 Task: Plan a trip to Hwacheon, South Korea from 18th December, 2023 to 25th December, 2023 for 8 adults. Place can be shared room with 5 bedrooms having 8 beds and 5 bathrooms. Property type can be flat. Amenities needed are: wifi, TV, free parkinig on premises, gym, breakfast.
Action: Mouse moved to (465, 85)
Screenshot: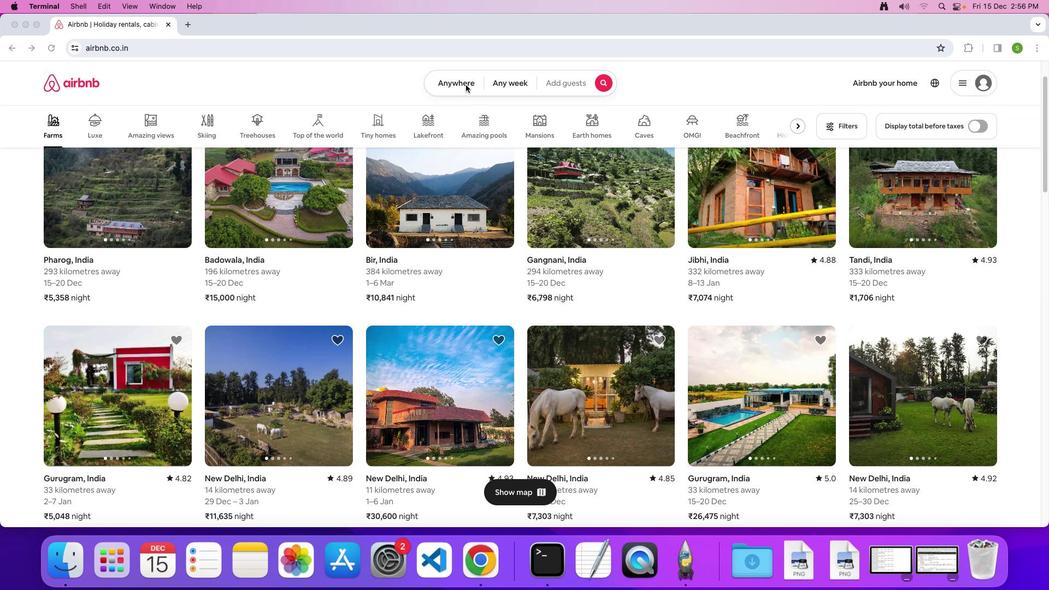 
Action: Mouse pressed left at (465, 85)
Screenshot: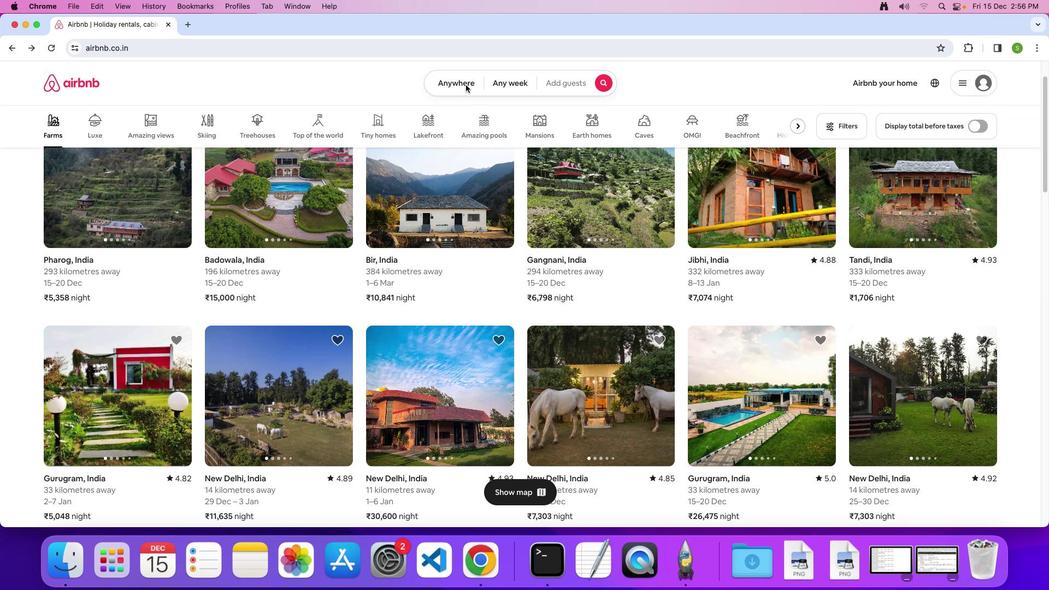 
Action: Mouse moved to (459, 81)
Screenshot: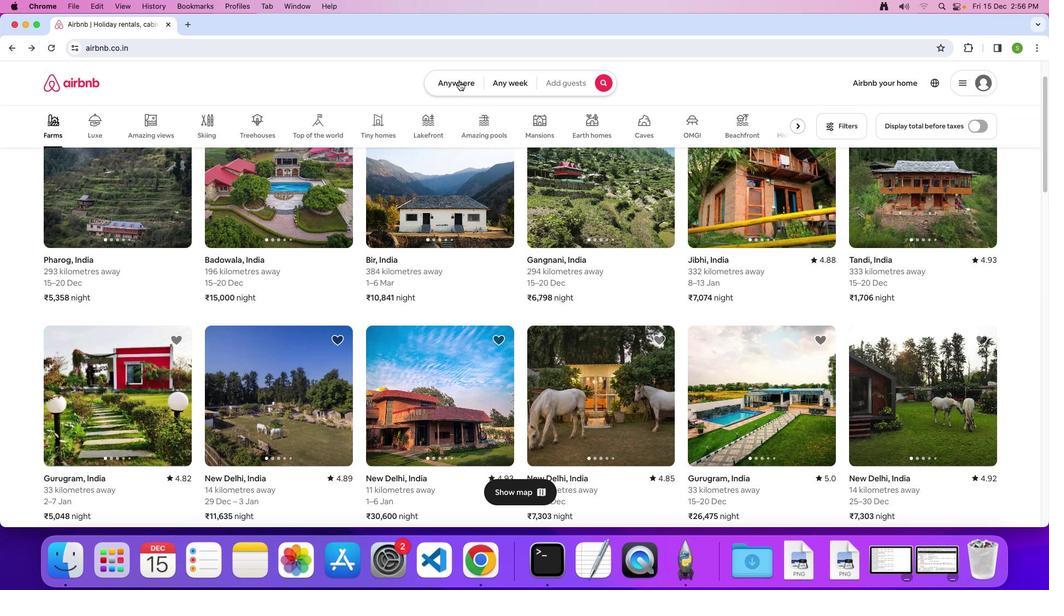 
Action: Mouse pressed left at (459, 81)
Screenshot: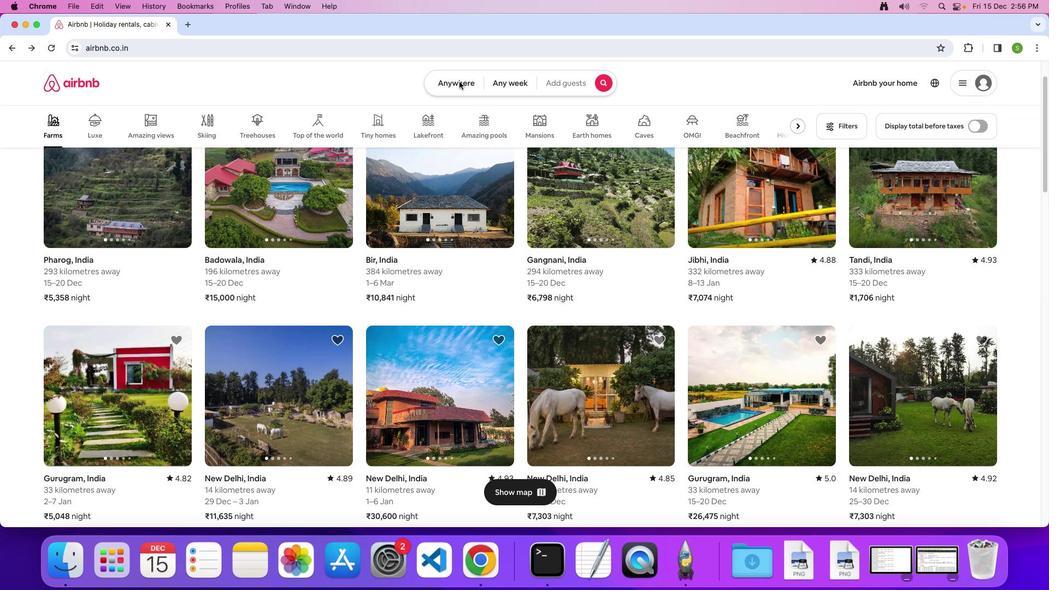 
Action: Mouse moved to (393, 122)
Screenshot: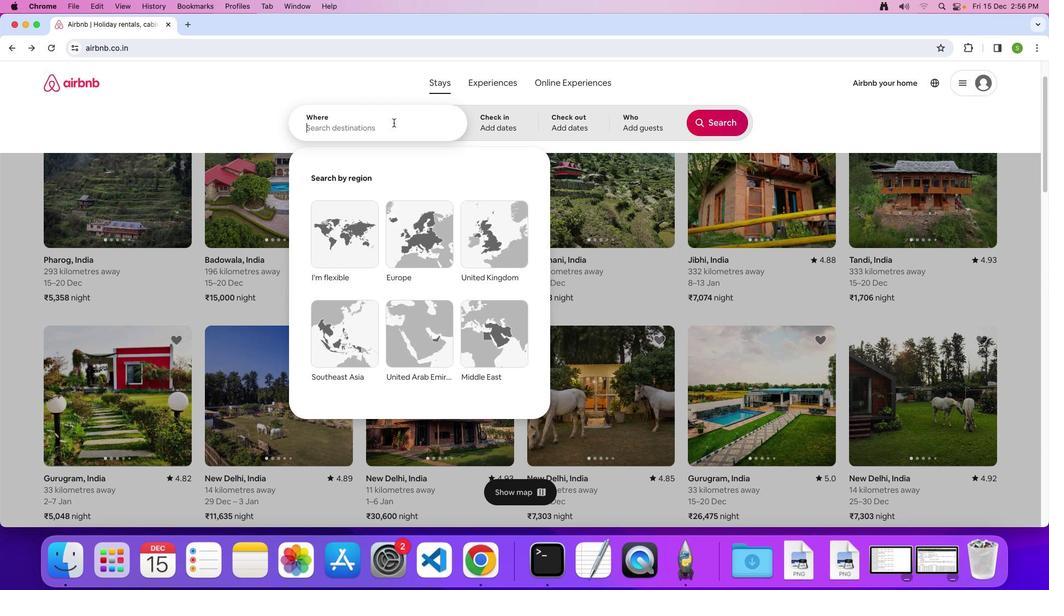 
Action: Mouse pressed left at (393, 122)
Screenshot: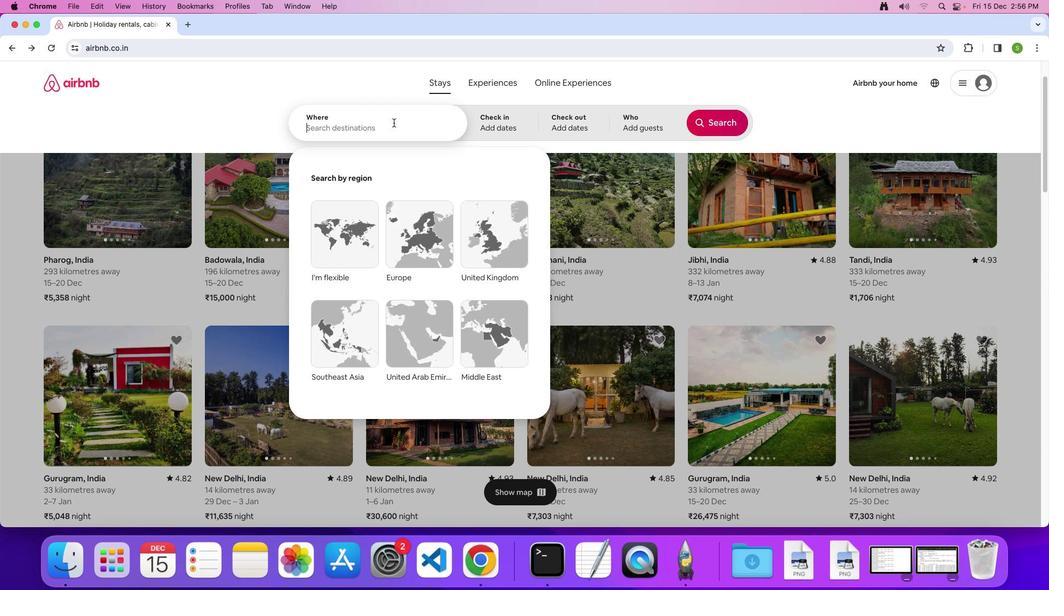 
Action: Key pressed 'H'Key.caps_lock'w''a''c''h''e''o''n'','Key.spaceKey.shift'S''o''u''t''h'Key.spaceKey.shift'K''o''r''e''a'Key.enter
Screenshot: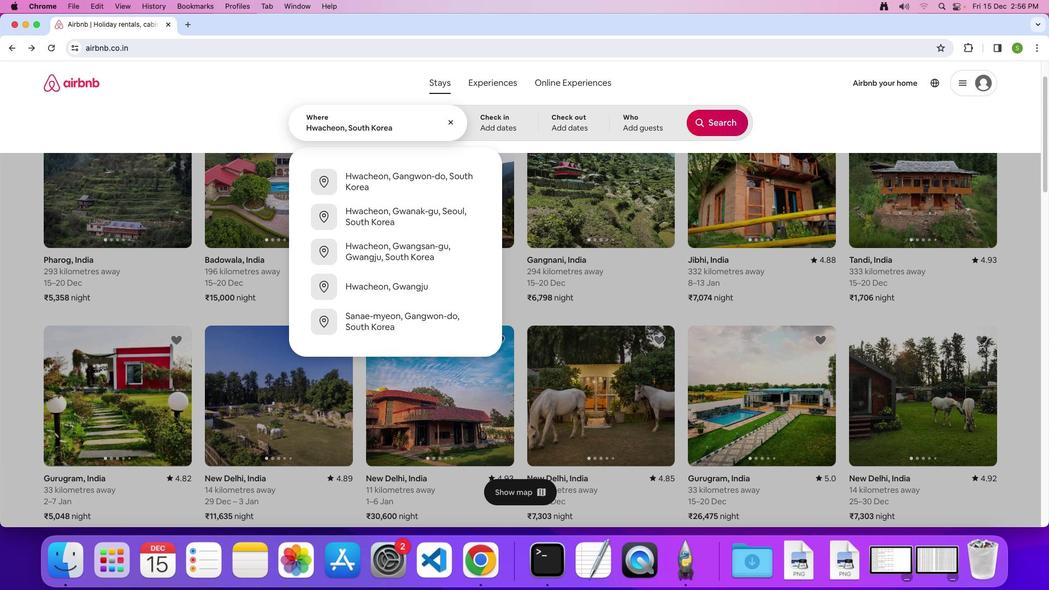 
Action: Mouse moved to (354, 337)
Screenshot: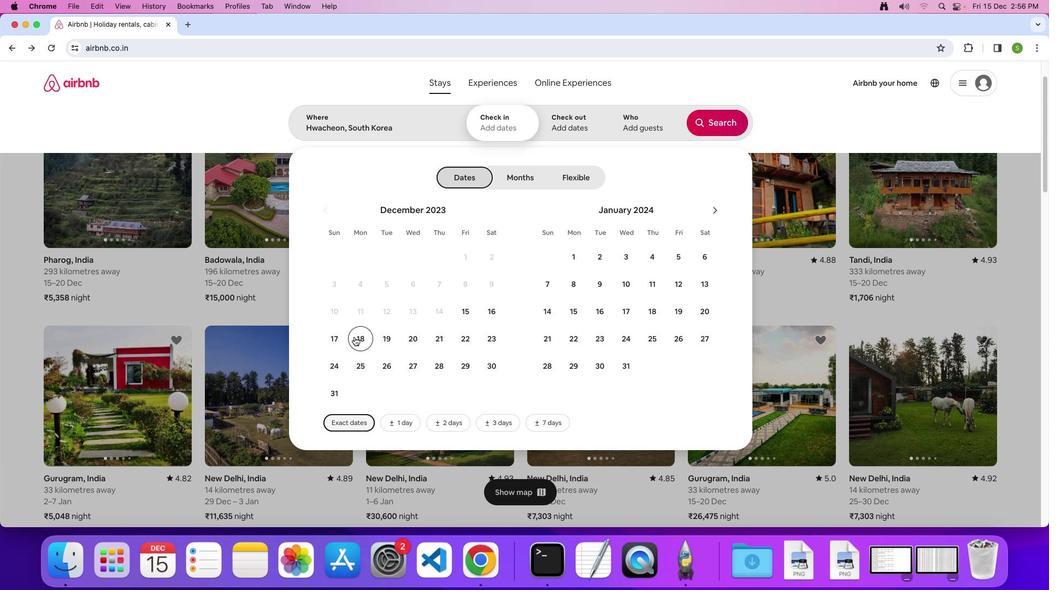 
Action: Mouse pressed left at (354, 337)
Screenshot: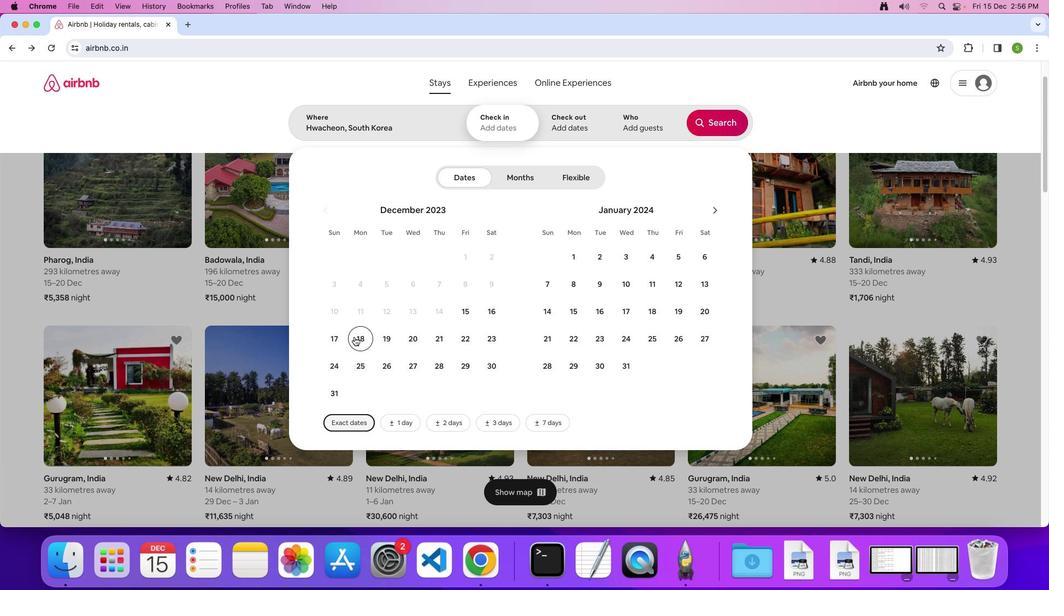 
Action: Mouse moved to (368, 370)
Screenshot: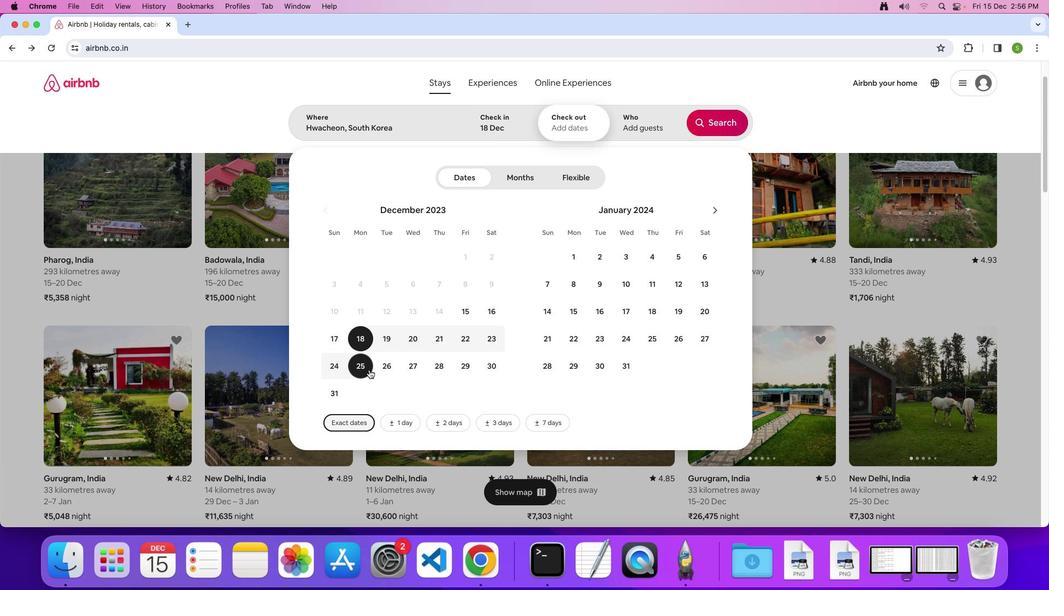 
Action: Mouse pressed left at (368, 370)
Screenshot: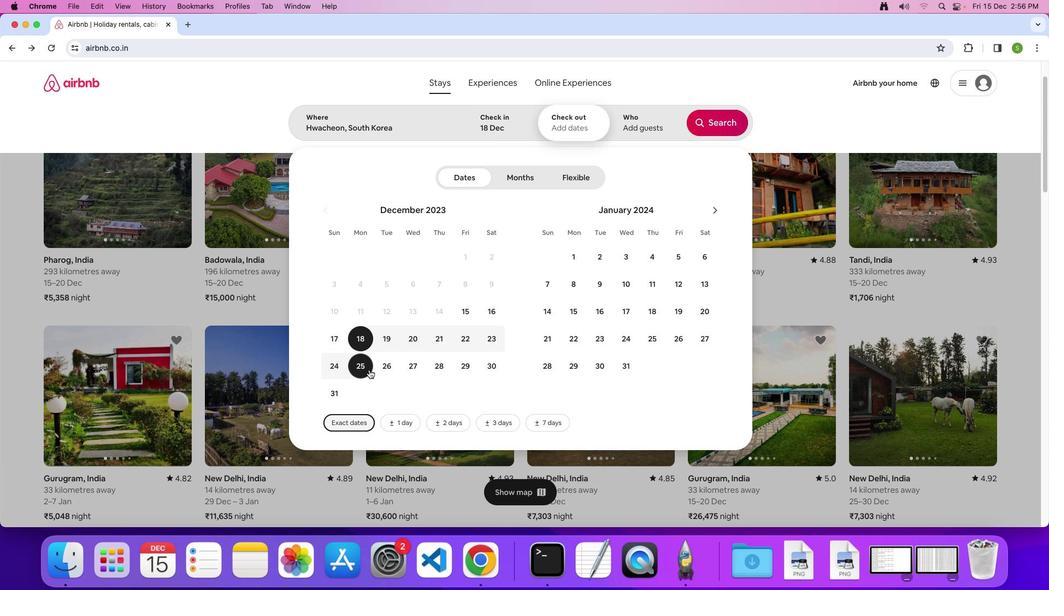 
Action: Mouse moved to (660, 132)
Screenshot: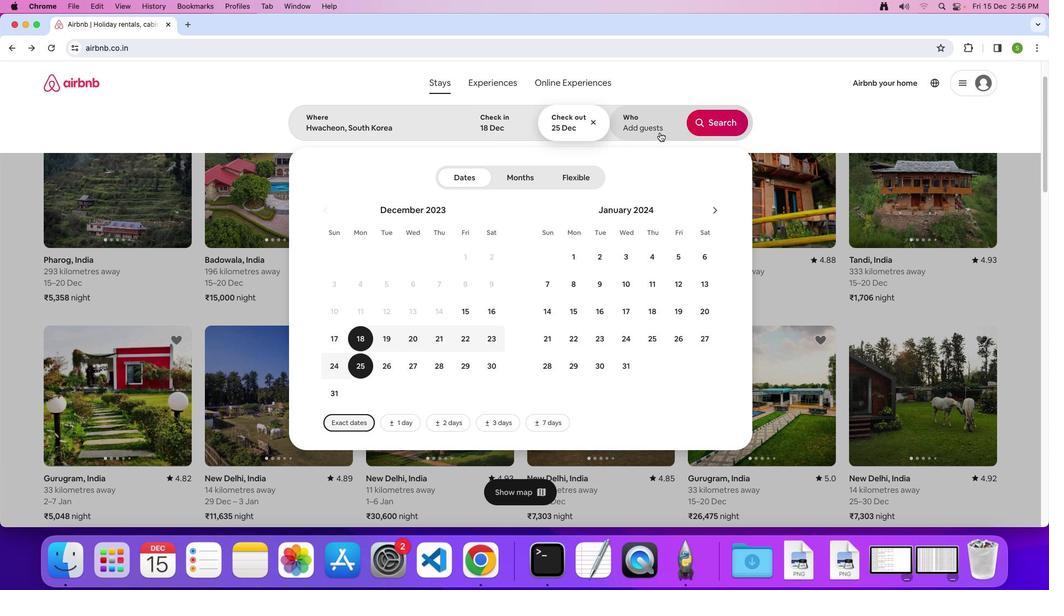 
Action: Mouse pressed left at (660, 132)
Screenshot: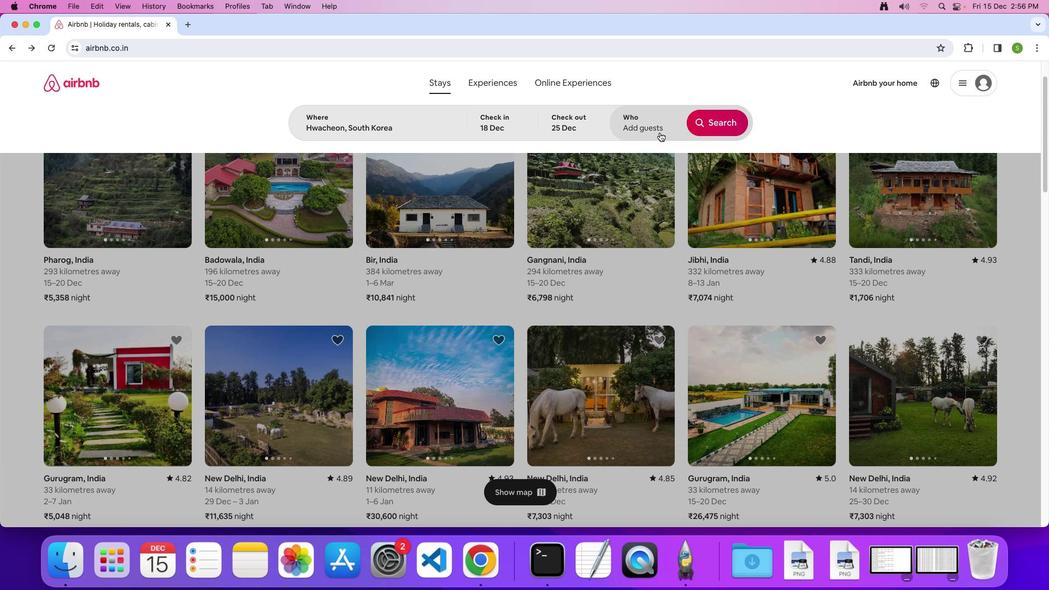 
Action: Mouse moved to (717, 183)
Screenshot: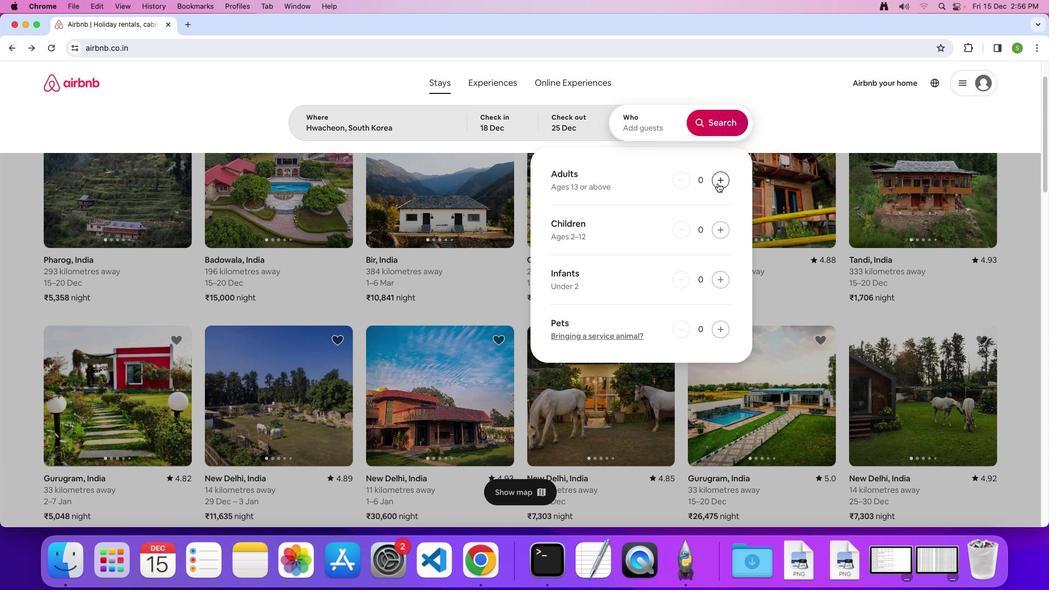 
Action: Mouse pressed left at (717, 183)
Screenshot: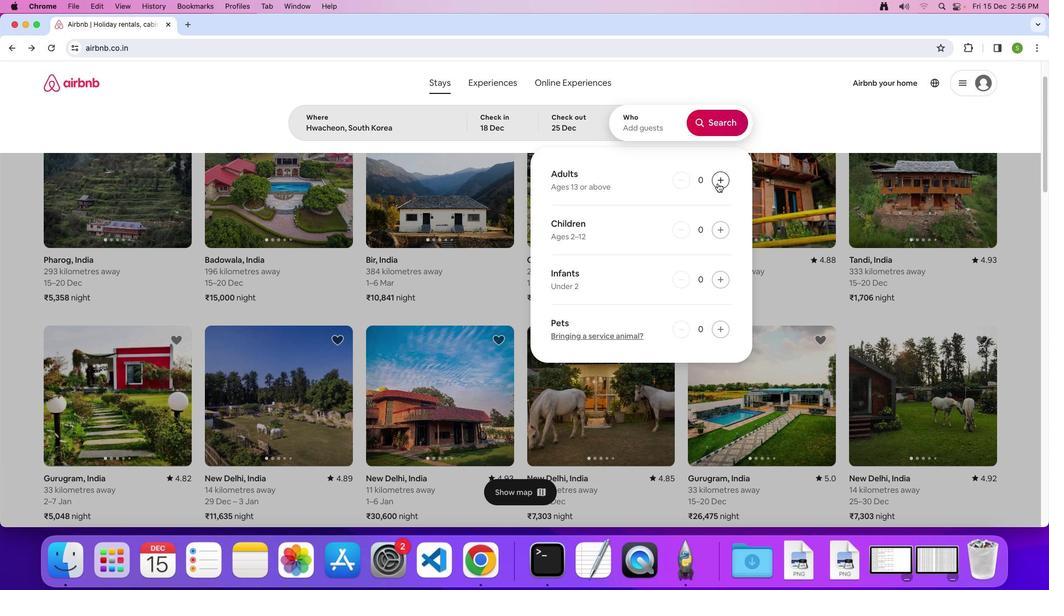 
Action: Mouse pressed left at (717, 183)
Screenshot: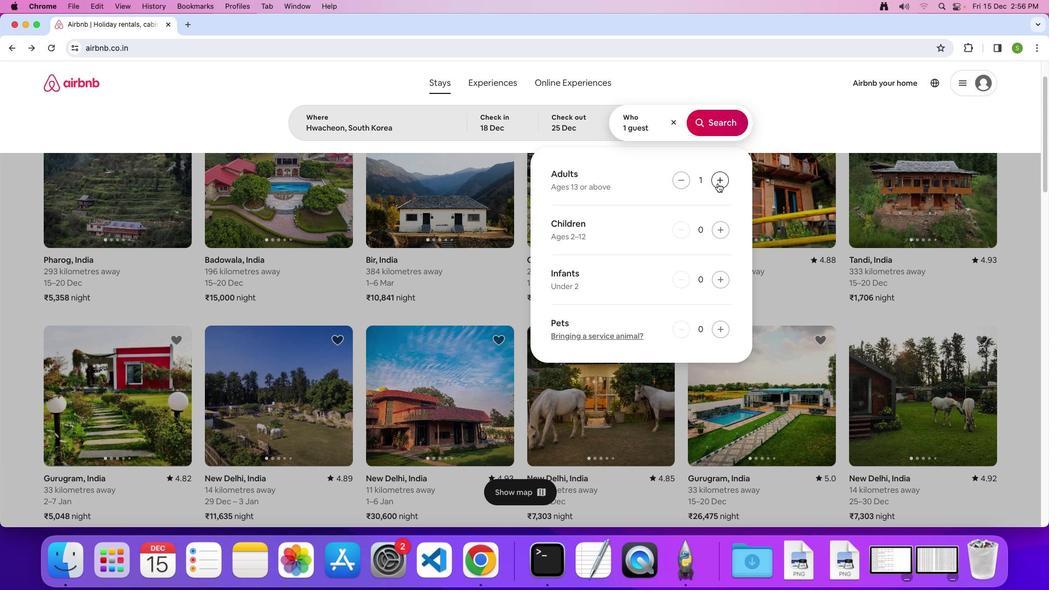 
Action: Mouse pressed left at (717, 183)
Screenshot: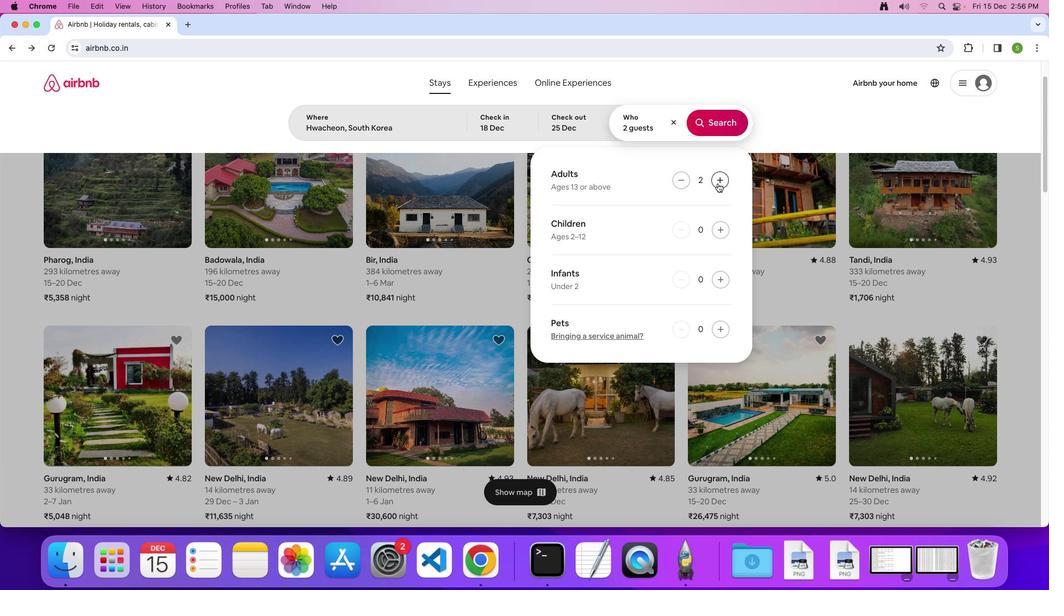 
Action: Mouse pressed left at (717, 183)
Screenshot: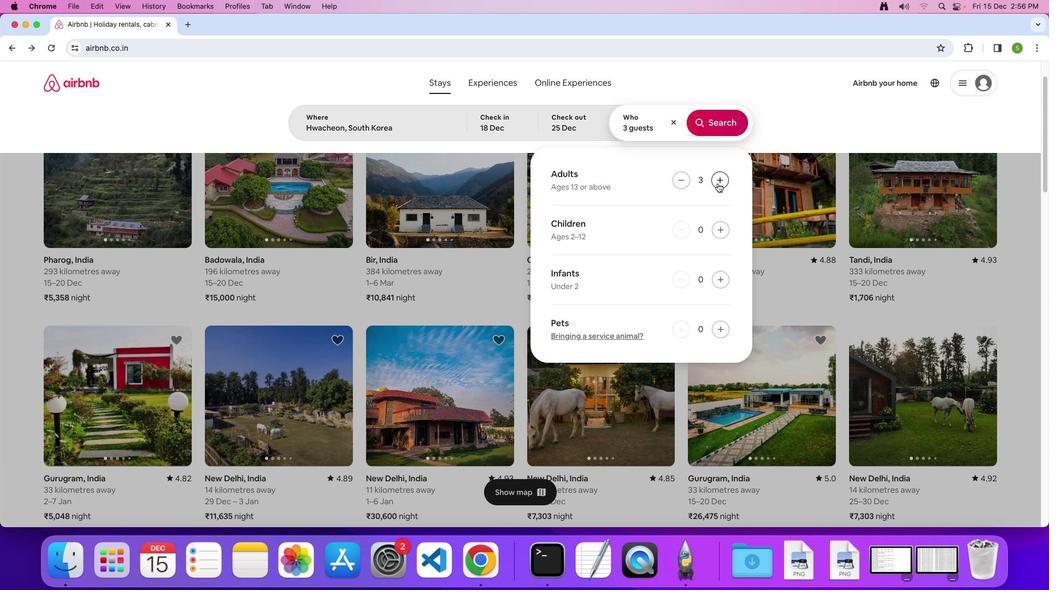 
Action: Mouse pressed left at (717, 183)
Screenshot: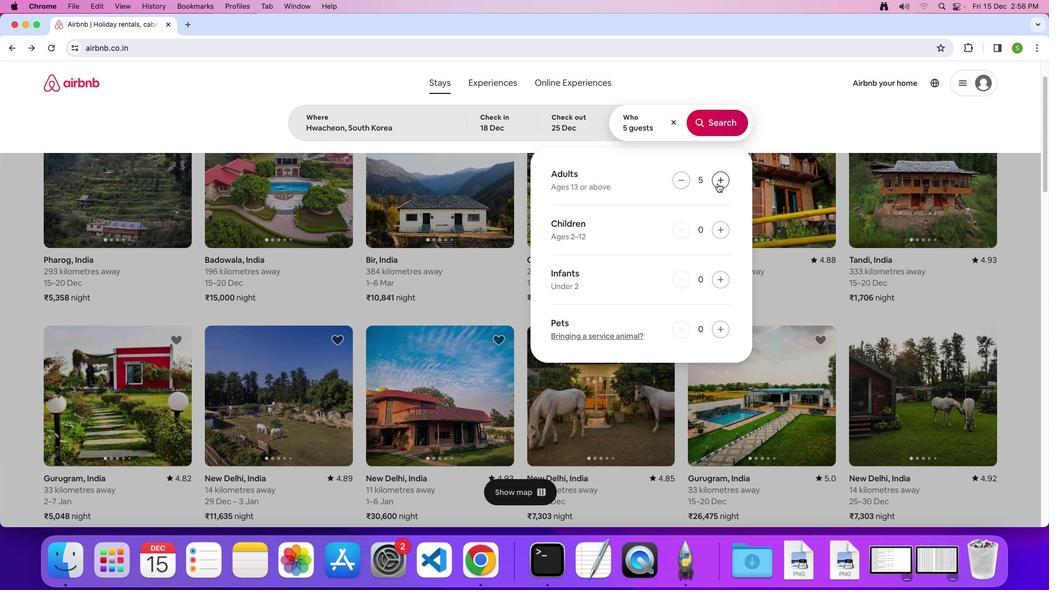 
Action: Mouse pressed left at (717, 183)
Screenshot: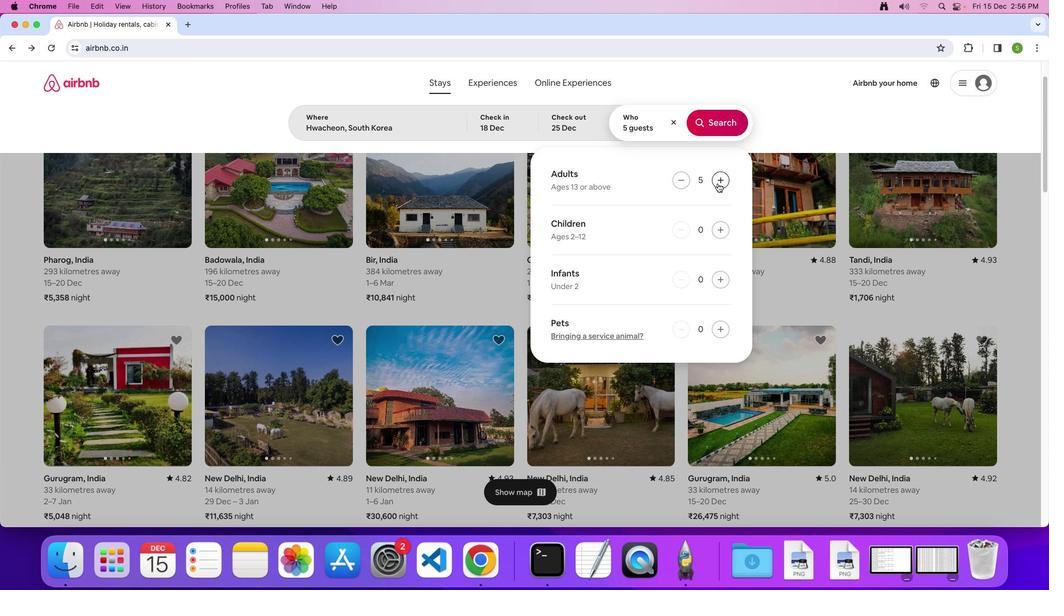 
Action: Mouse pressed left at (717, 183)
Screenshot: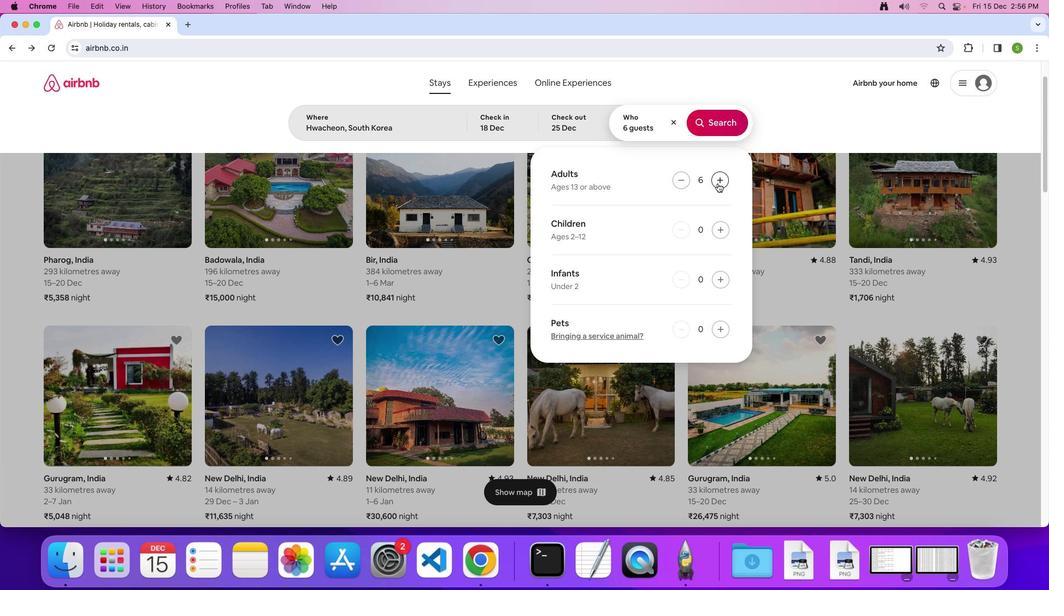 
Action: Mouse pressed left at (717, 183)
Screenshot: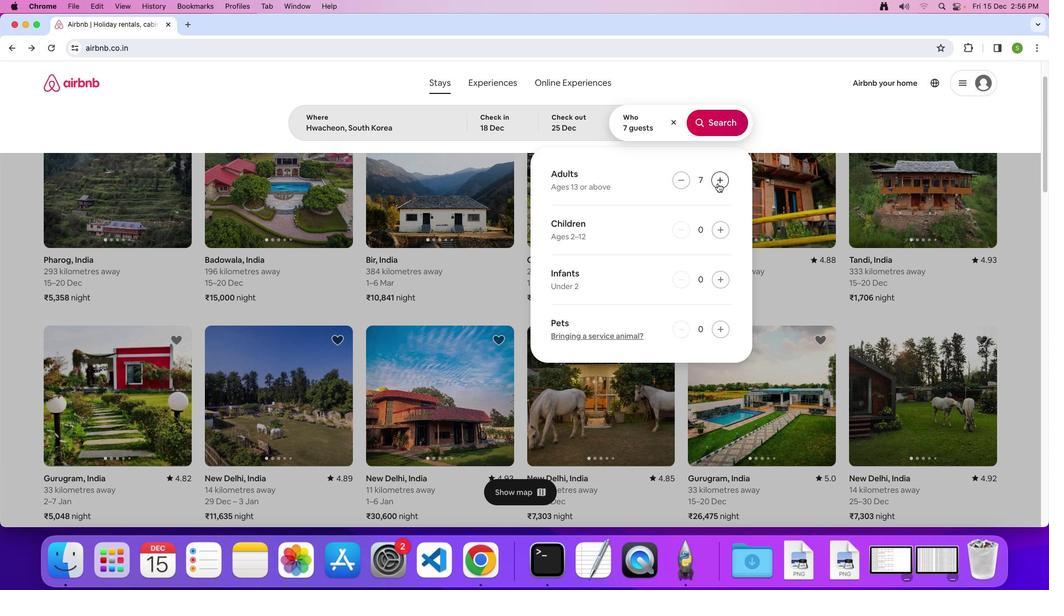 
Action: Mouse moved to (720, 129)
Screenshot: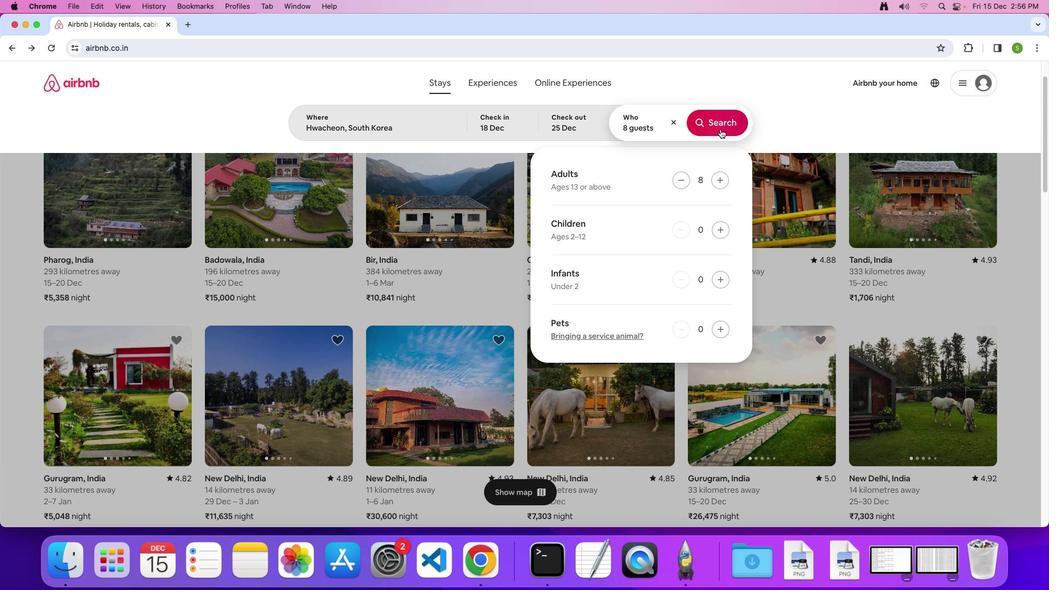 
Action: Mouse pressed left at (720, 129)
Screenshot: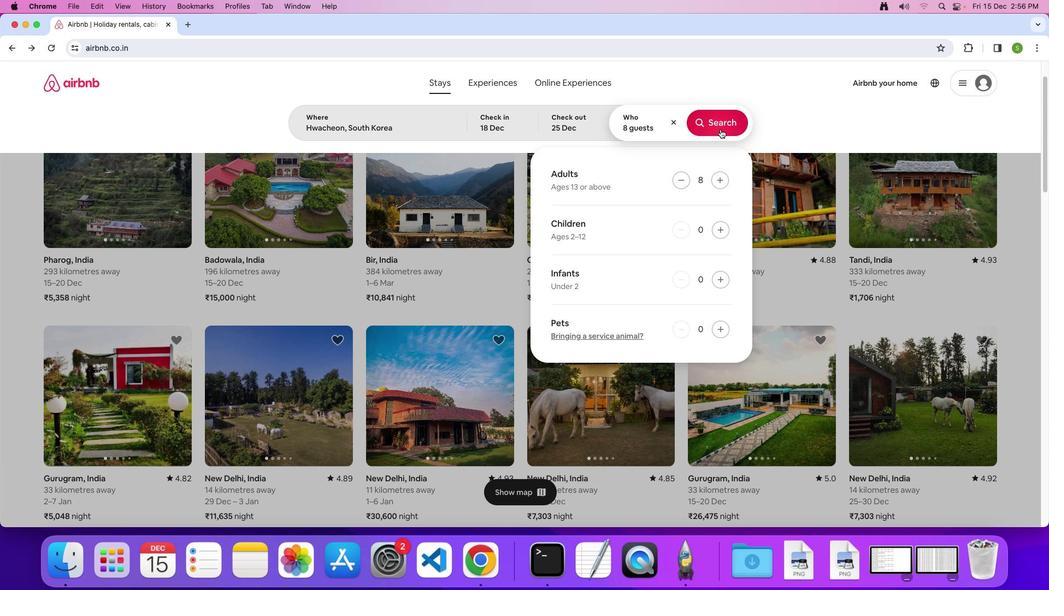 
Action: Mouse moved to (886, 135)
Screenshot: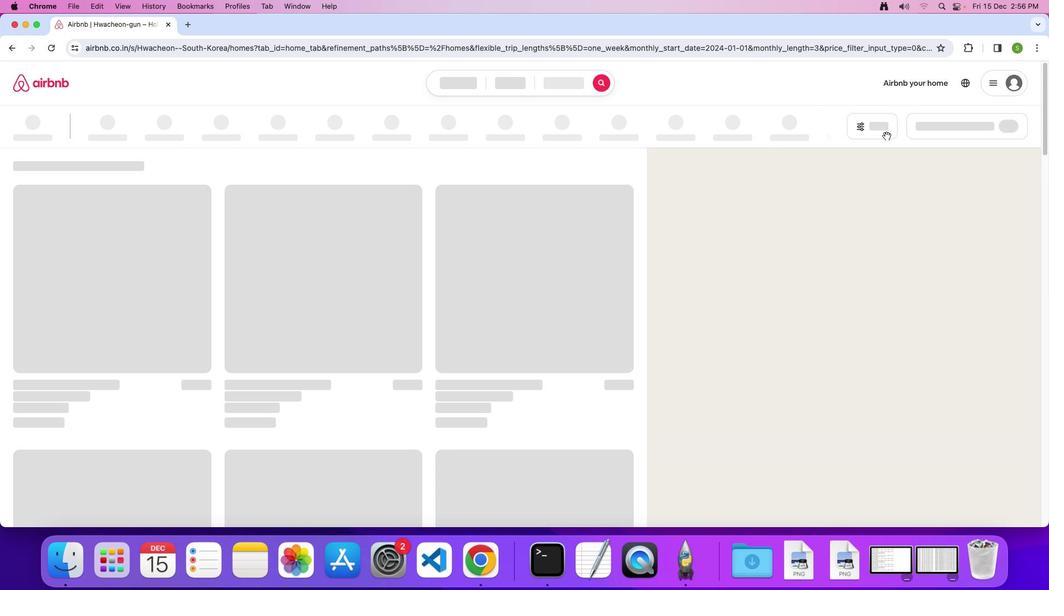 
Action: Mouse pressed left at (886, 135)
Screenshot: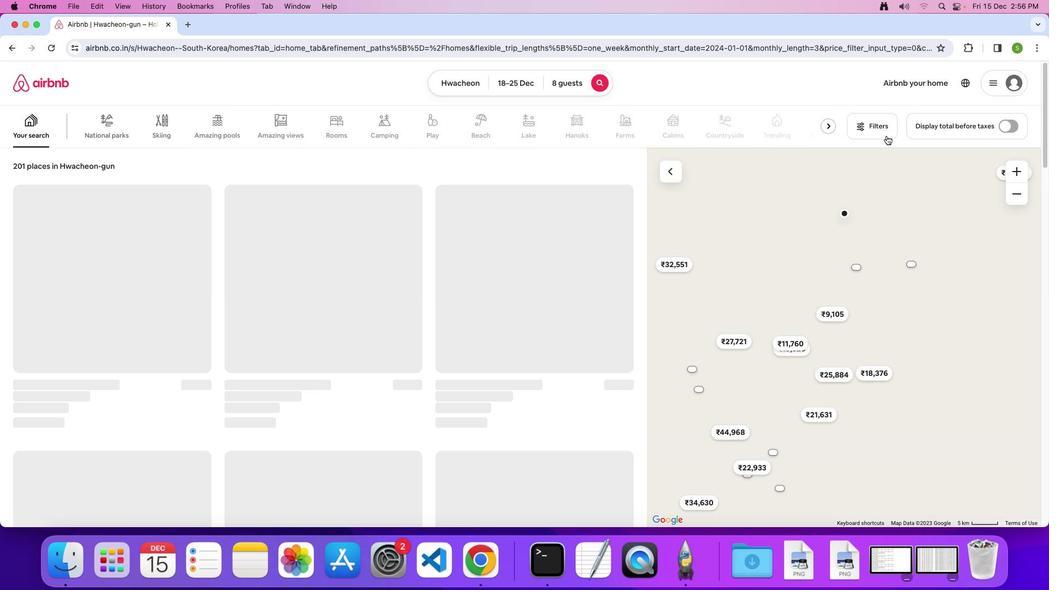 
Action: Mouse moved to (529, 333)
Screenshot: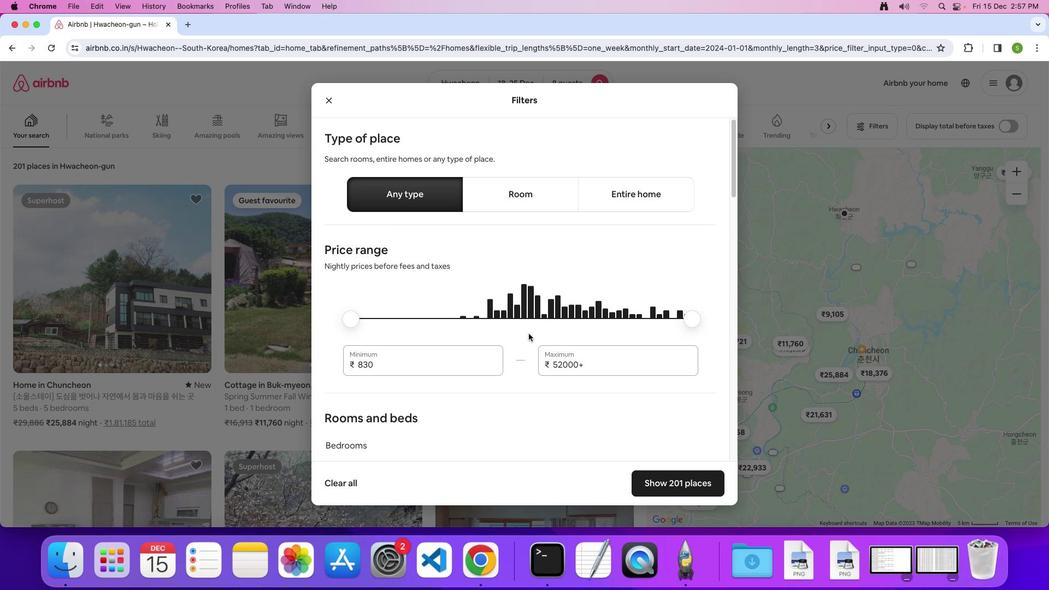
Action: Mouse scrolled (529, 333) with delta (0, 0)
Screenshot: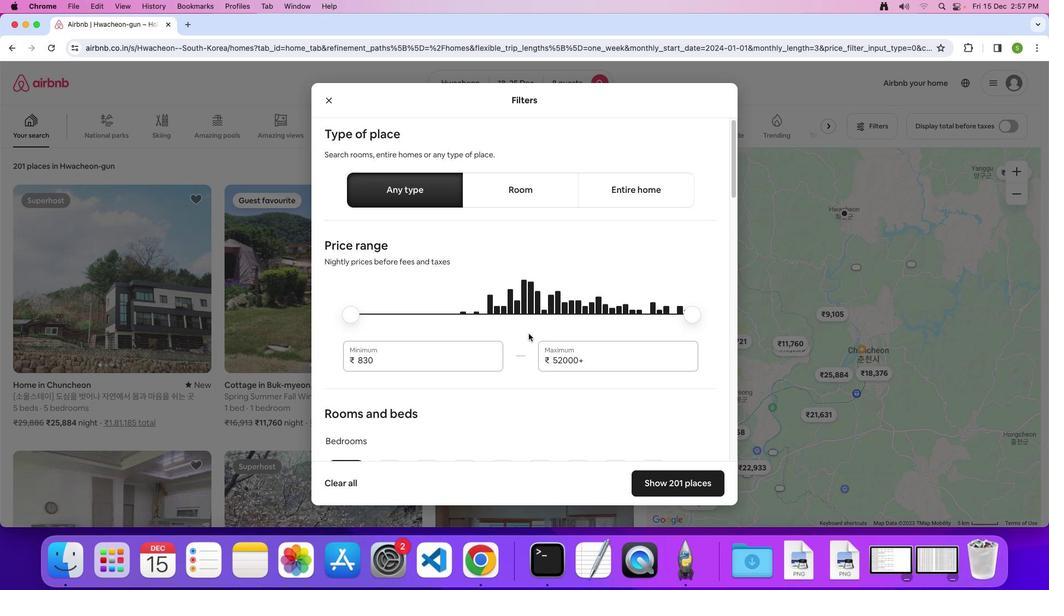 
Action: Mouse scrolled (529, 333) with delta (0, 0)
Screenshot: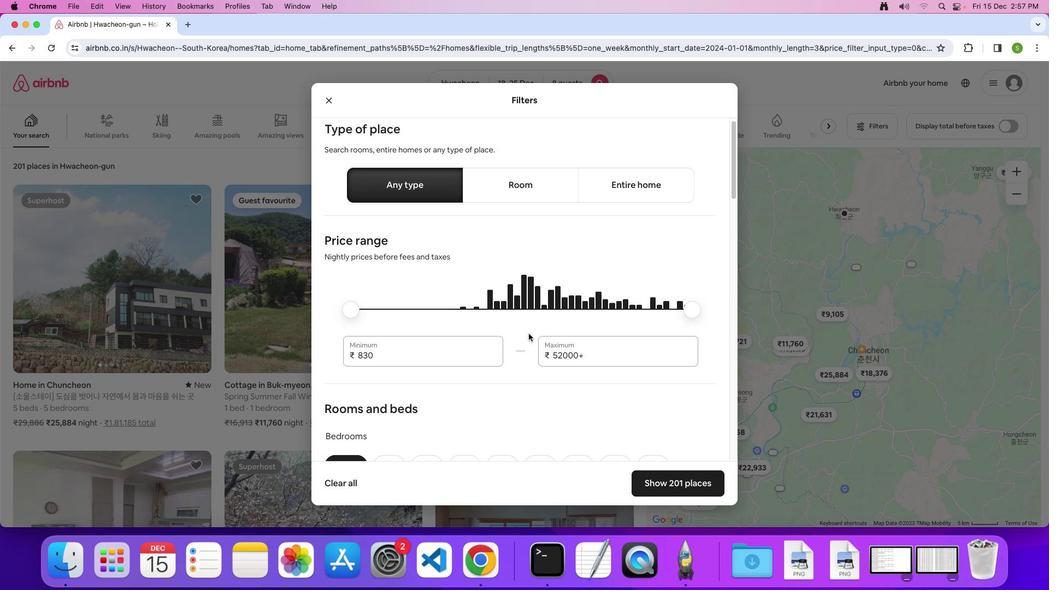 
Action: Mouse scrolled (529, 333) with delta (0, 0)
Screenshot: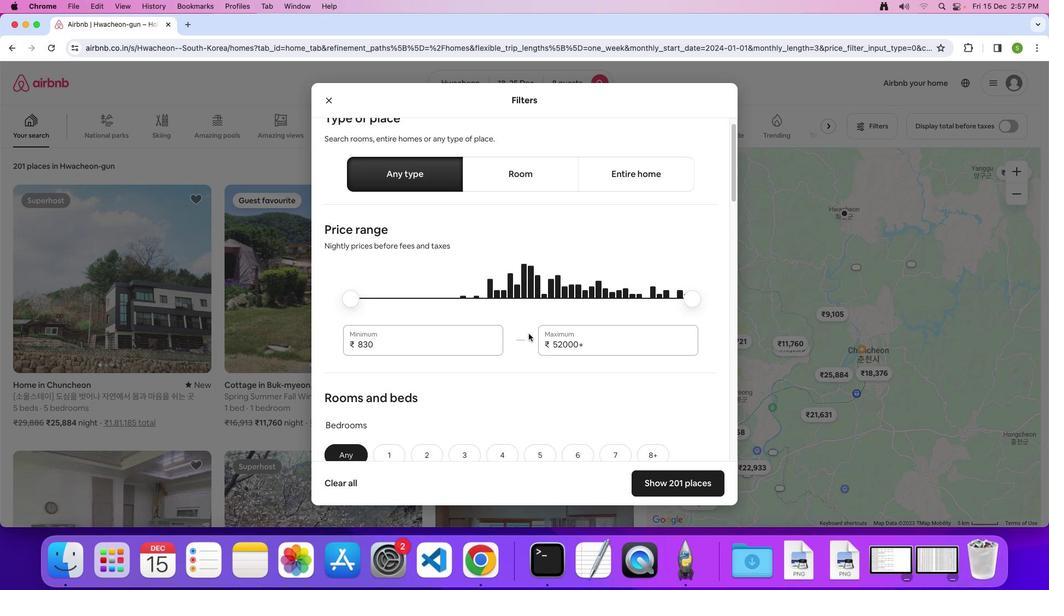 
Action: Mouse scrolled (529, 333) with delta (0, 0)
Screenshot: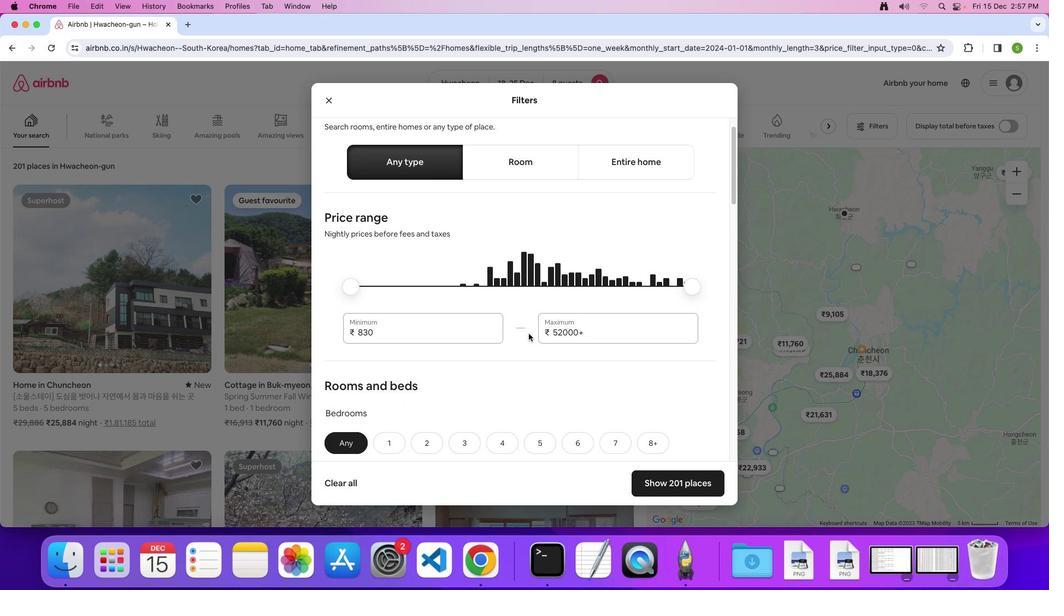 
Action: Mouse scrolled (529, 333) with delta (0, 0)
Screenshot: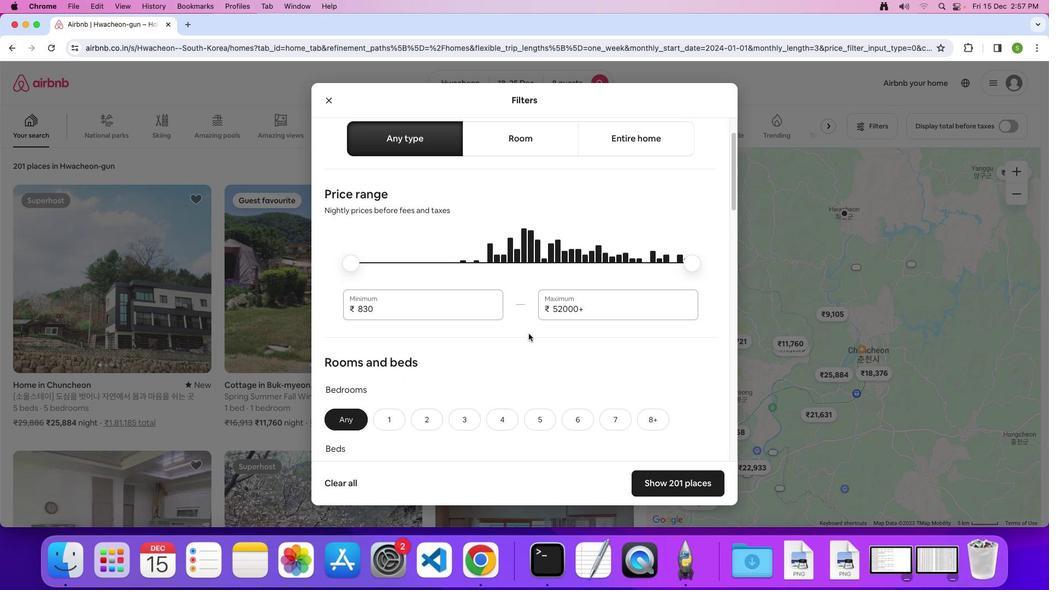
Action: Mouse scrolled (529, 333) with delta (0, 0)
Screenshot: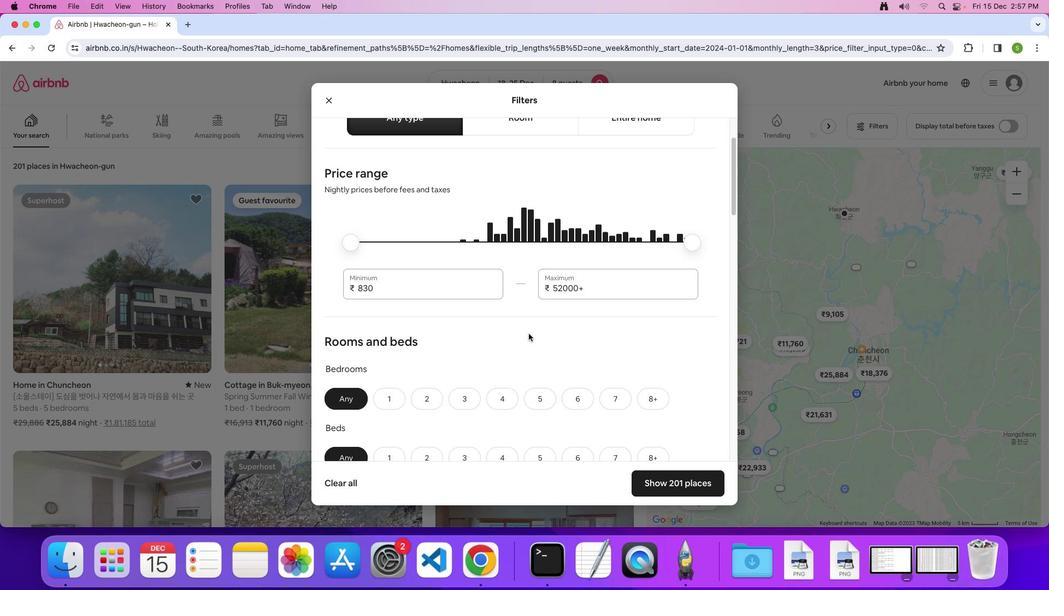 
Action: Mouse scrolled (529, 333) with delta (0, 0)
Screenshot: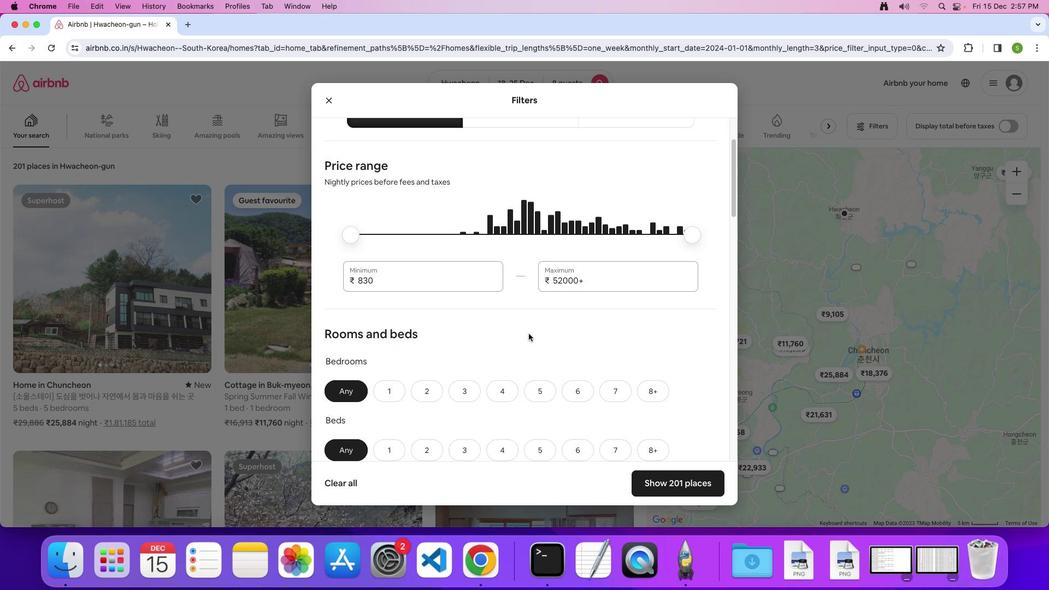
Action: Mouse scrolled (529, 333) with delta (0, 0)
Screenshot: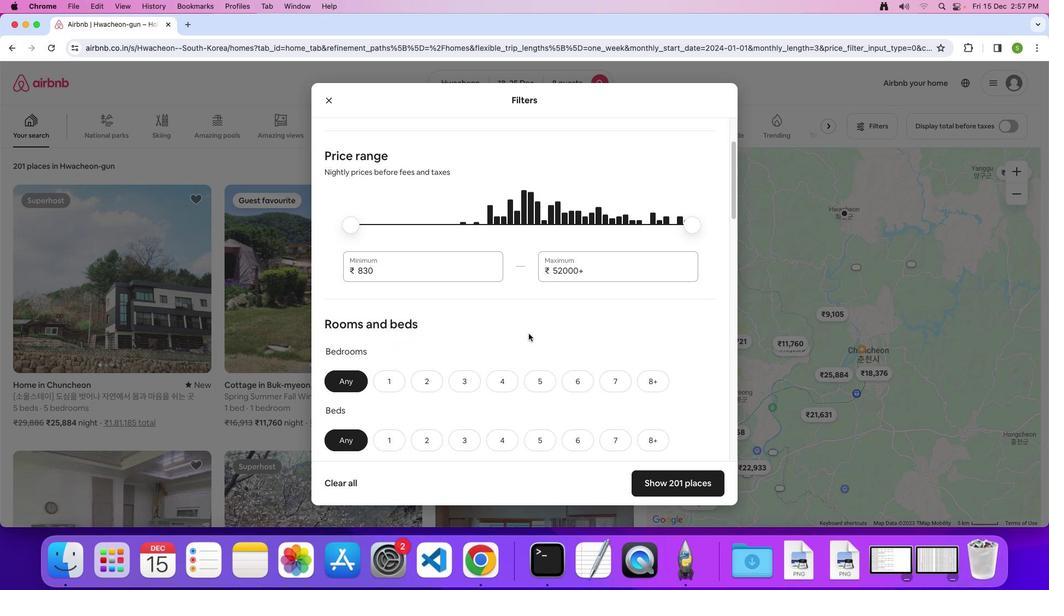 
Action: Mouse scrolled (529, 333) with delta (0, 0)
Screenshot: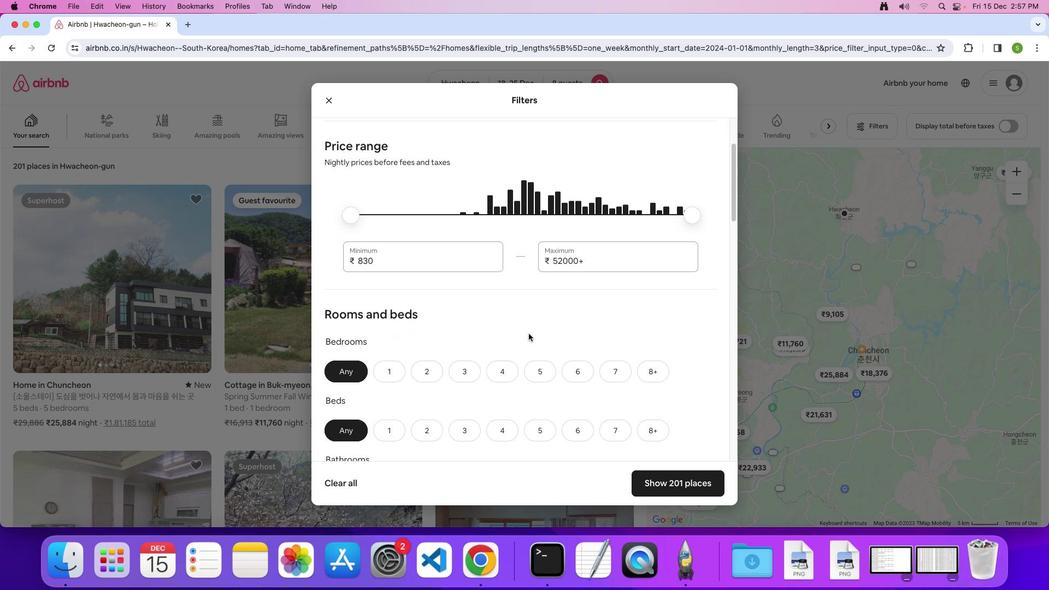 
Action: Mouse scrolled (529, 333) with delta (0, -1)
Screenshot: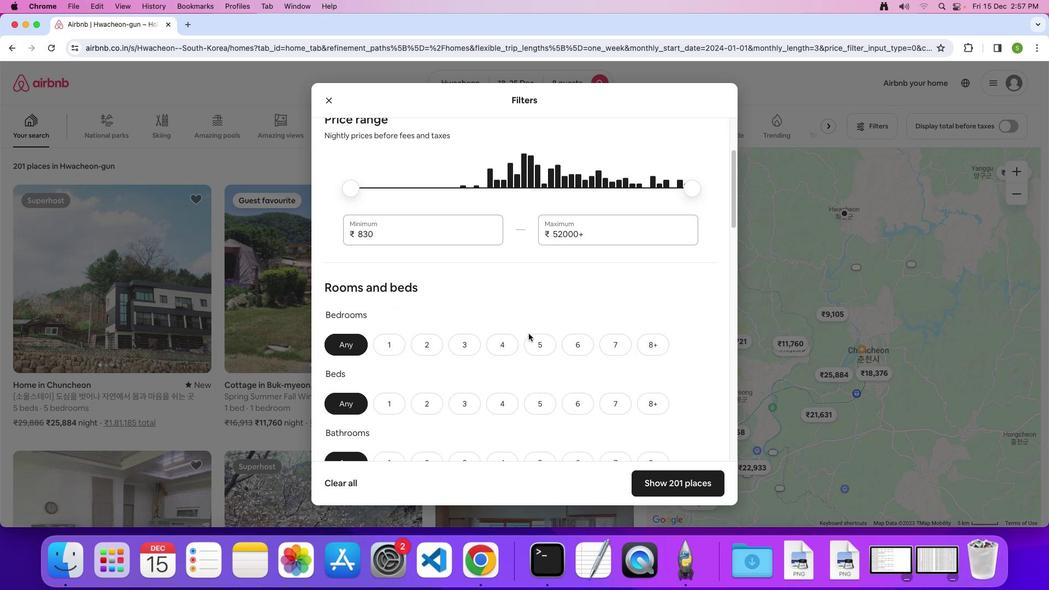
Action: Mouse scrolled (529, 333) with delta (0, 0)
Screenshot: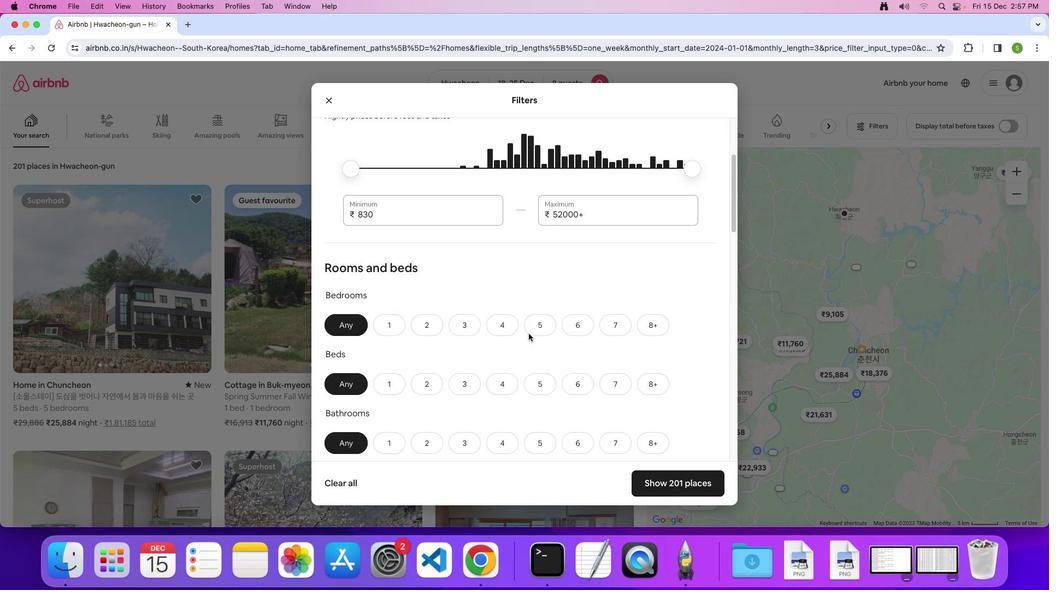 
Action: Mouse moved to (534, 323)
Screenshot: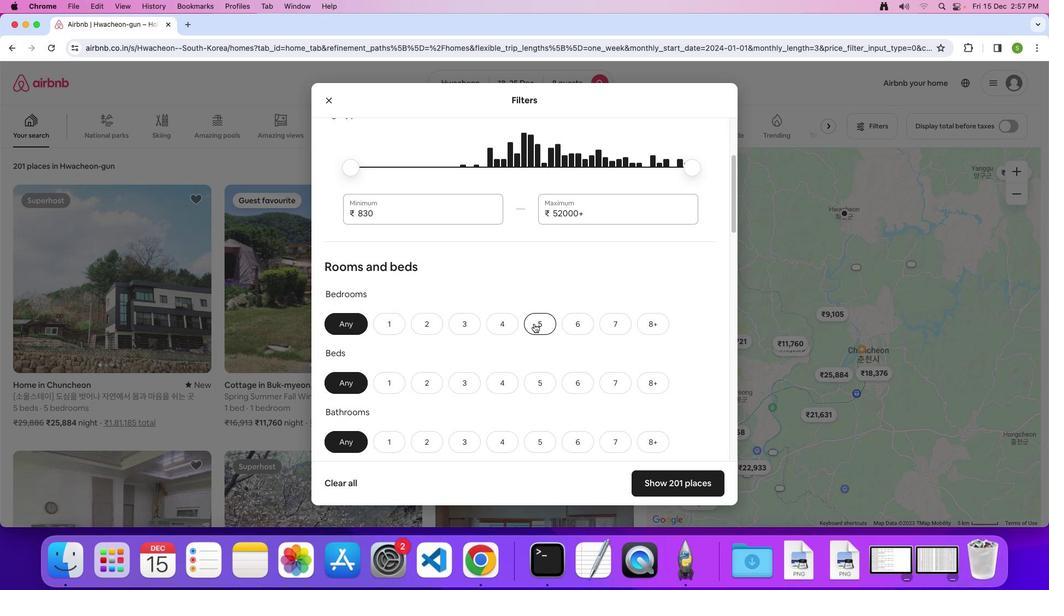
Action: Mouse pressed left at (534, 323)
Screenshot: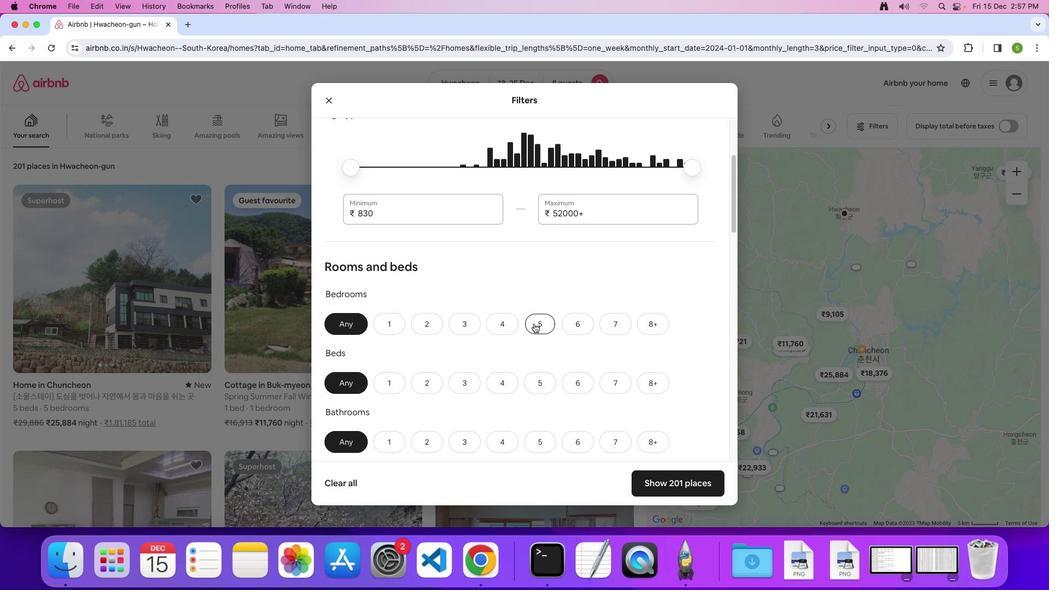 
Action: Mouse moved to (656, 379)
Screenshot: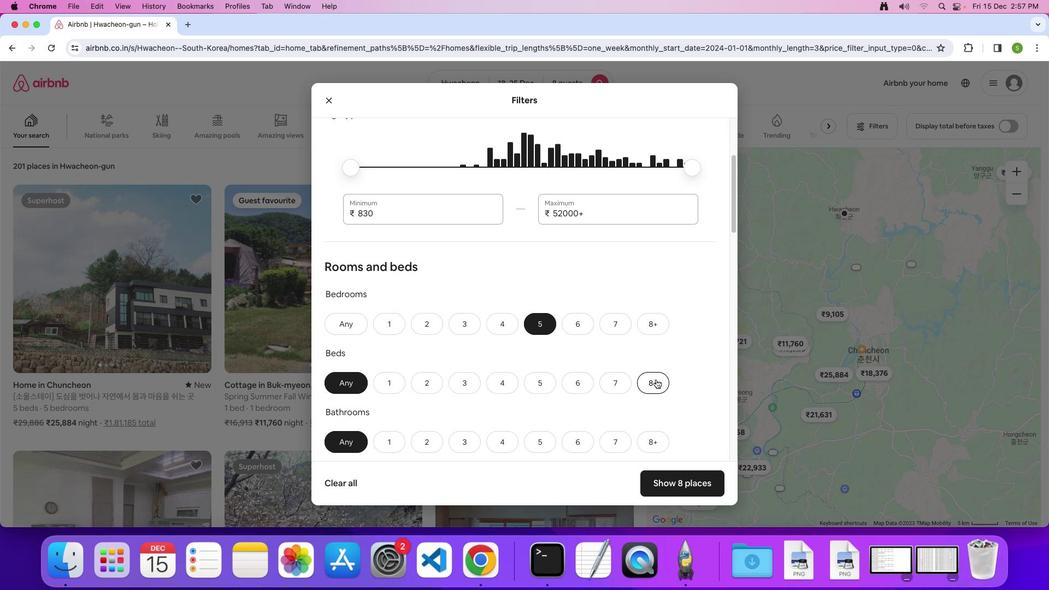 
Action: Mouse pressed left at (656, 379)
Screenshot: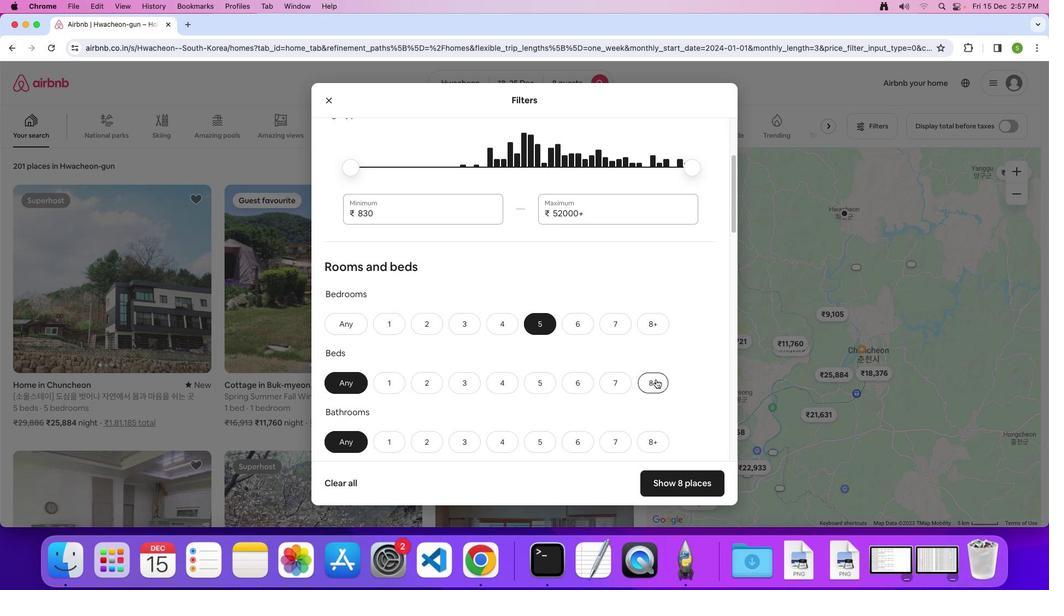 
Action: Mouse moved to (571, 378)
Screenshot: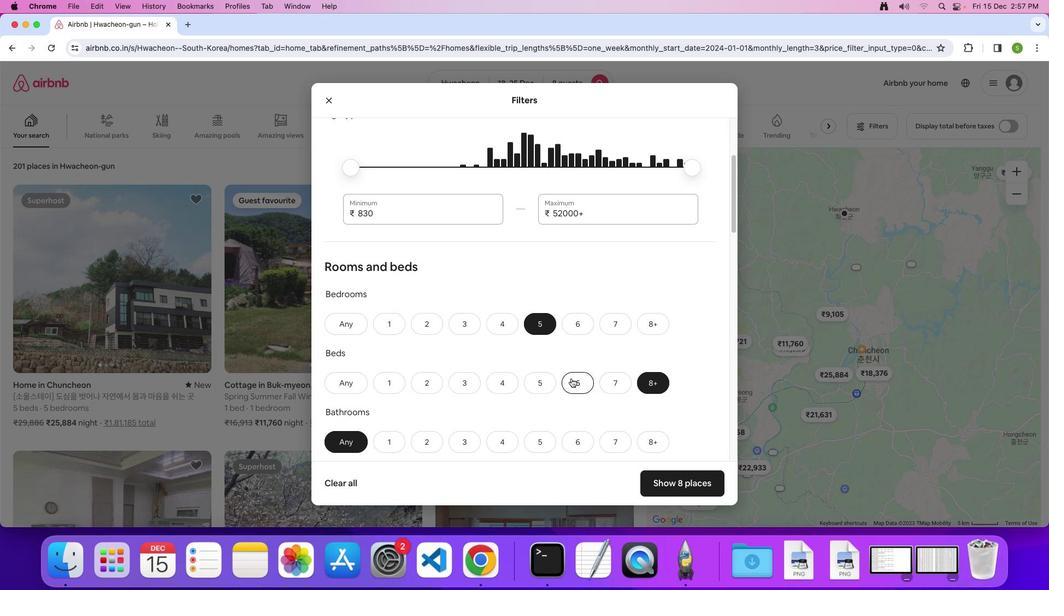 
Action: Mouse scrolled (571, 378) with delta (0, 0)
Screenshot: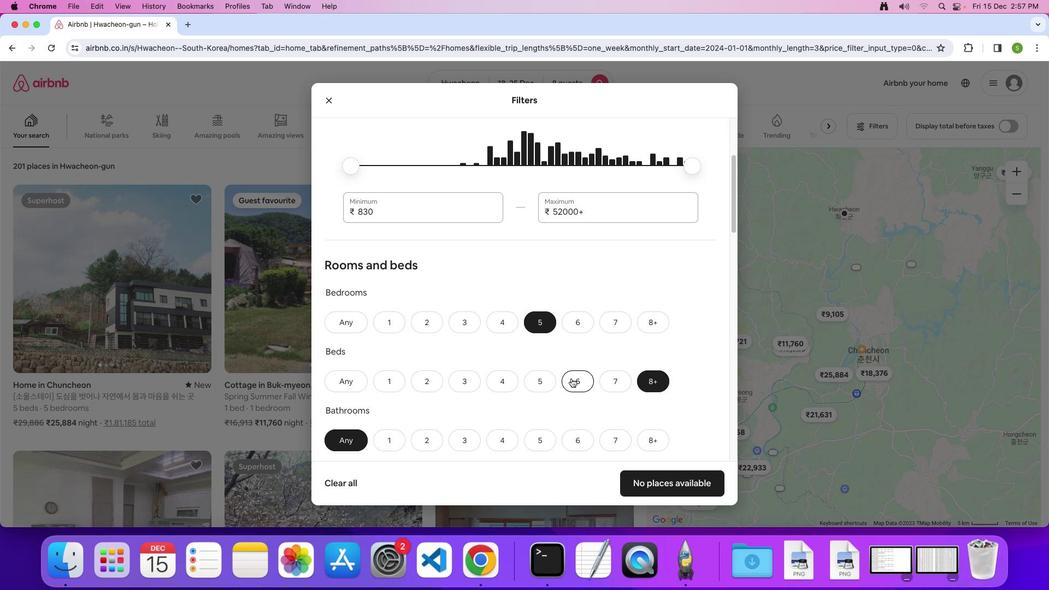 
Action: Mouse scrolled (571, 378) with delta (0, 0)
Screenshot: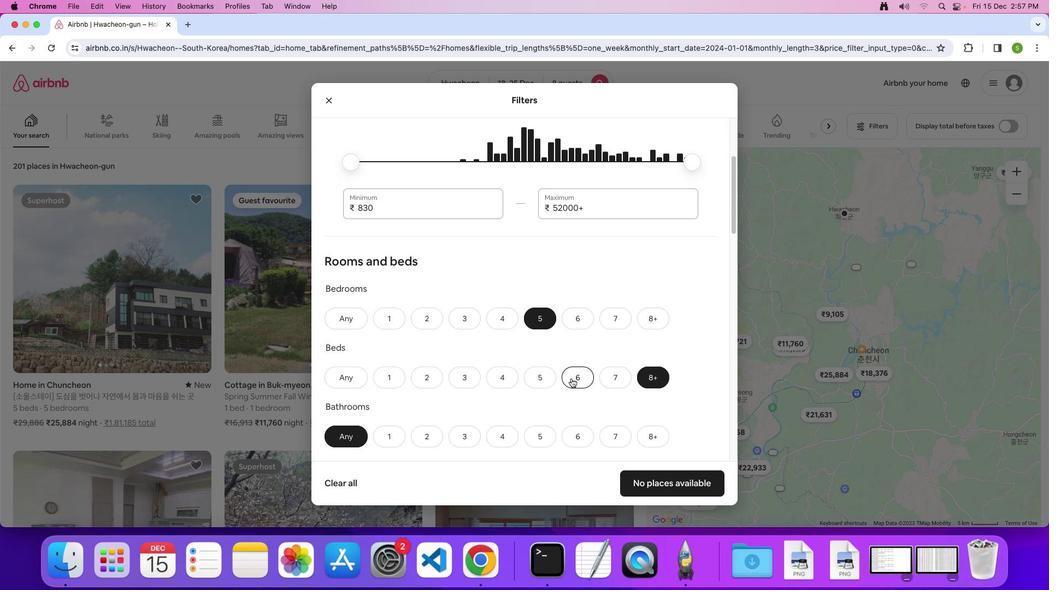 
Action: Mouse scrolled (571, 378) with delta (0, -1)
Screenshot: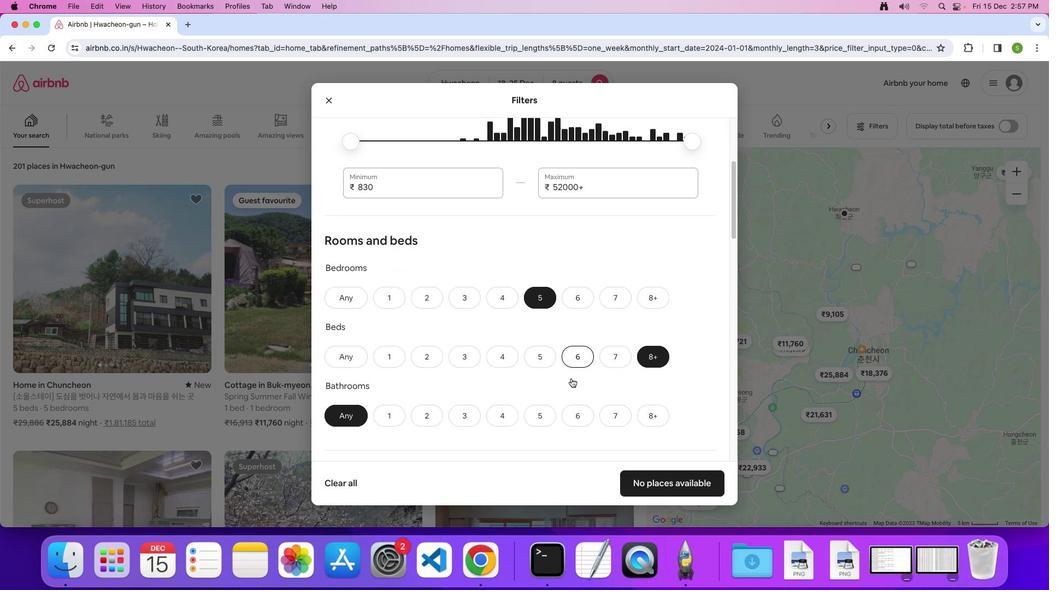 
Action: Mouse scrolled (571, 378) with delta (0, 0)
Screenshot: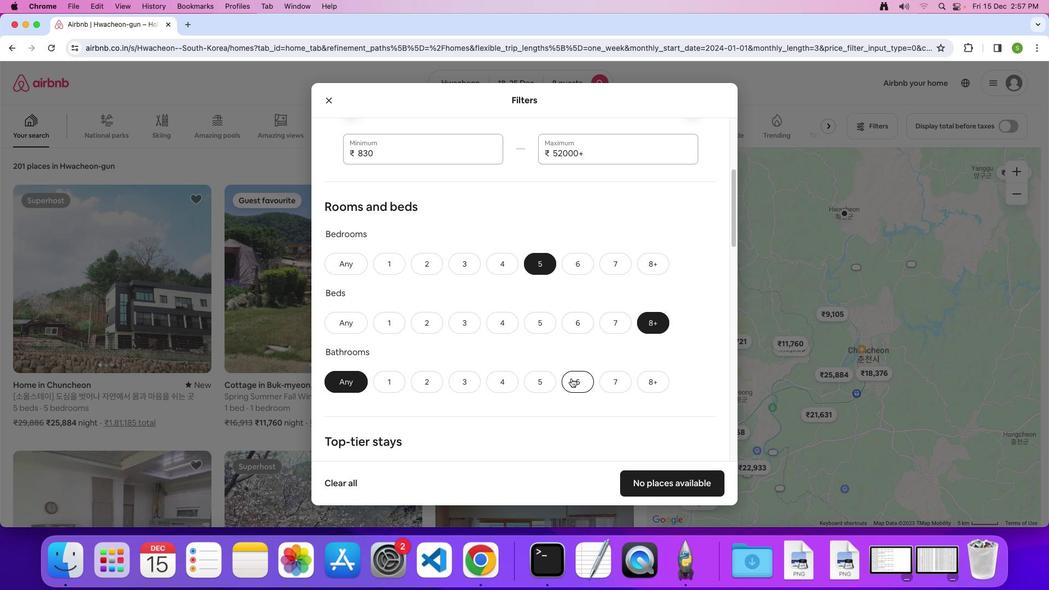 
Action: Mouse scrolled (571, 378) with delta (0, 0)
Screenshot: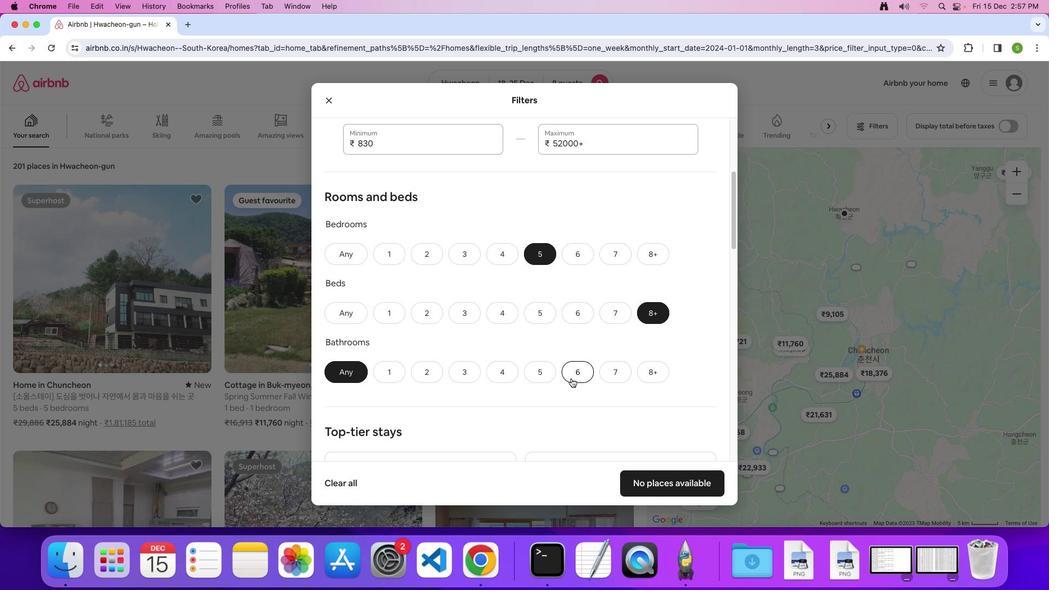 
Action: Mouse moved to (541, 366)
Screenshot: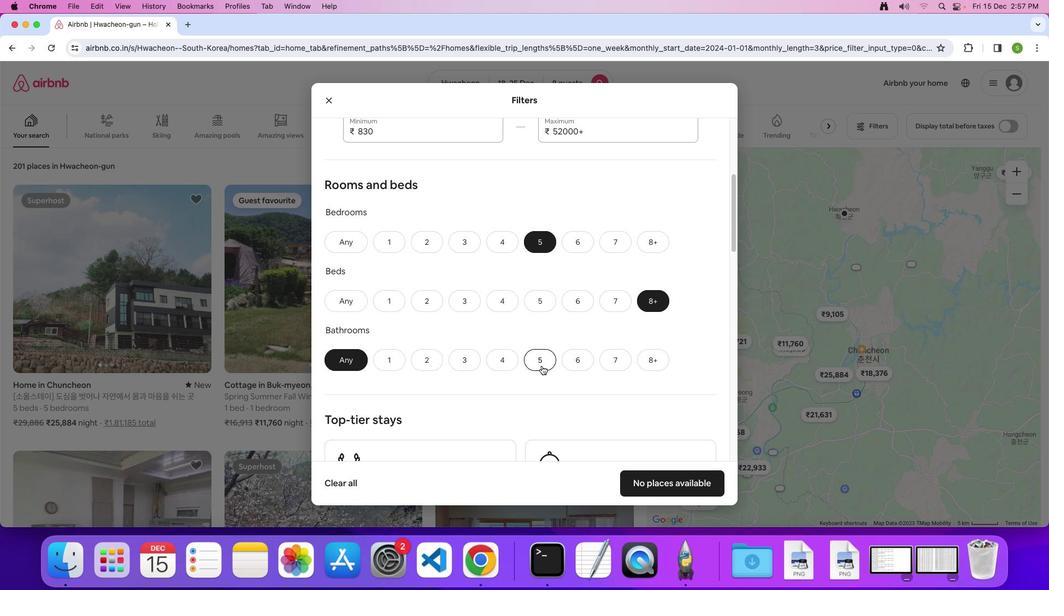 
Action: Mouse pressed left at (541, 366)
Screenshot: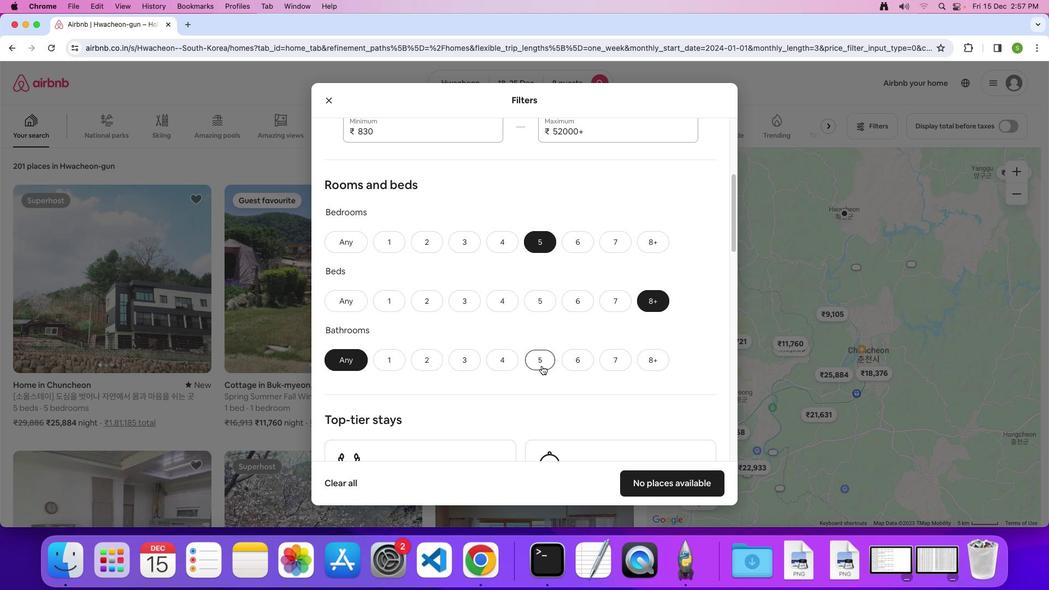
Action: Mouse moved to (553, 358)
Screenshot: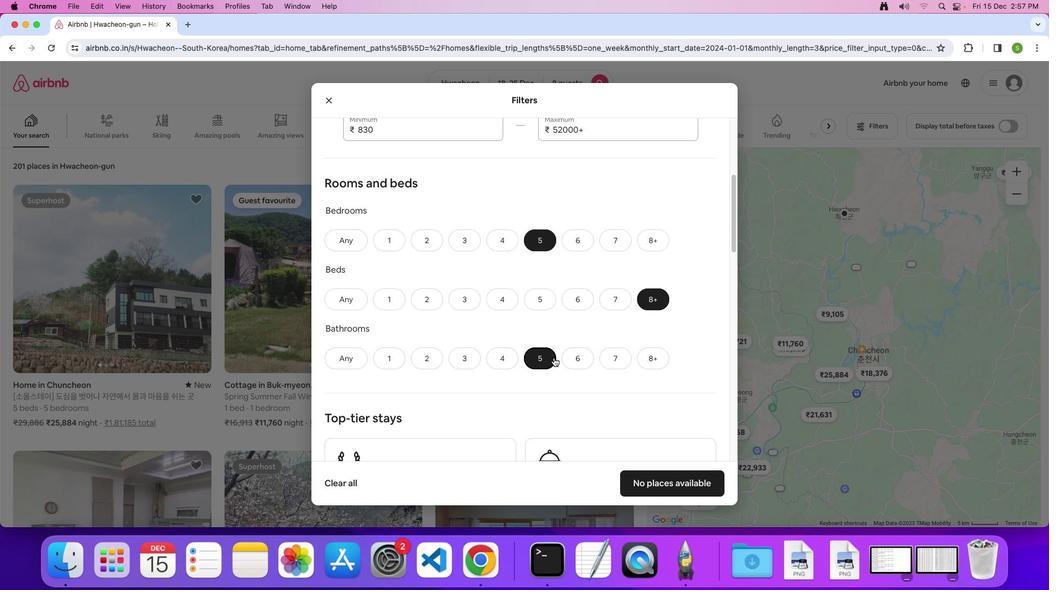 
Action: Mouse scrolled (553, 358) with delta (0, 0)
Screenshot: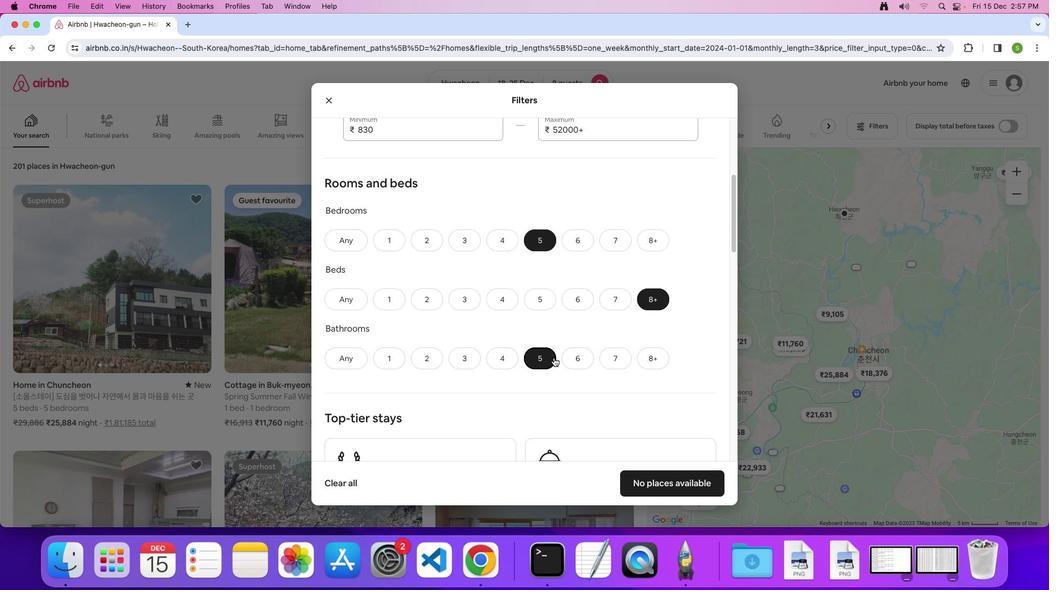 
Action: Mouse scrolled (553, 358) with delta (0, 0)
Screenshot: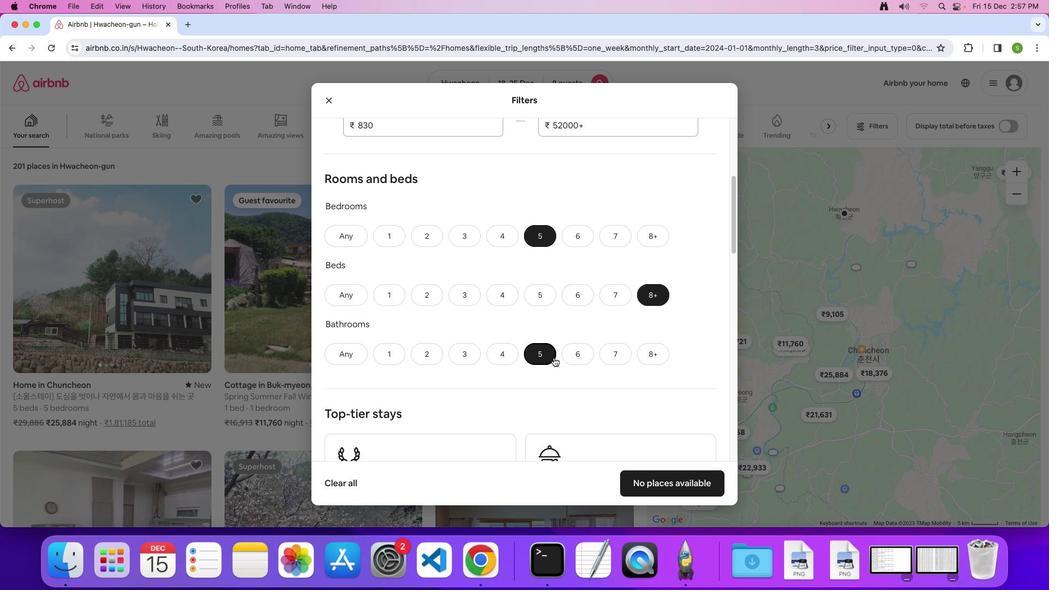 
Action: Mouse scrolled (553, 358) with delta (0, -1)
Screenshot: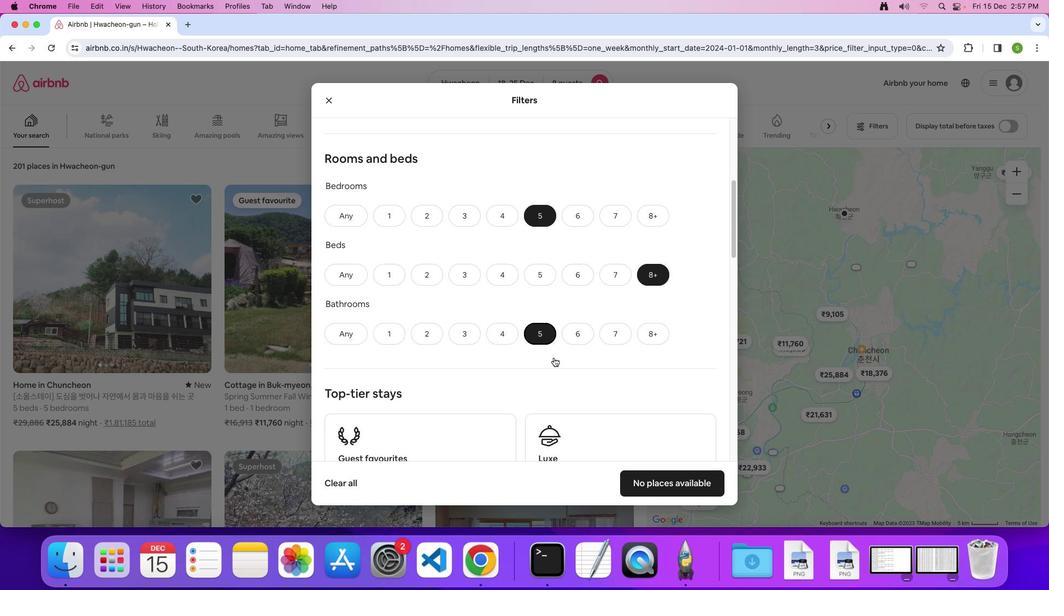 
Action: Mouse moved to (554, 357)
Screenshot: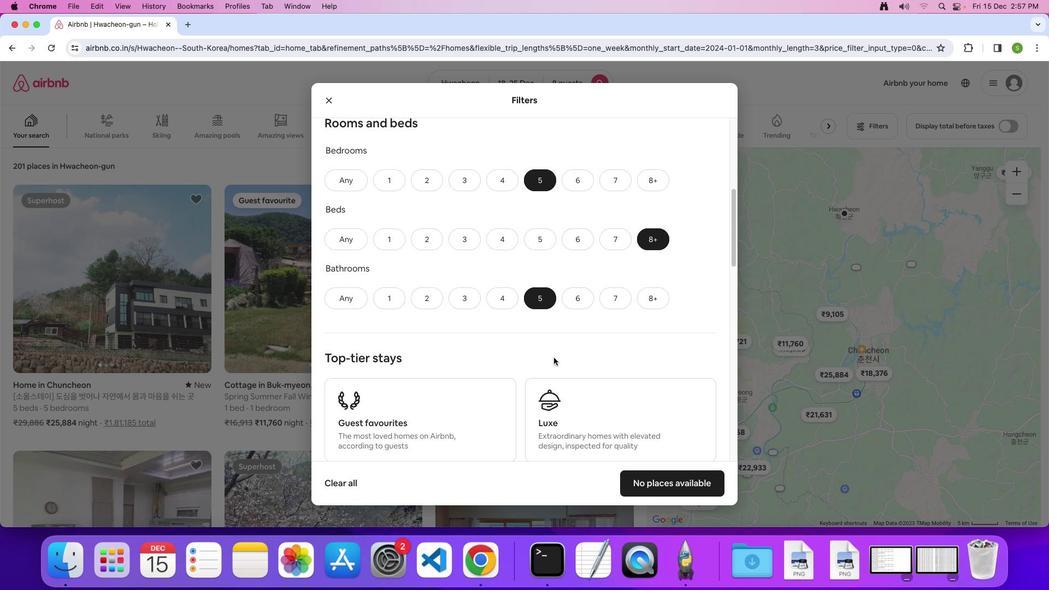 
Action: Mouse scrolled (554, 357) with delta (0, 0)
Screenshot: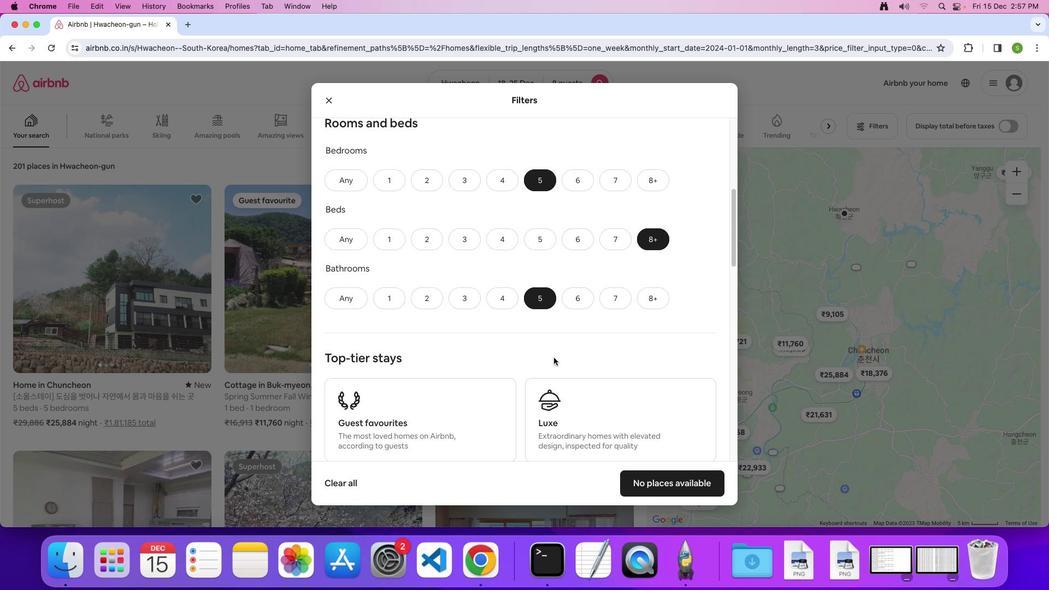 
Action: Mouse scrolled (554, 357) with delta (0, 0)
Screenshot: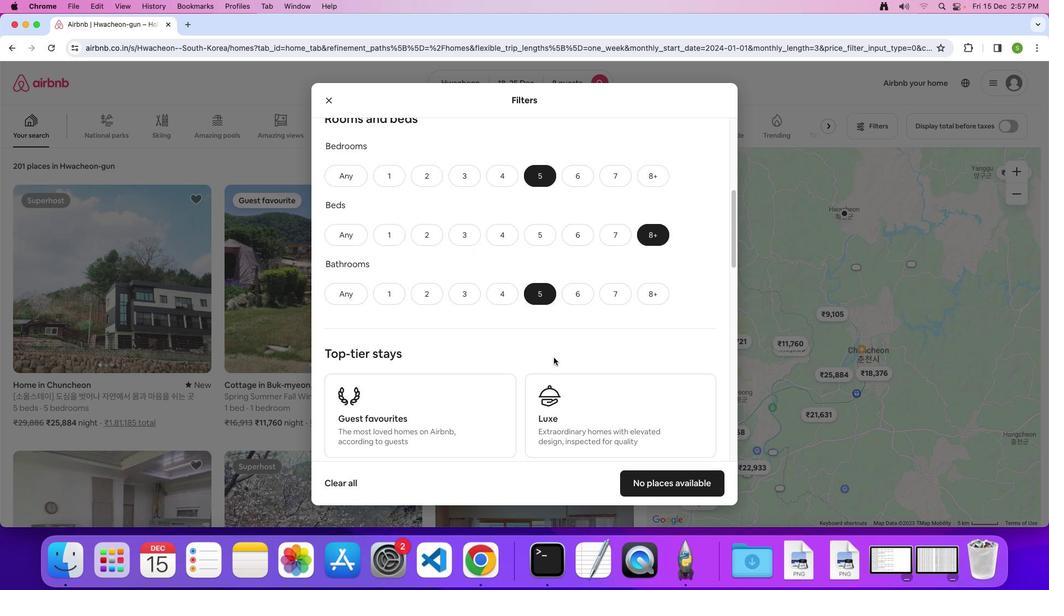 
Action: Mouse scrolled (554, 357) with delta (0, 0)
Screenshot: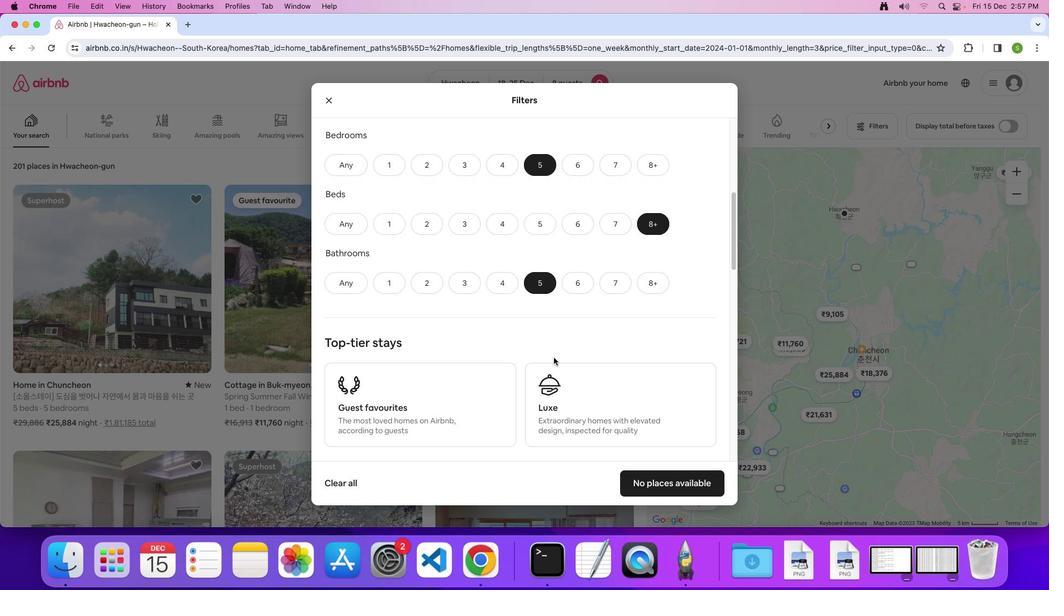 
Action: Mouse scrolled (554, 357) with delta (0, 0)
Screenshot: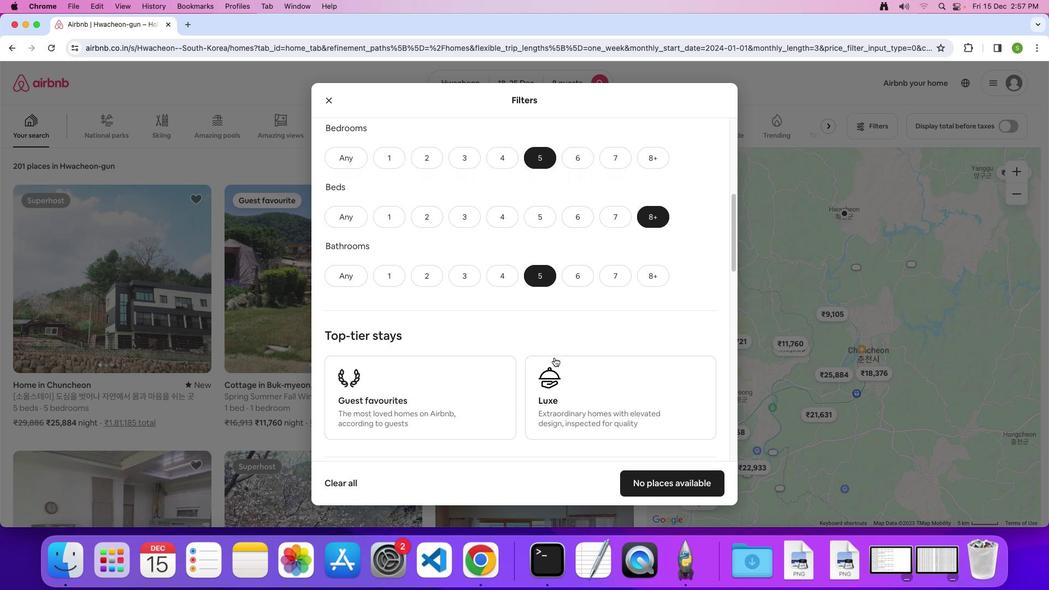 
Action: Mouse scrolled (554, 357) with delta (0, -1)
Screenshot: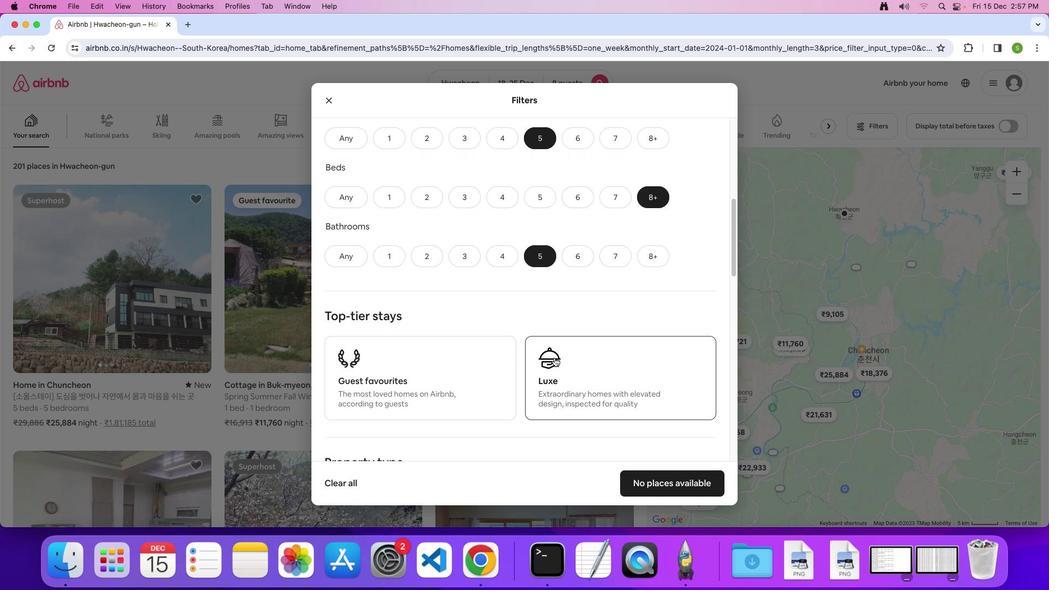 
Action: Mouse moved to (554, 357)
Screenshot: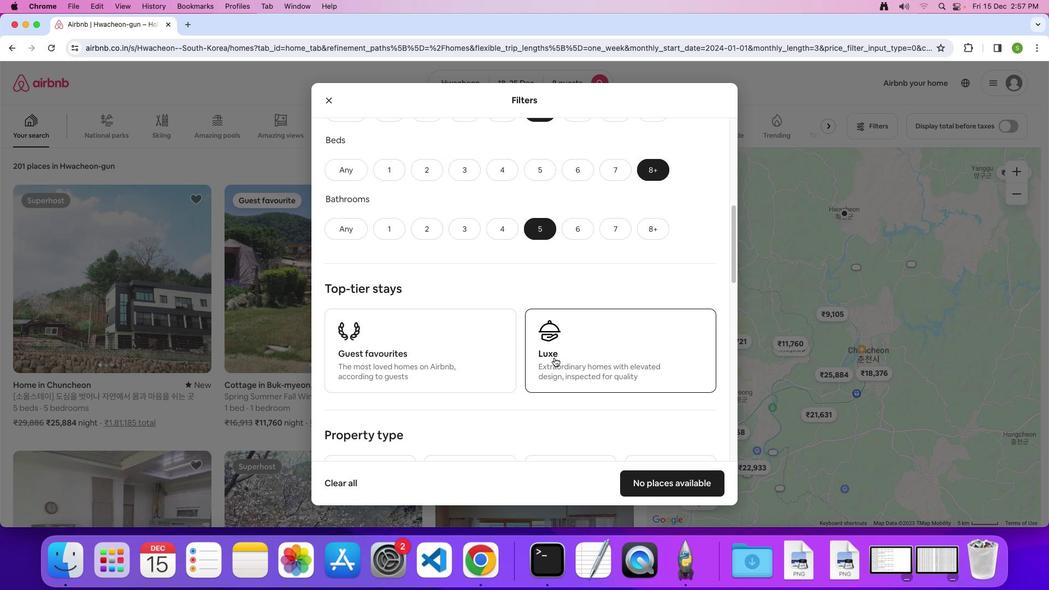 
Action: Mouse scrolled (554, 357) with delta (0, 0)
Screenshot: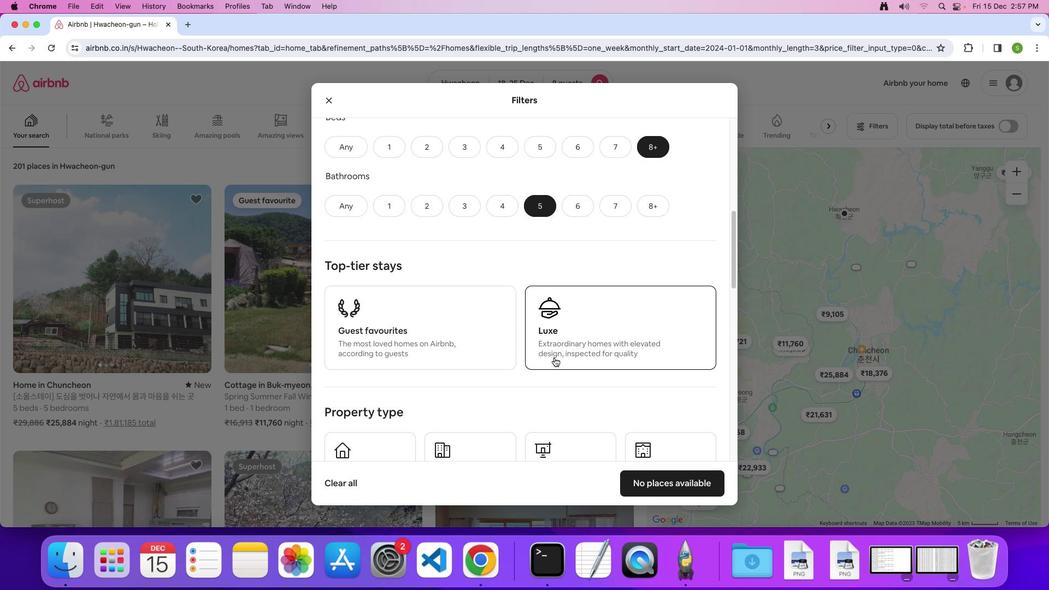 
Action: Mouse scrolled (554, 357) with delta (0, 0)
Screenshot: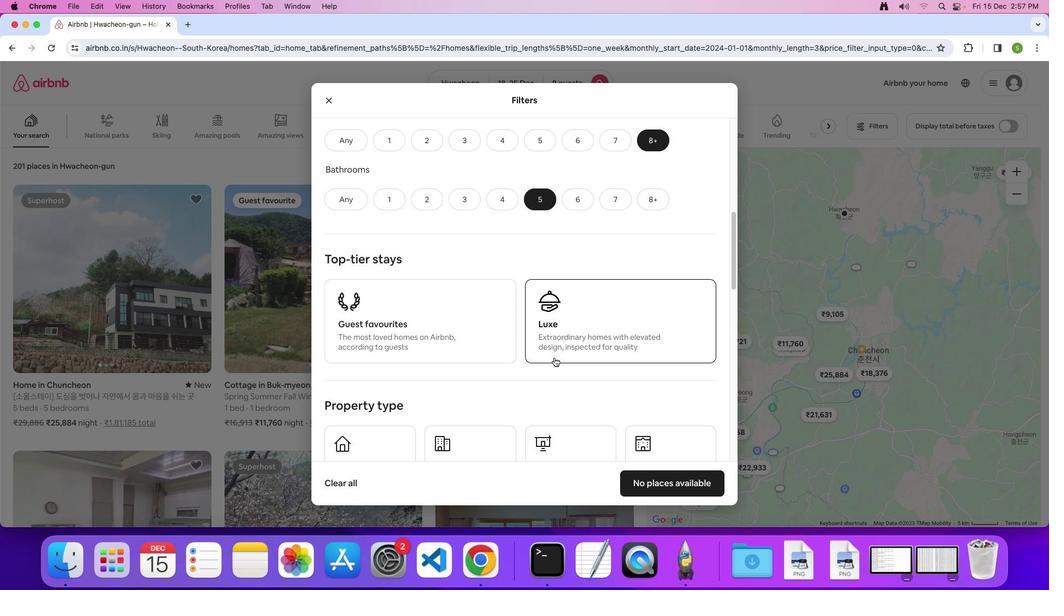 
Action: Mouse scrolled (554, 357) with delta (0, -1)
Screenshot: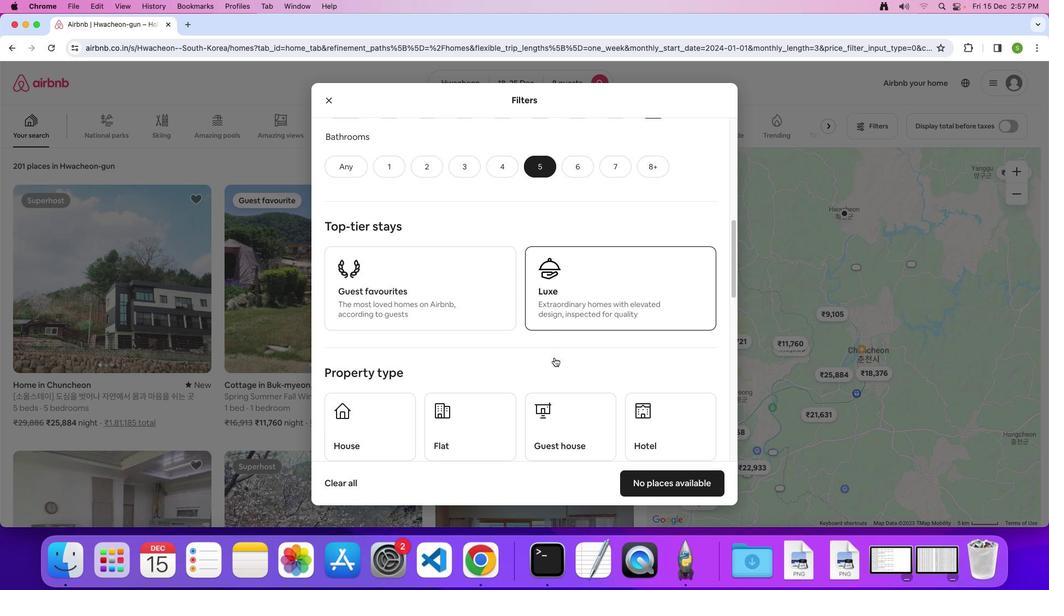 
Action: Mouse scrolled (554, 357) with delta (0, 0)
Screenshot: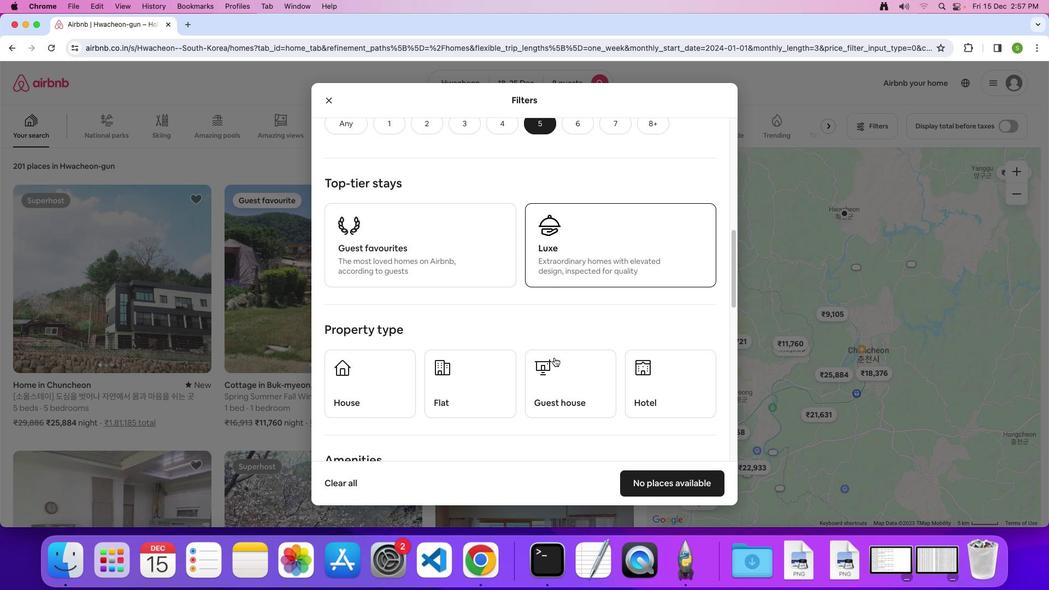 
Action: Mouse scrolled (554, 357) with delta (0, 0)
Screenshot: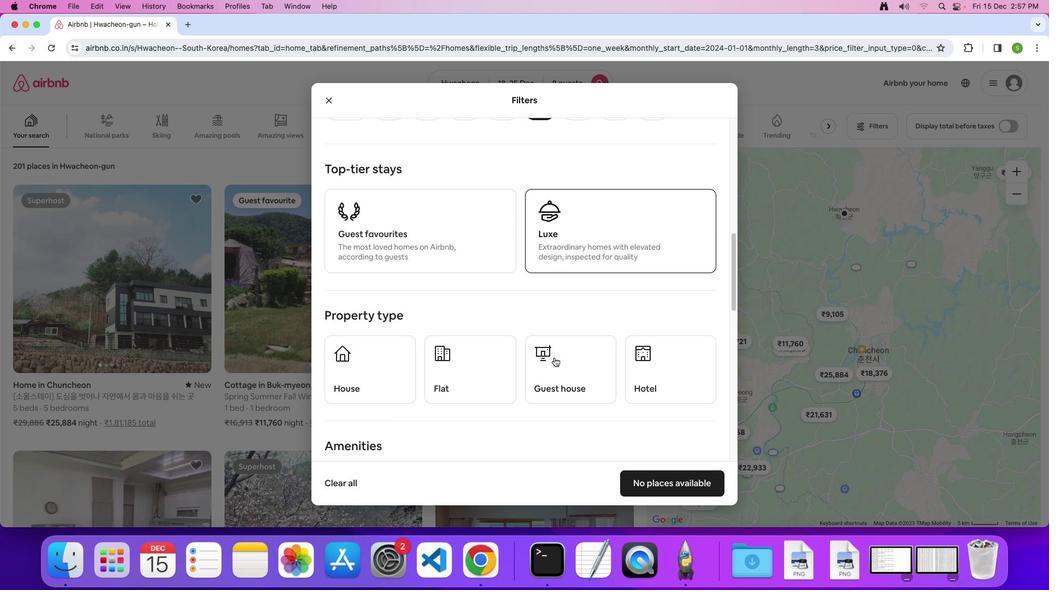 
Action: Mouse scrolled (554, 357) with delta (0, -1)
Screenshot: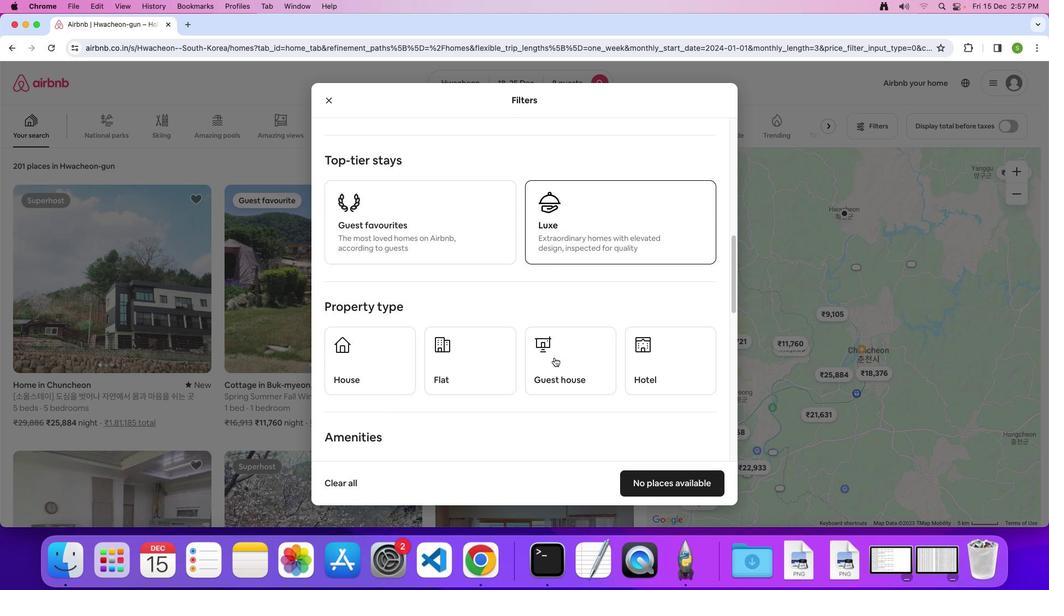
Action: Mouse moved to (472, 296)
Screenshot: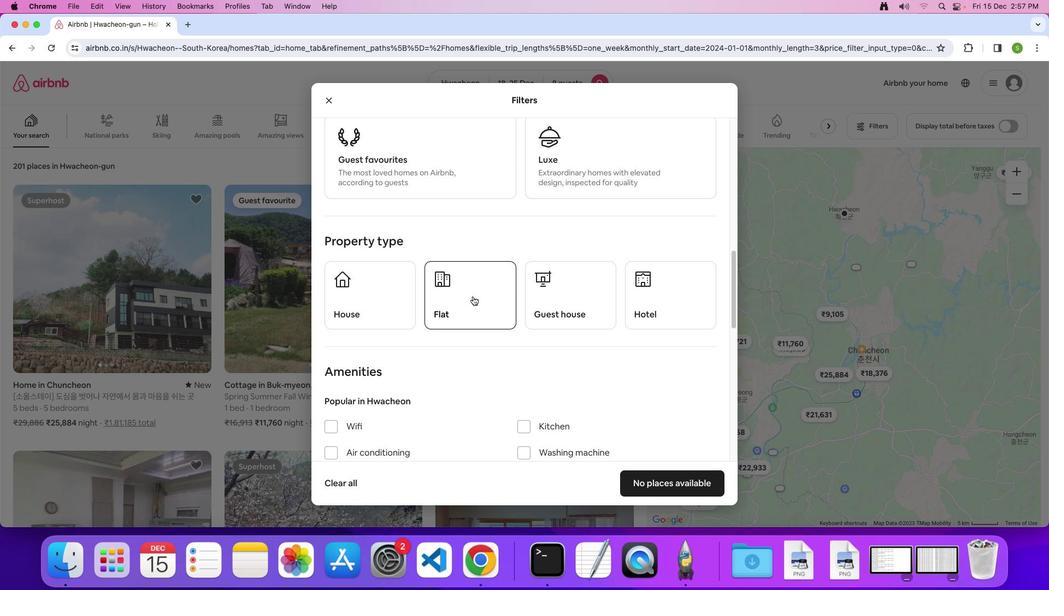 
Action: Mouse pressed left at (472, 296)
Screenshot: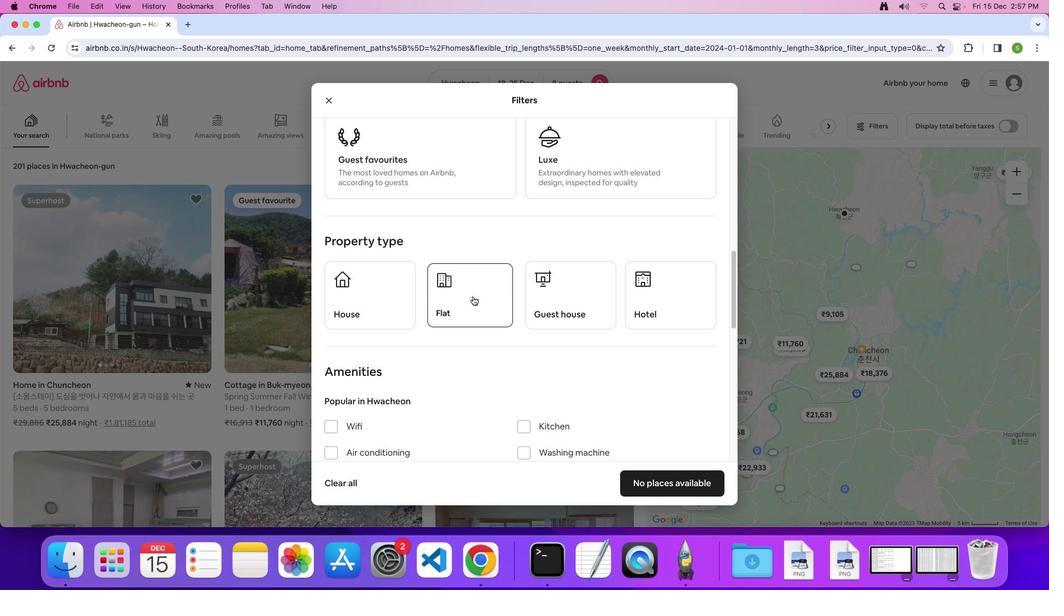 
Action: Mouse moved to (584, 363)
Screenshot: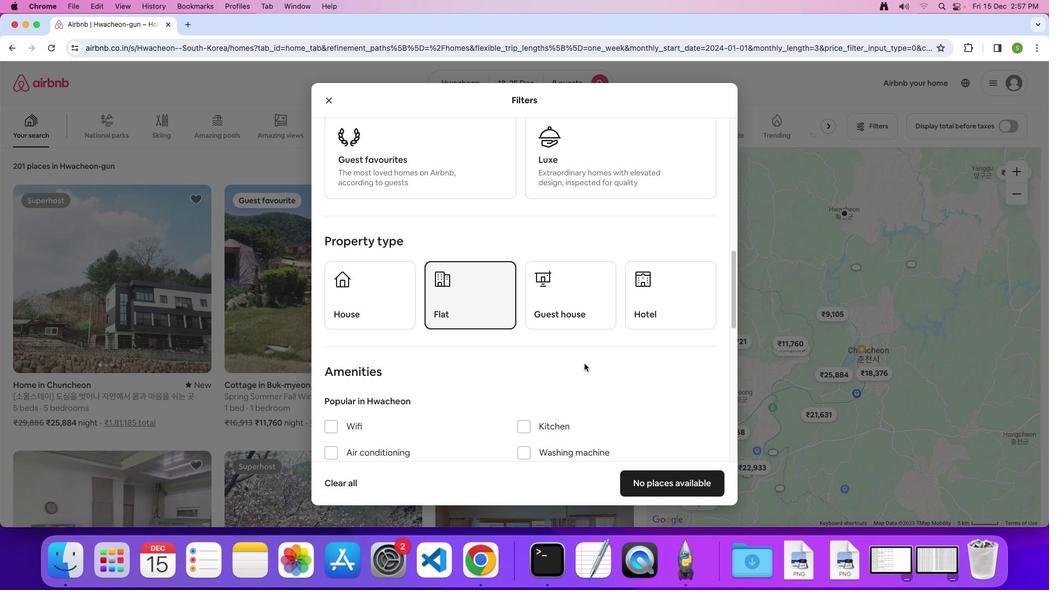 
Action: Mouse scrolled (584, 363) with delta (0, 0)
Screenshot: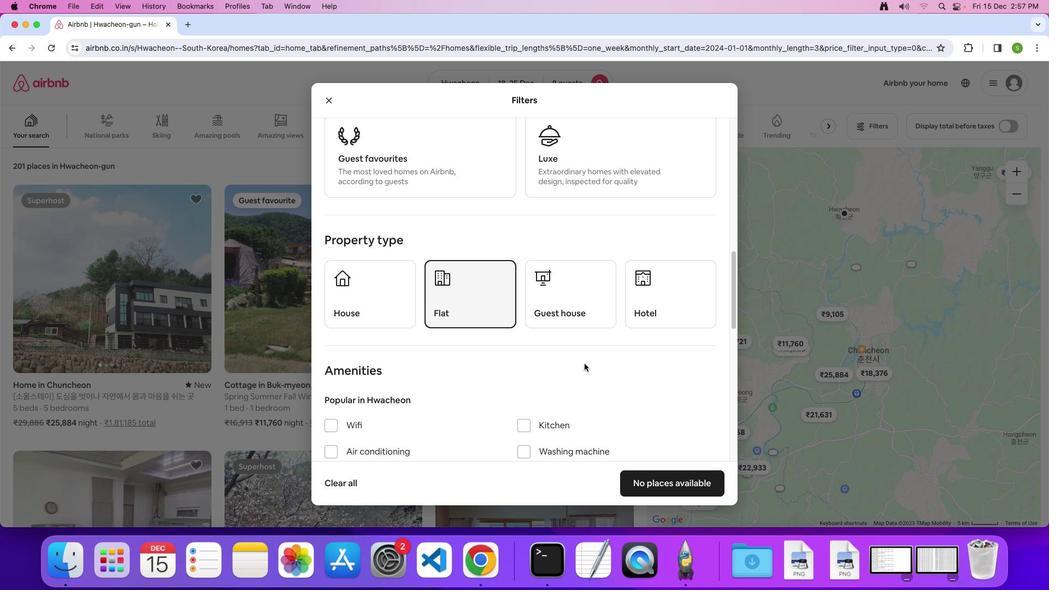 
Action: Mouse scrolled (584, 363) with delta (0, 0)
Screenshot: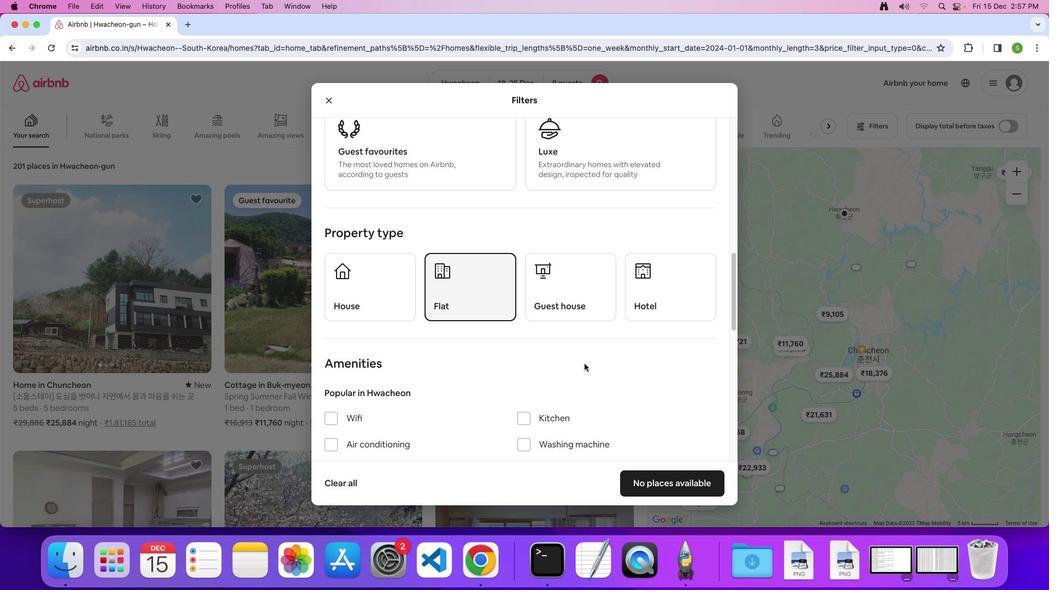 
Action: Mouse scrolled (584, 363) with delta (0, 0)
Screenshot: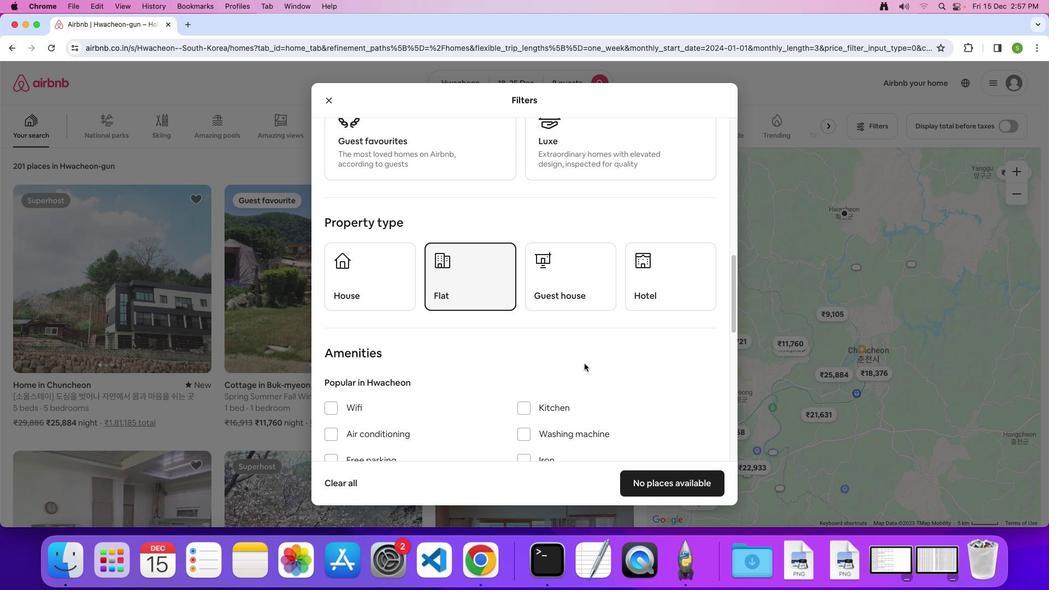 
Action: Mouse scrolled (584, 363) with delta (0, 0)
Screenshot: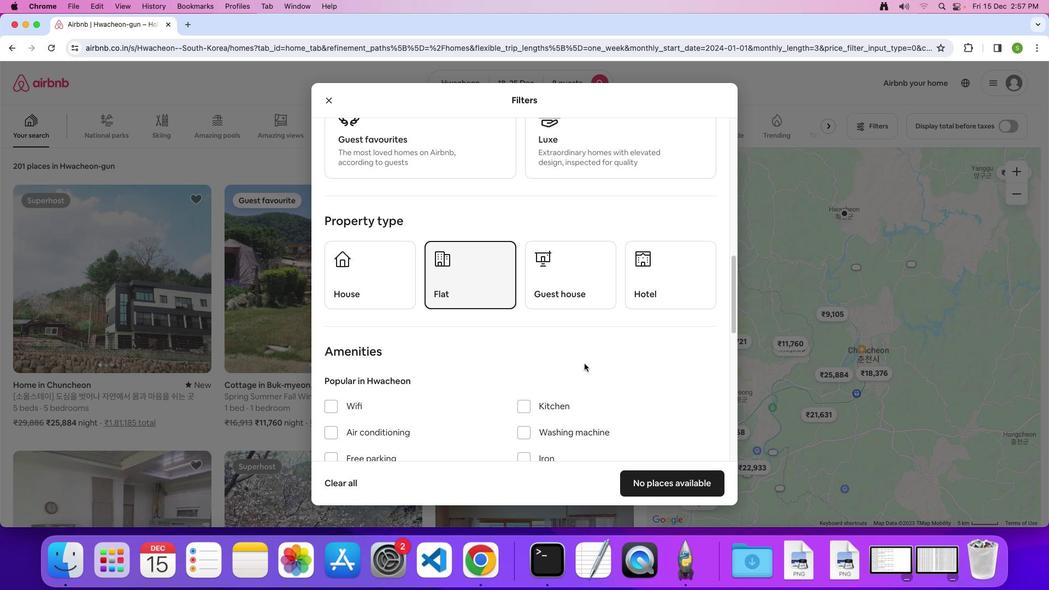 
Action: Mouse scrolled (584, 363) with delta (0, 0)
Screenshot: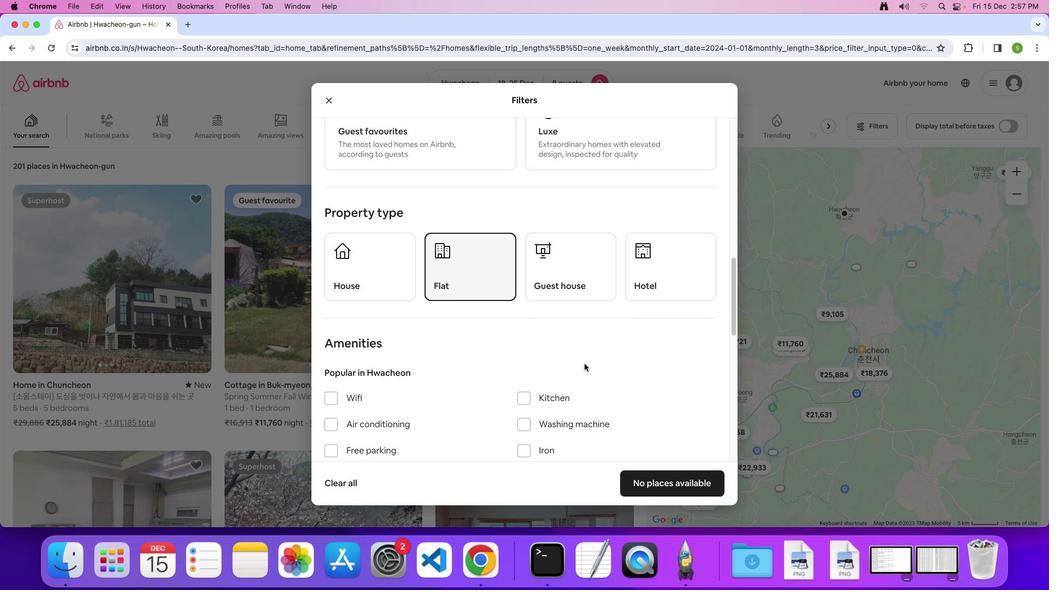 
Action: Mouse scrolled (584, 363) with delta (0, 0)
Screenshot: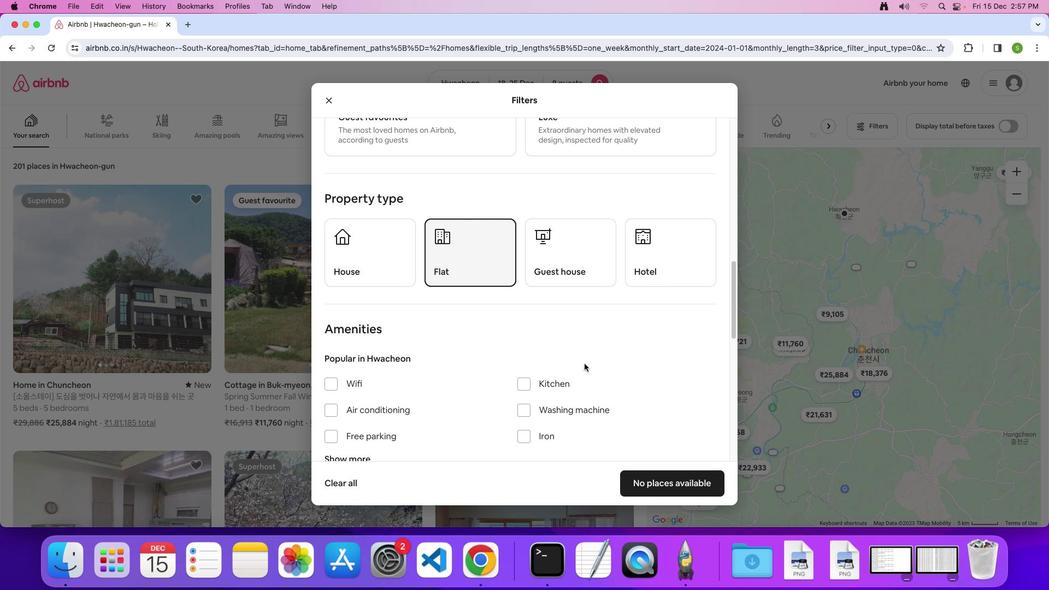 
Action: Mouse scrolled (584, 363) with delta (0, 0)
Screenshot: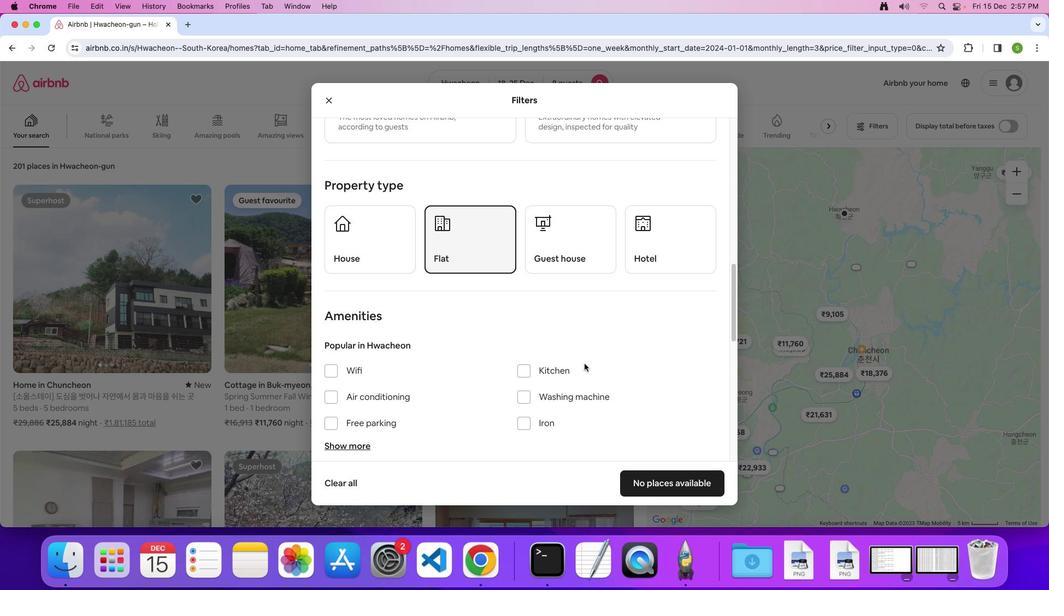 
Action: Mouse scrolled (584, 363) with delta (0, -1)
Screenshot: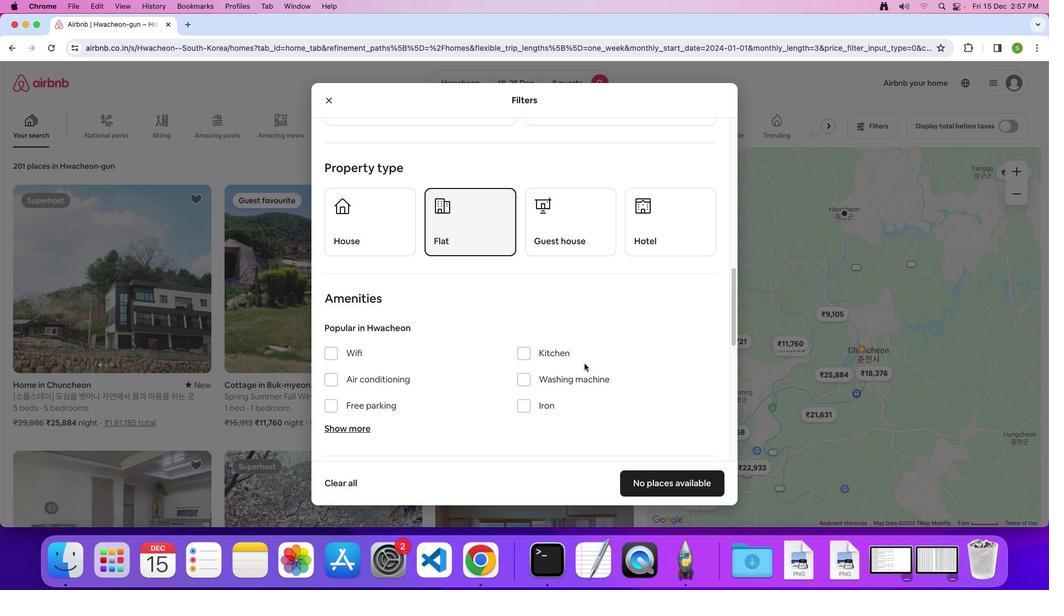 
Action: Mouse scrolled (584, 363) with delta (0, 0)
Screenshot: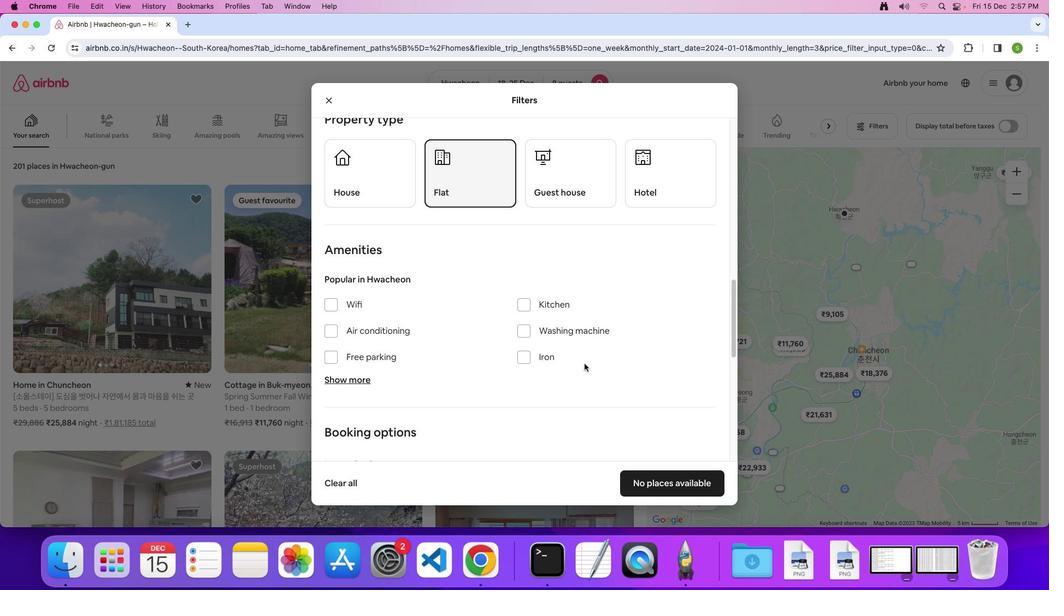 
Action: Mouse scrolled (584, 363) with delta (0, 0)
Screenshot: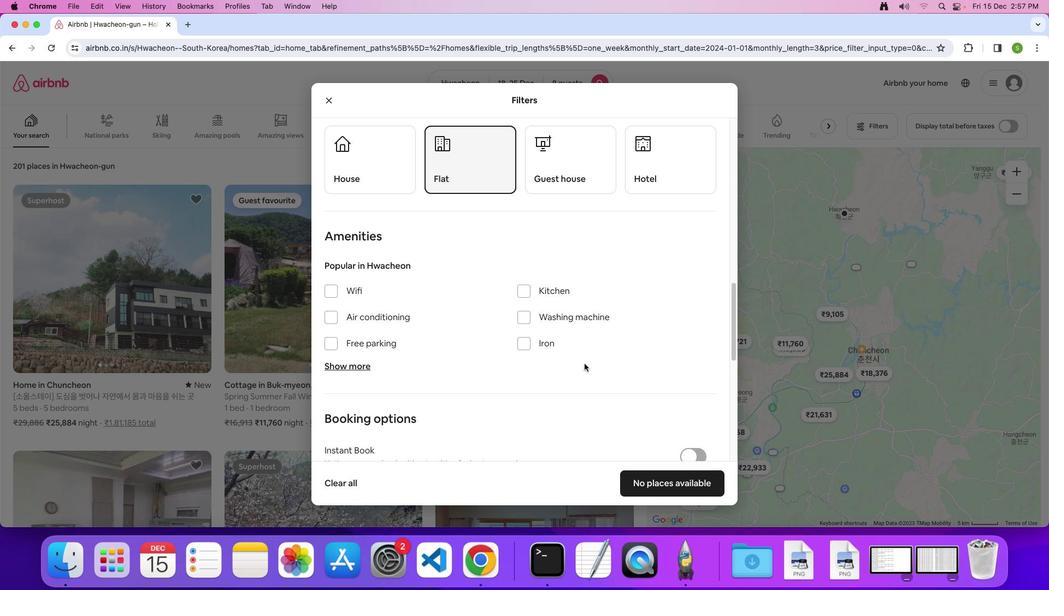 
Action: Mouse scrolled (584, 363) with delta (0, -1)
Screenshot: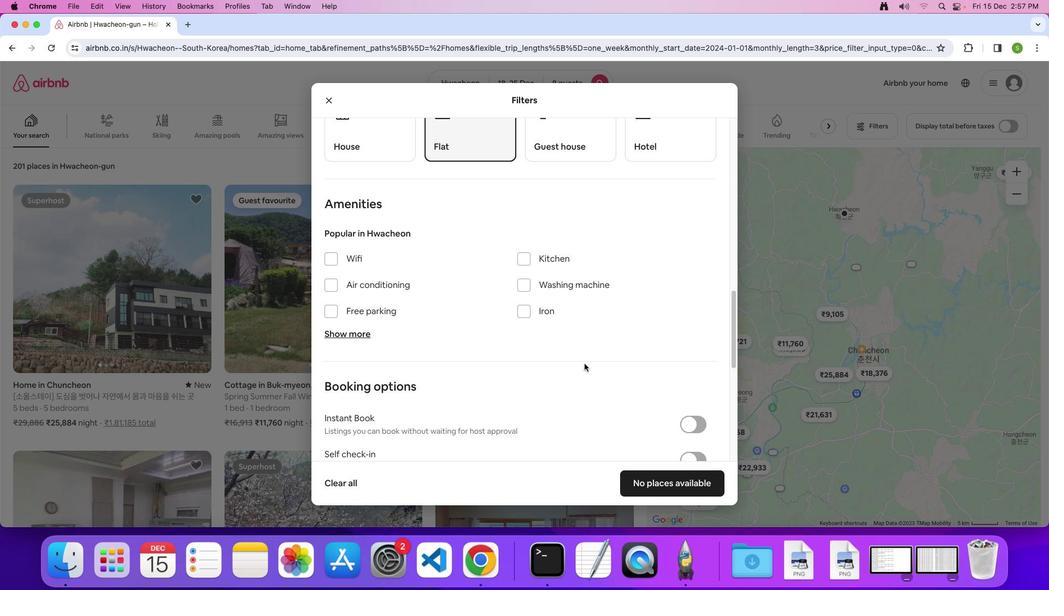 
Action: Mouse moved to (336, 229)
Screenshot: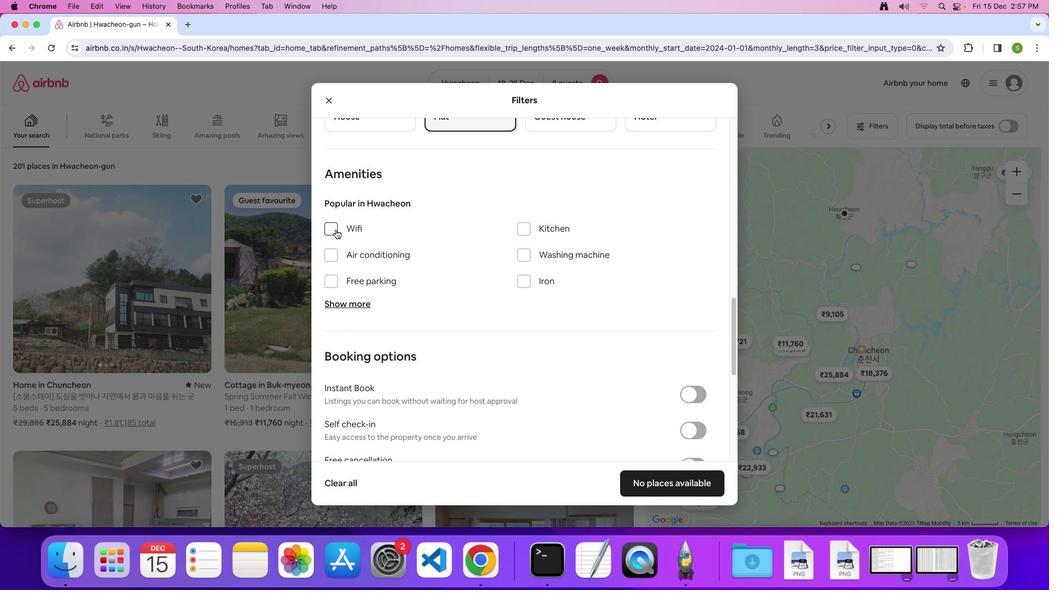 
Action: Mouse pressed left at (336, 229)
Screenshot: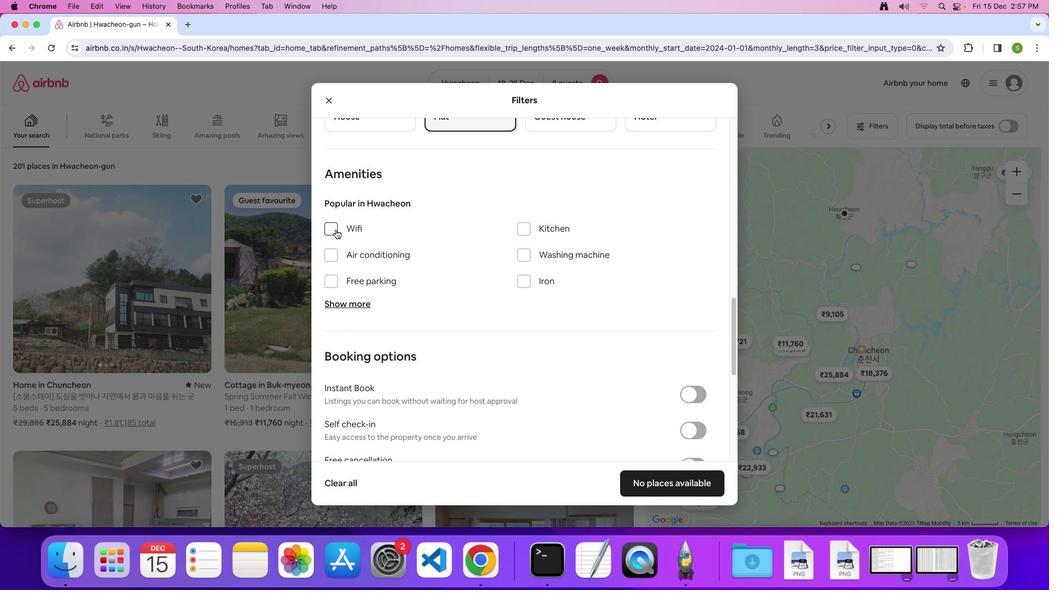 
Action: Mouse moved to (337, 282)
Screenshot: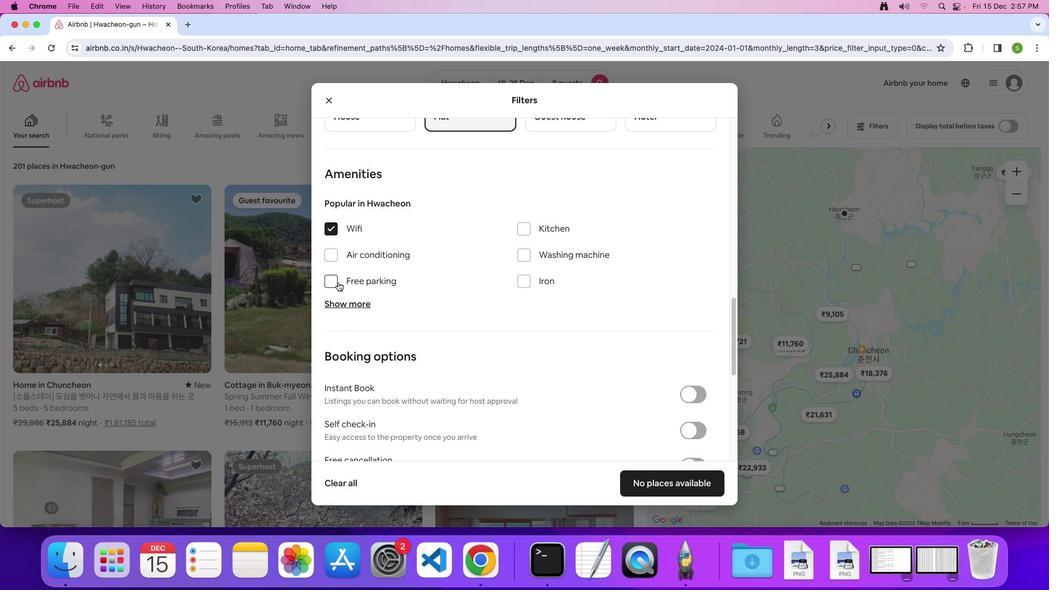 
Action: Mouse pressed left at (337, 282)
Screenshot: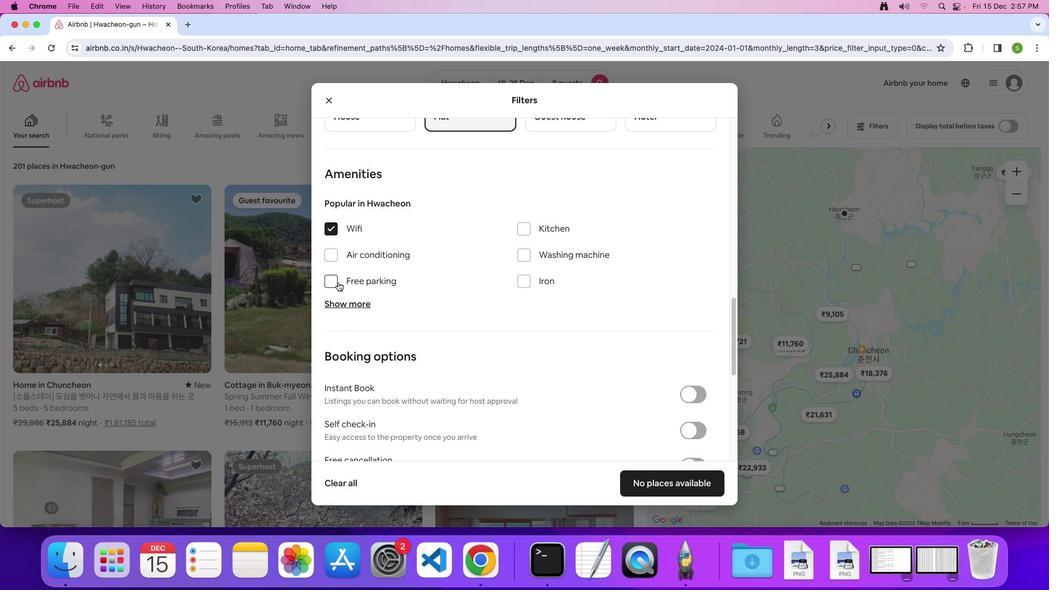 
Action: Mouse moved to (336, 305)
Screenshot: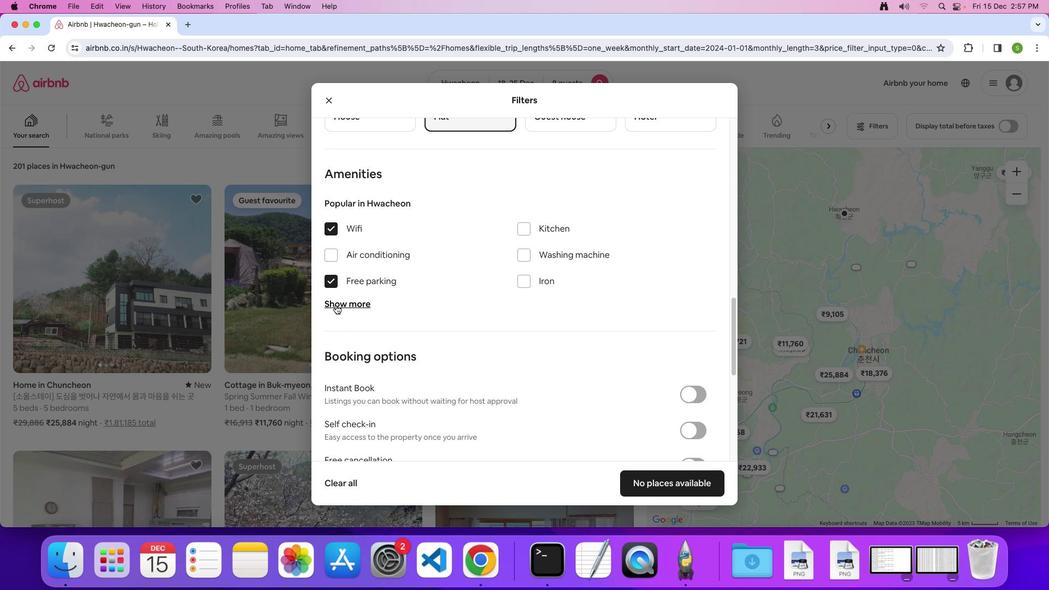 
Action: Mouse pressed left at (336, 305)
Screenshot: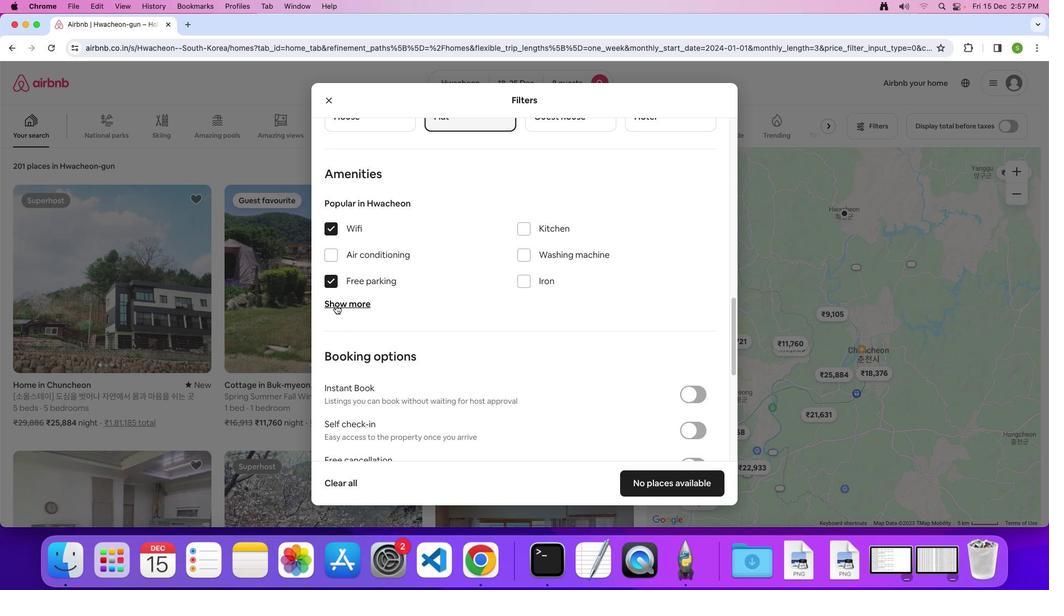 
Action: Mouse moved to (526, 301)
Screenshot: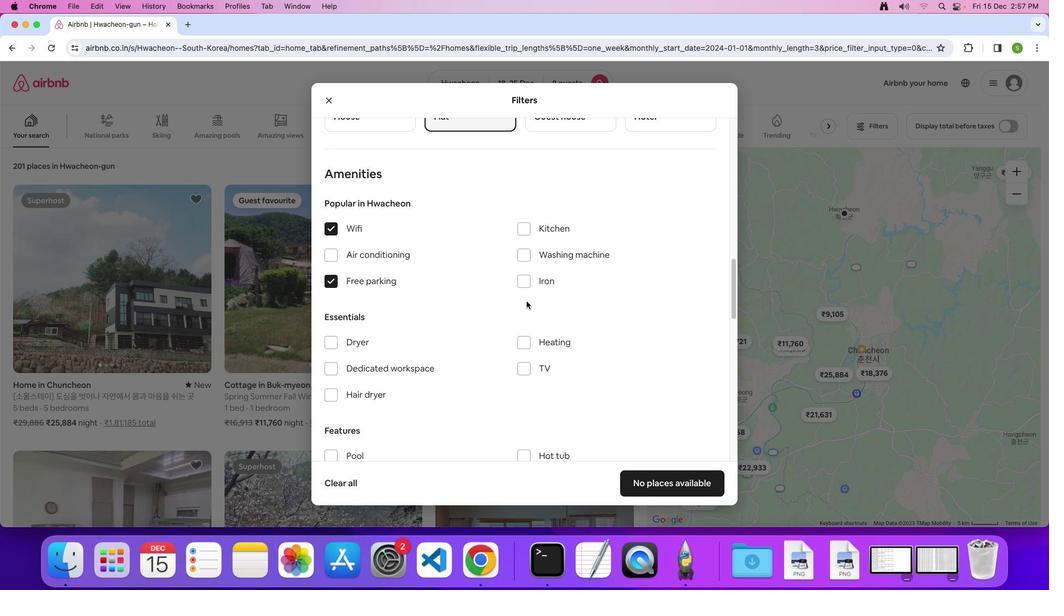 
Action: Mouse scrolled (526, 301) with delta (0, 0)
Screenshot: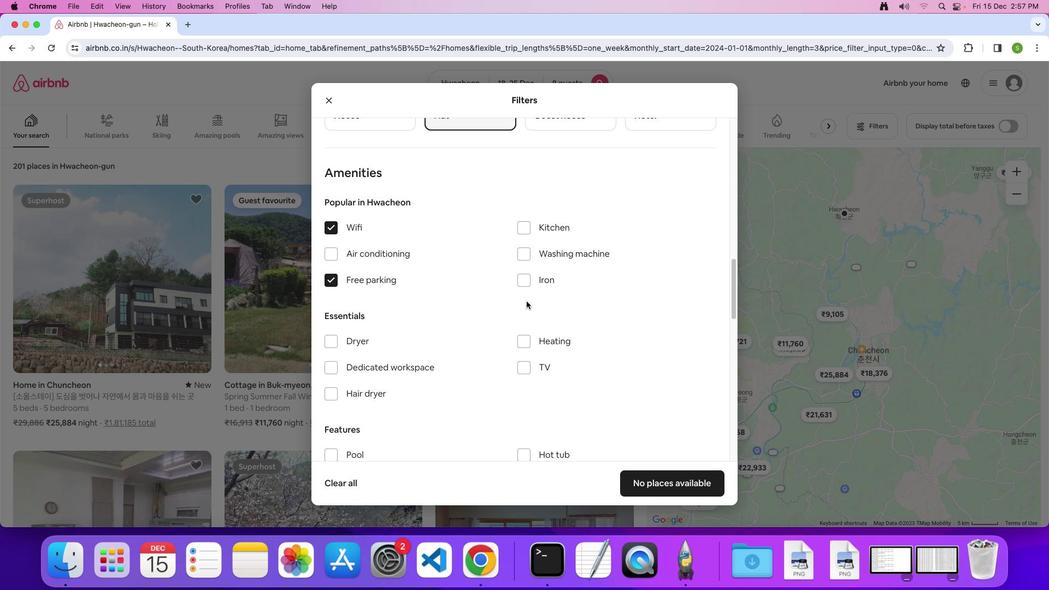 
Action: Mouse scrolled (526, 301) with delta (0, 0)
Screenshot: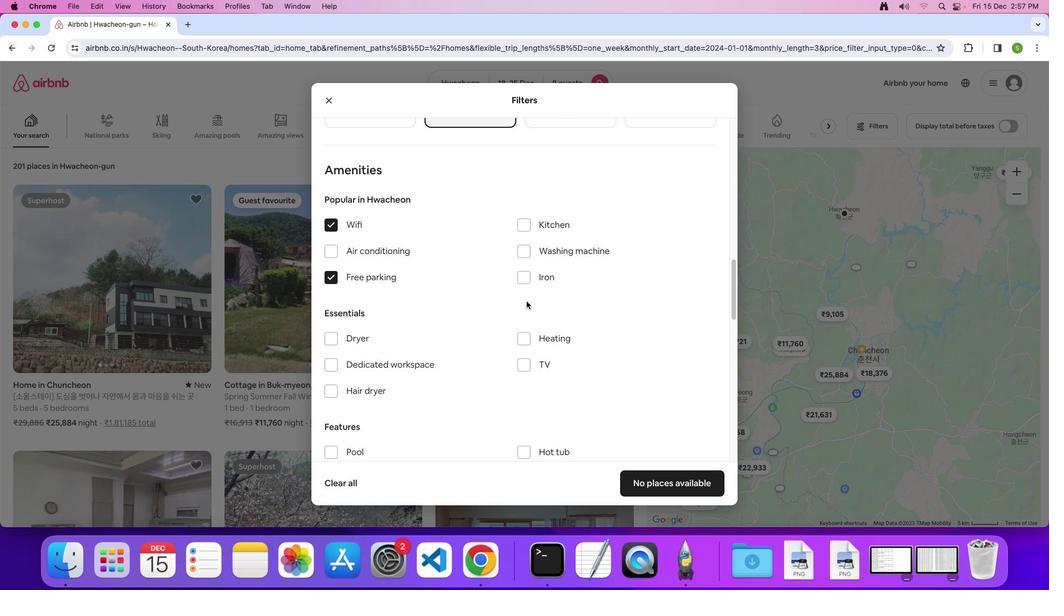
Action: Mouse scrolled (526, 301) with delta (0, 0)
Screenshot: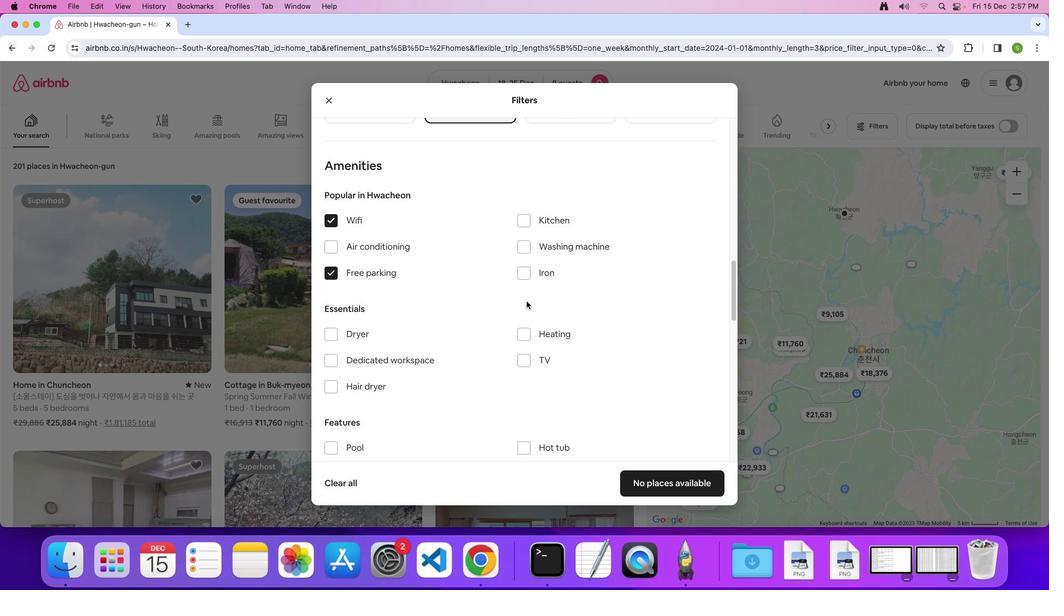 
Action: Mouse scrolled (526, 301) with delta (0, 0)
Screenshot: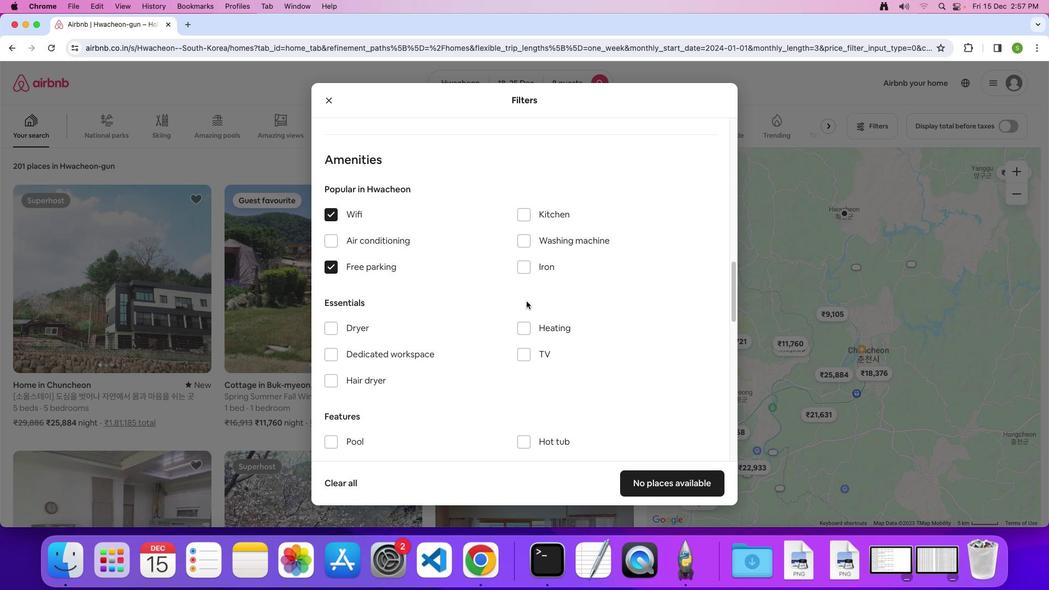 
Action: Mouse scrolled (526, 301) with delta (0, 0)
Screenshot: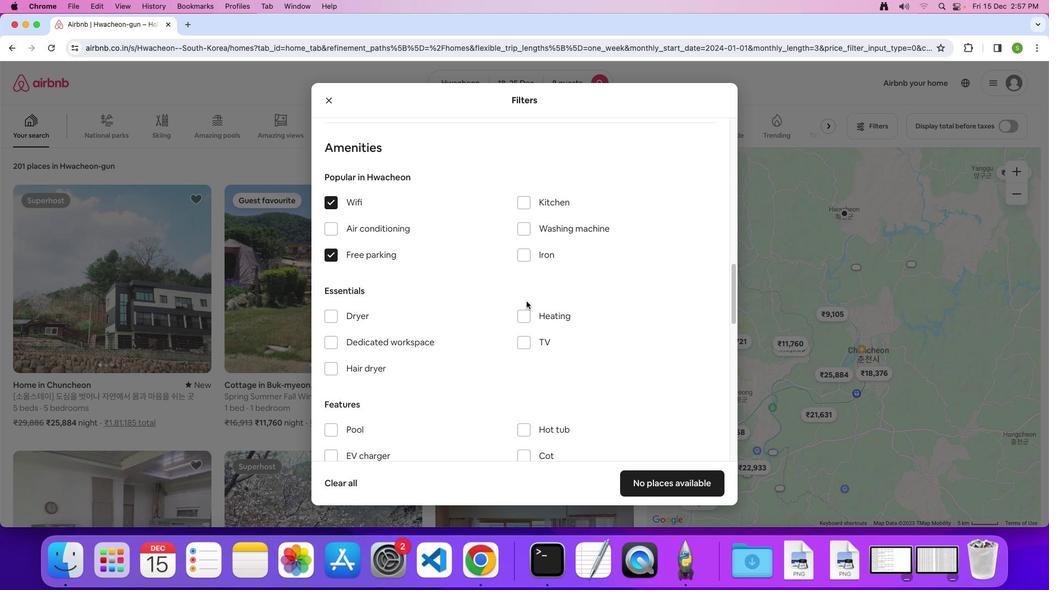 
Action: Mouse scrolled (526, 301) with delta (0, 0)
Screenshot: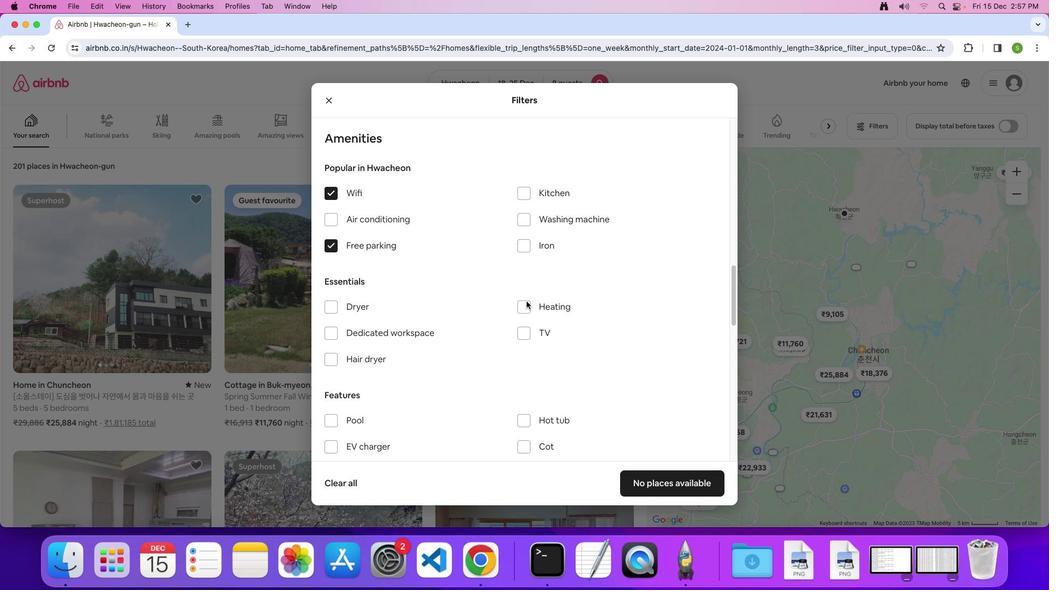 
Action: Mouse moved to (525, 318)
Screenshot: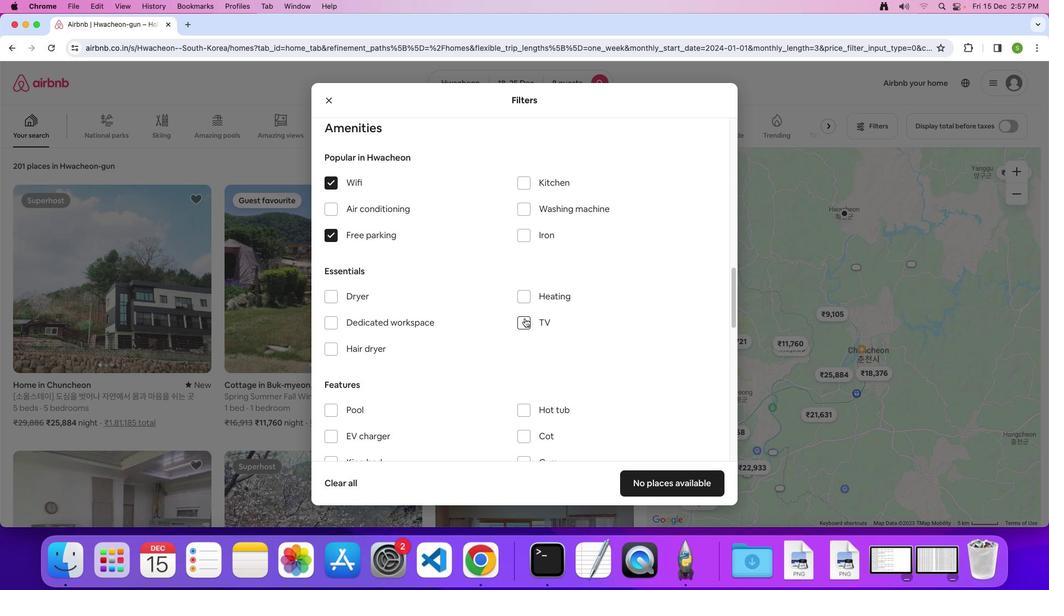 
Action: Mouse pressed left at (525, 318)
Screenshot: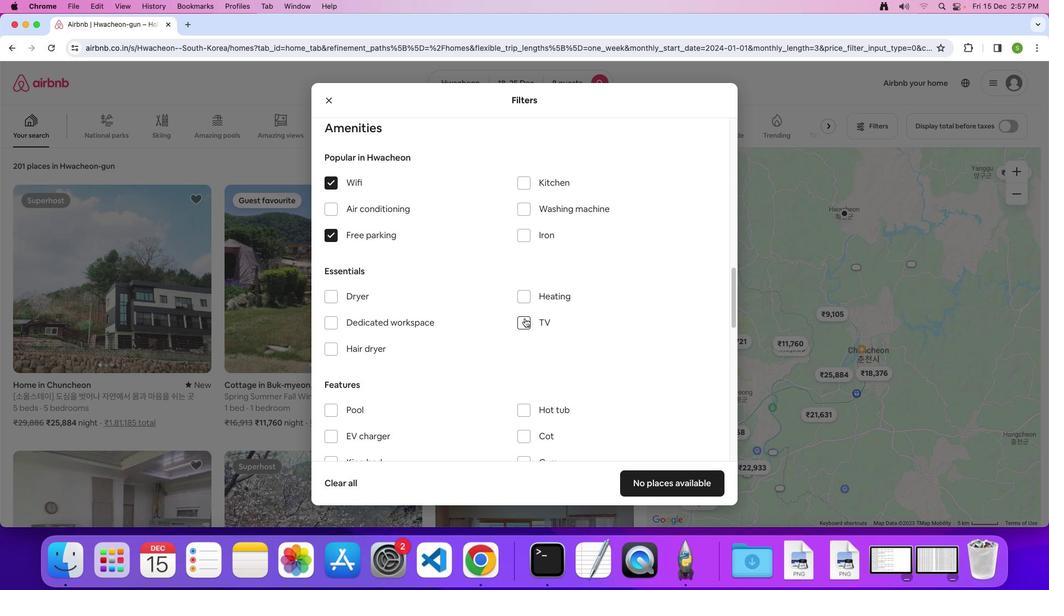 
Action: Mouse moved to (487, 320)
Screenshot: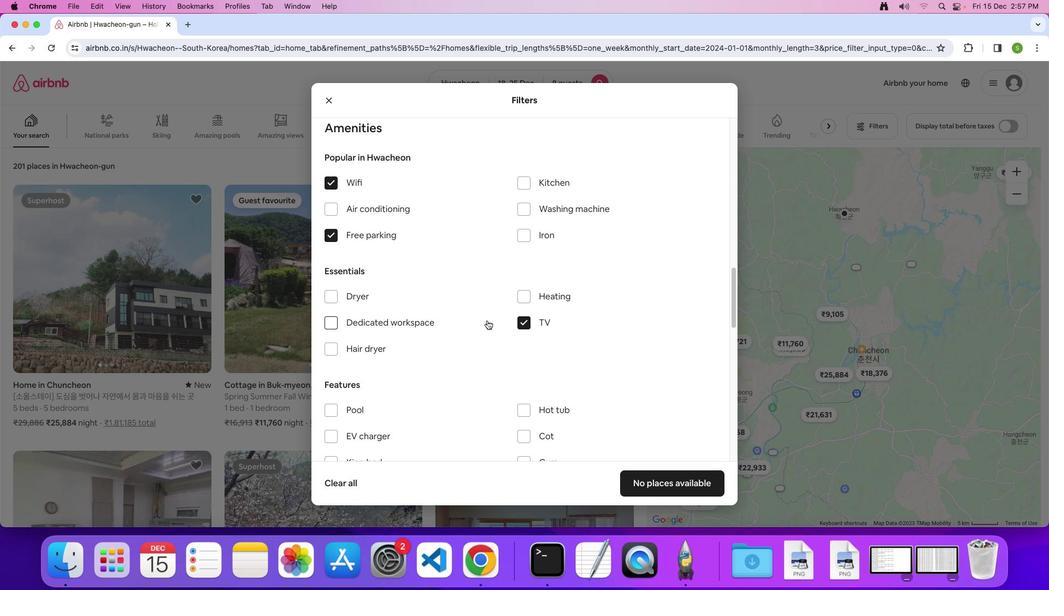 
Action: Mouse scrolled (487, 320) with delta (0, 0)
Screenshot: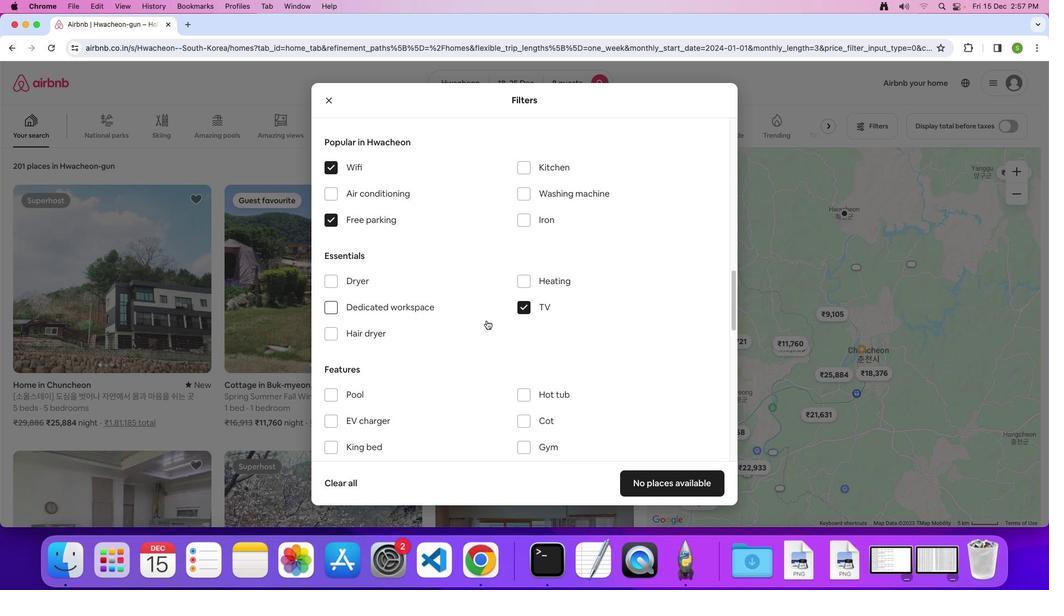 
Action: Mouse scrolled (487, 320) with delta (0, 0)
Screenshot: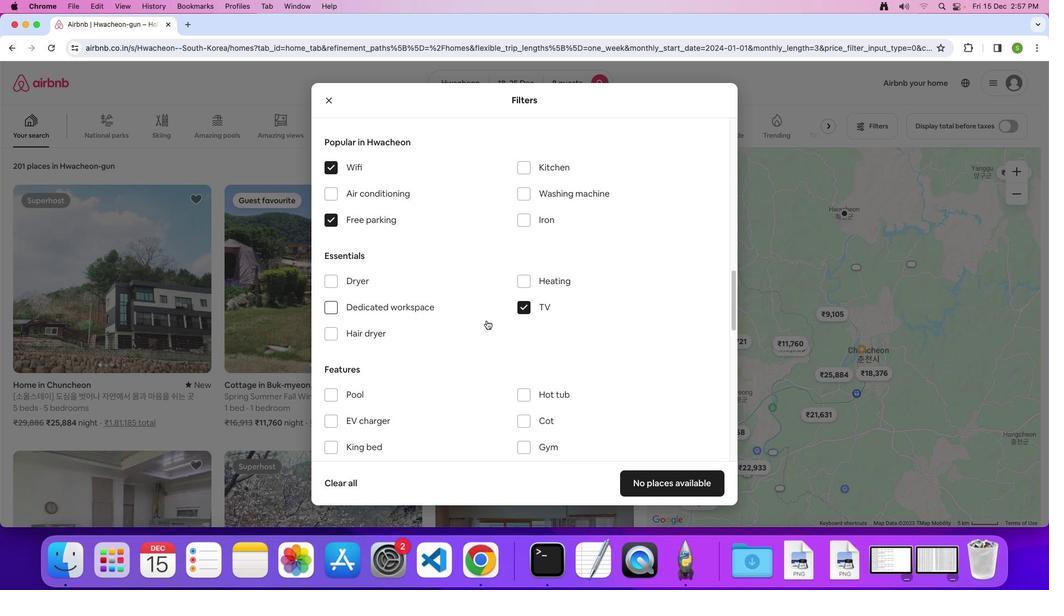 
Action: Mouse scrolled (487, 320) with delta (0, -2)
Screenshot: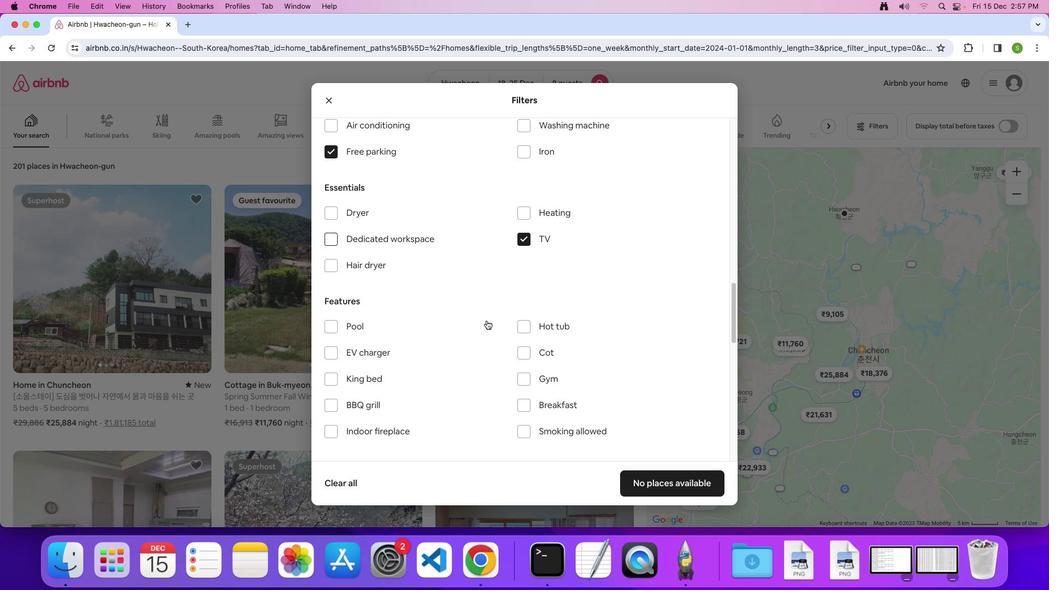 
Action: Mouse moved to (520, 339)
Screenshot: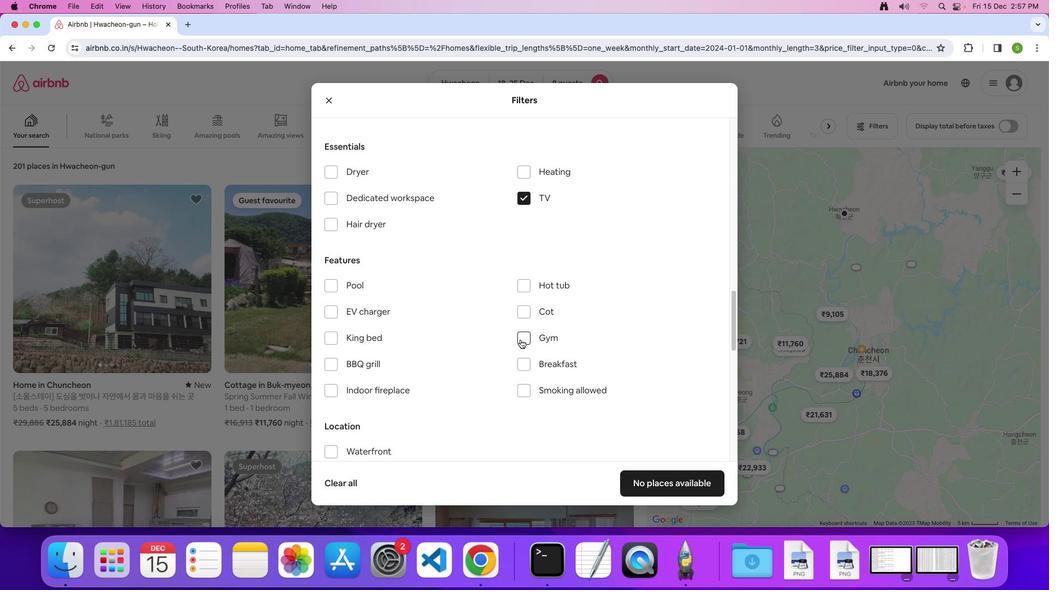 
Action: Mouse pressed left at (520, 339)
Screenshot: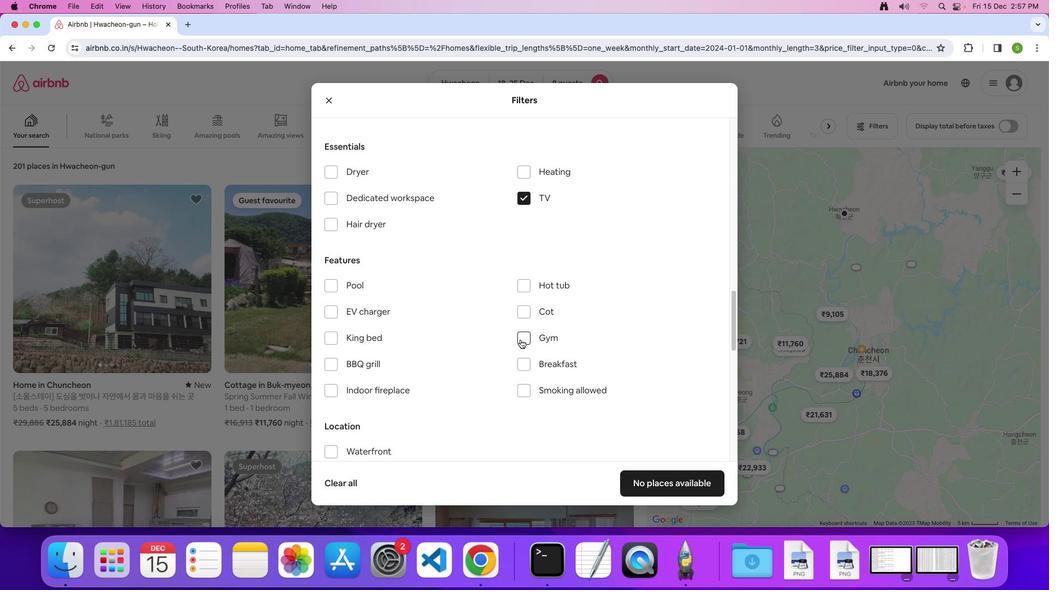 
Action: Mouse moved to (519, 359)
Screenshot: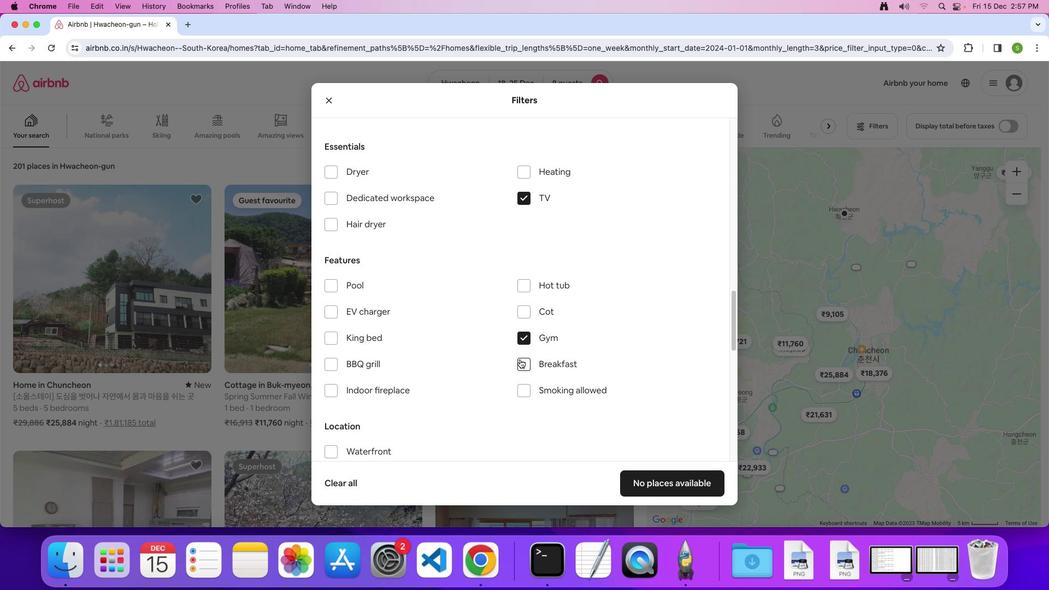 
Action: Mouse pressed left at (519, 359)
Screenshot: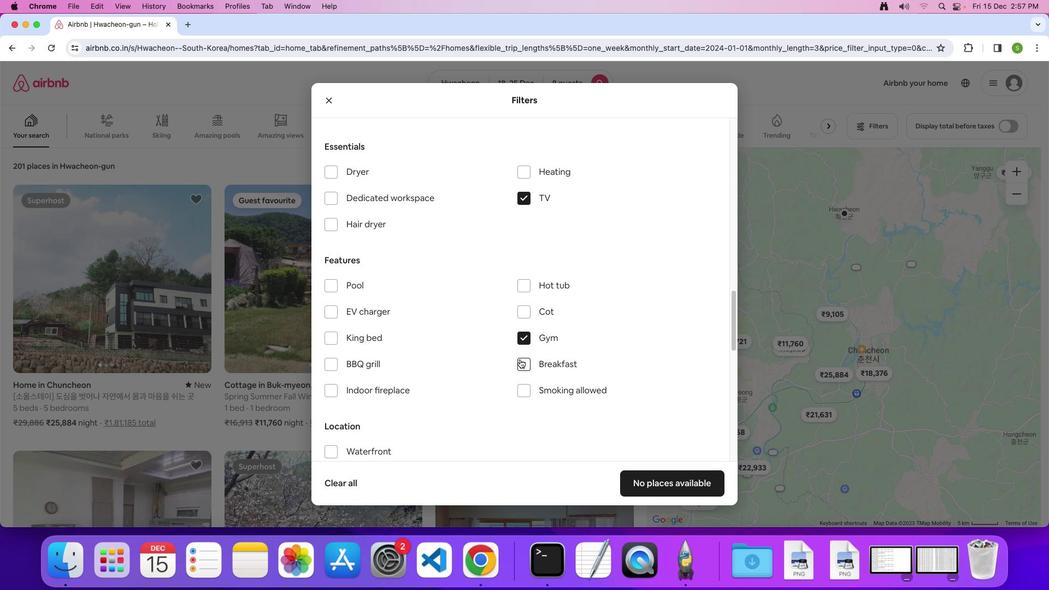 
Action: Mouse moved to (469, 349)
Screenshot: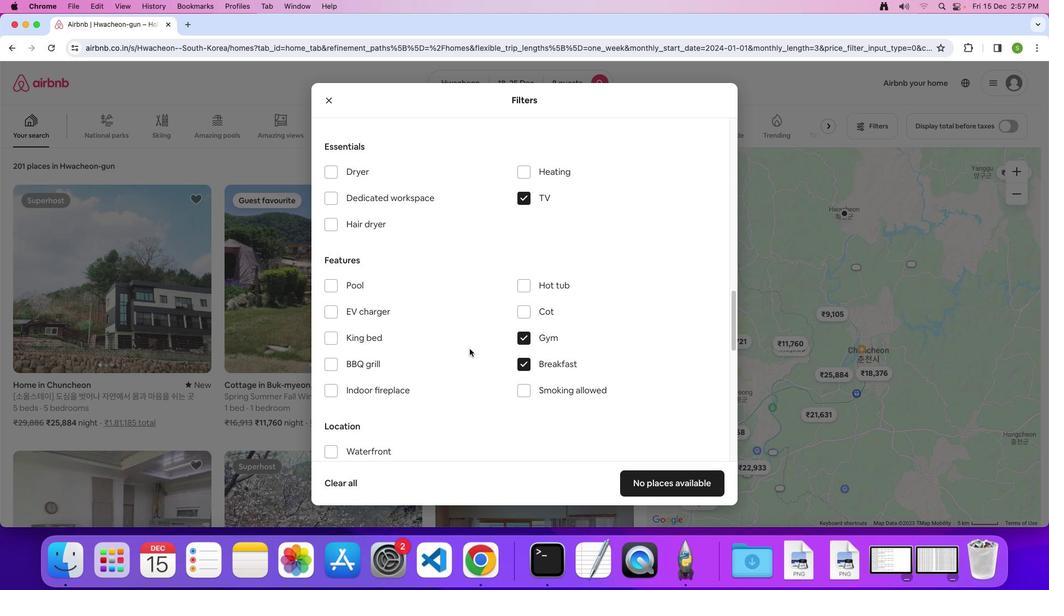 
Action: Mouse scrolled (469, 349) with delta (0, 0)
Screenshot: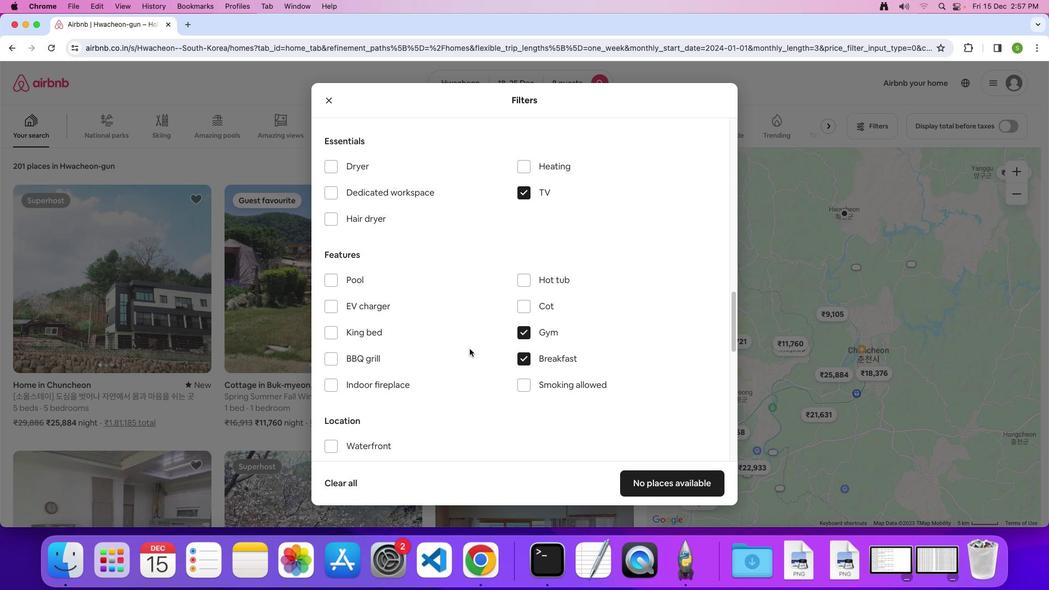 
Action: Mouse scrolled (469, 349) with delta (0, 0)
Screenshot: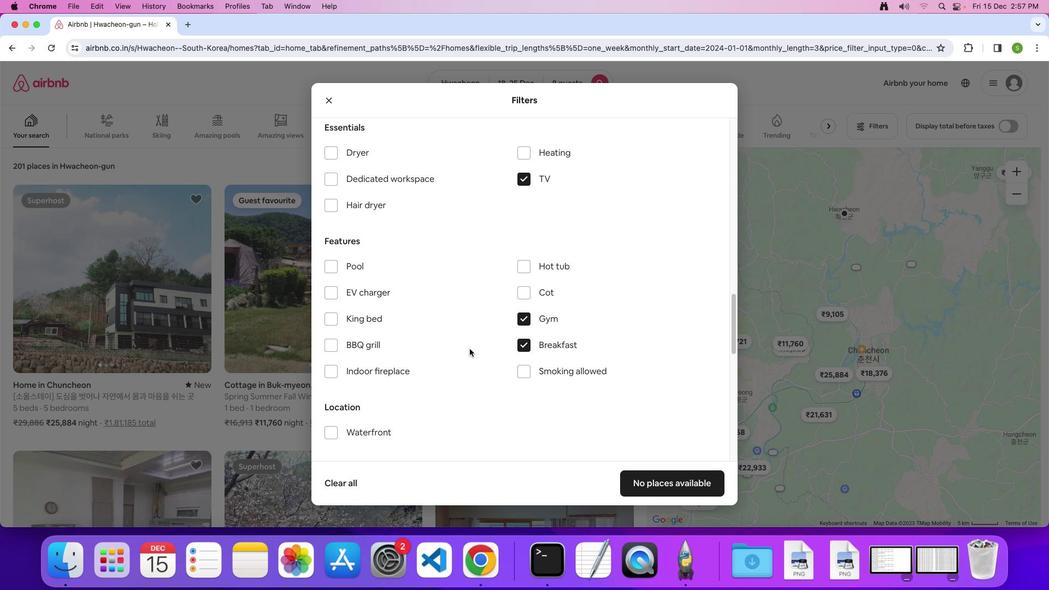 
Action: Mouse scrolled (469, 349) with delta (0, 0)
Screenshot: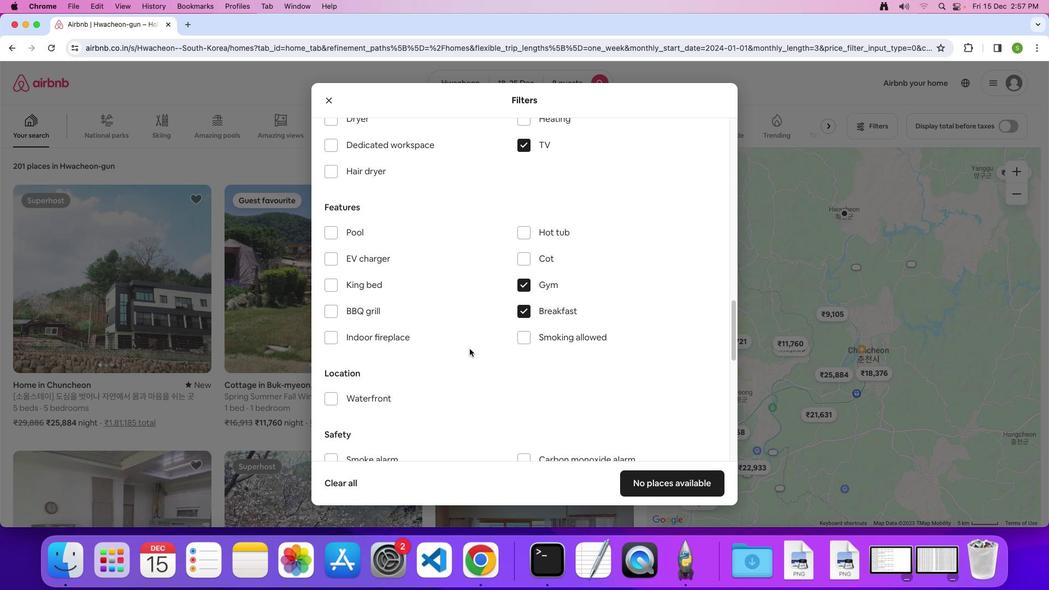 
Action: Mouse scrolled (469, 349) with delta (0, 0)
Screenshot: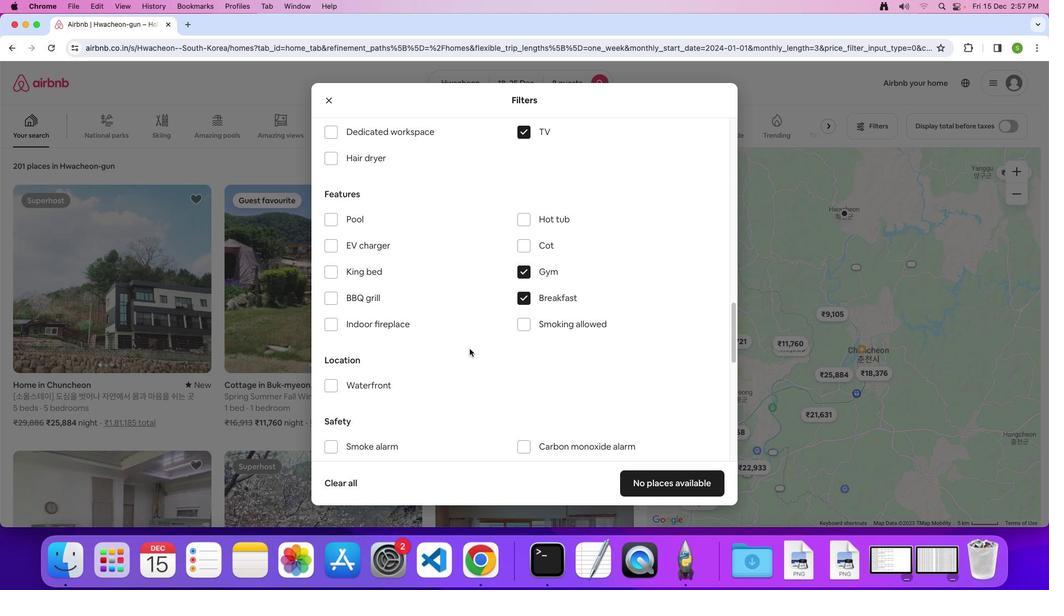 
Action: Mouse scrolled (469, 349) with delta (0, 0)
Screenshot: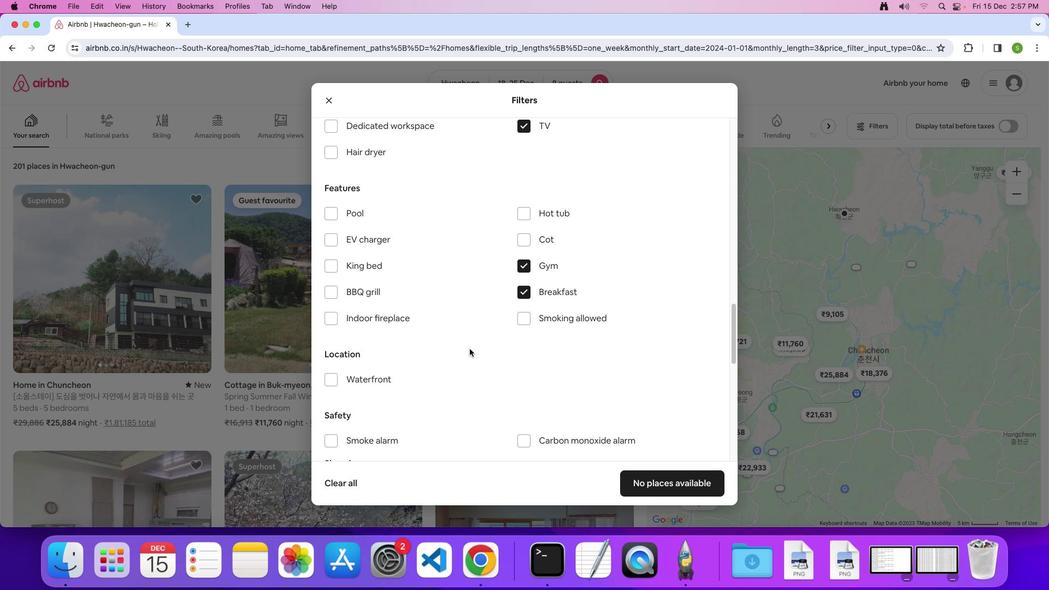 
Action: Mouse scrolled (469, 349) with delta (0, 0)
Screenshot: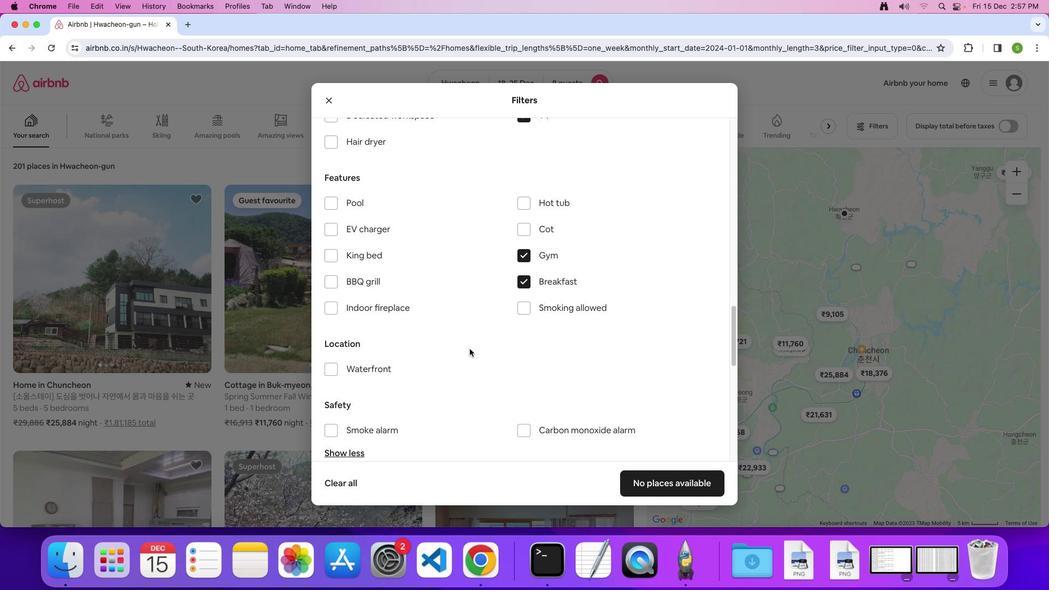 
Action: Mouse scrolled (469, 349) with delta (0, 0)
Screenshot: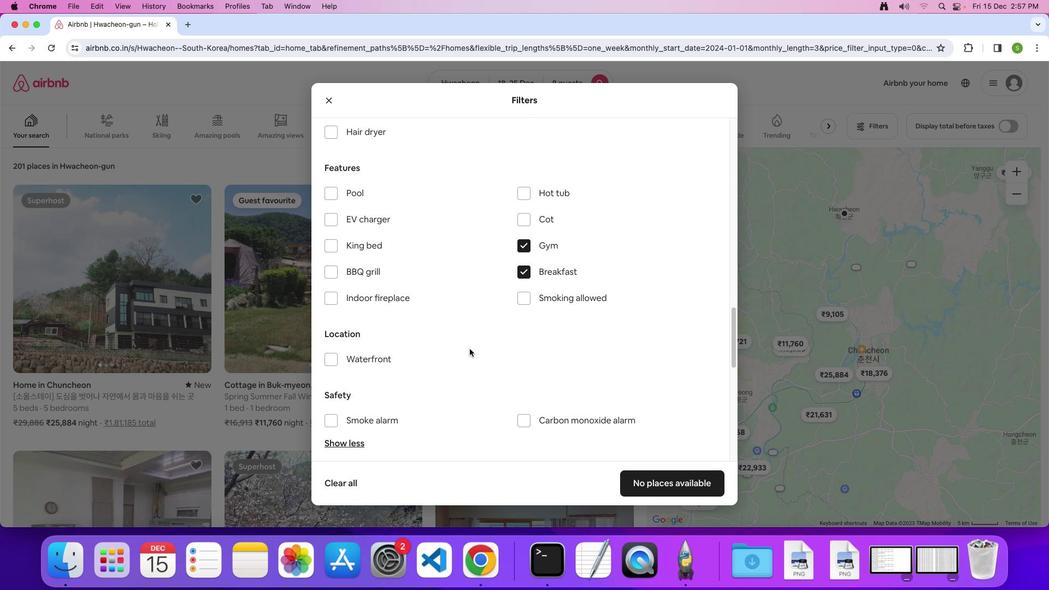 
Action: Mouse scrolled (469, 349) with delta (0, -1)
Screenshot: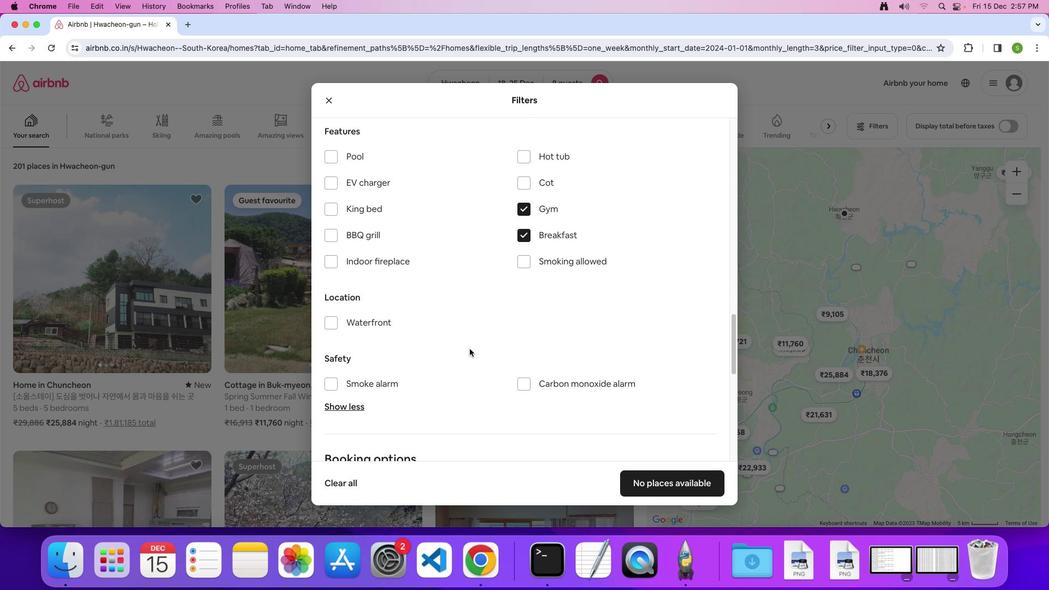 
Action: Mouse scrolled (469, 349) with delta (0, 0)
Screenshot: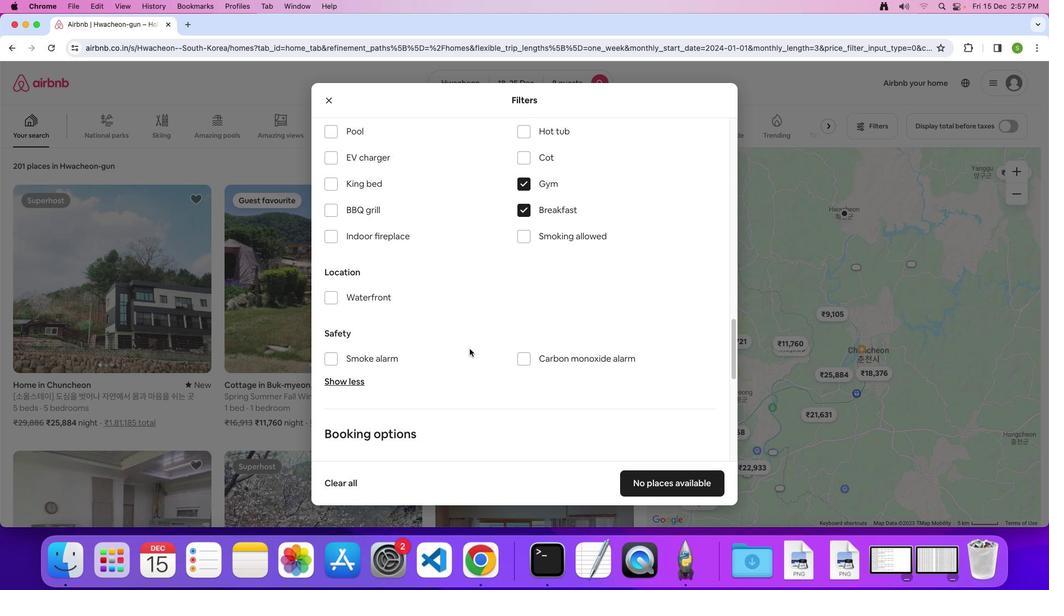 
Action: Mouse scrolled (469, 349) with delta (0, 0)
Screenshot: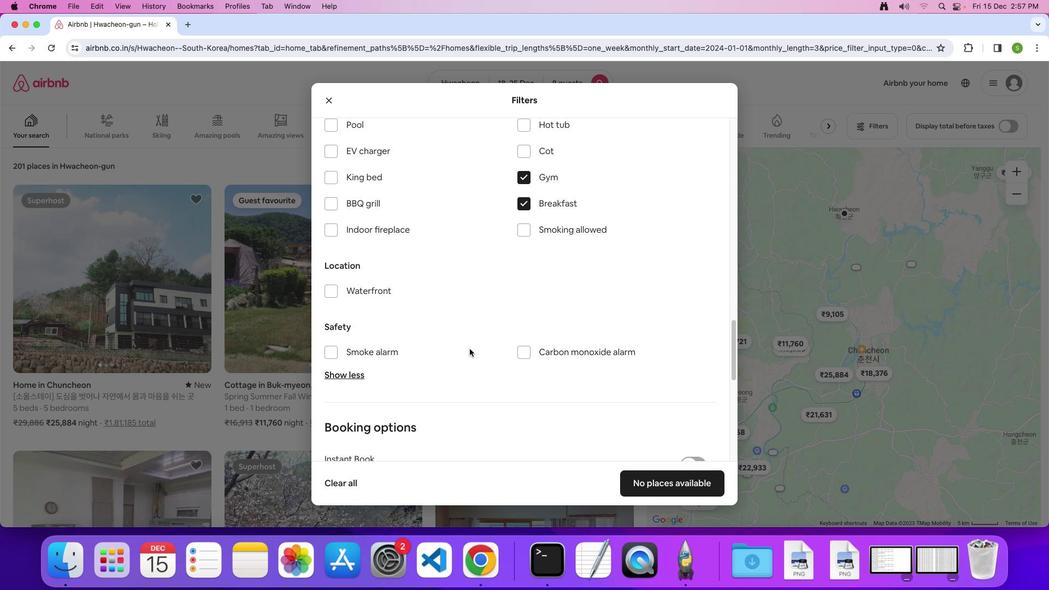
Action: Mouse scrolled (469, 349) with delta (0, -1)
Screenshot: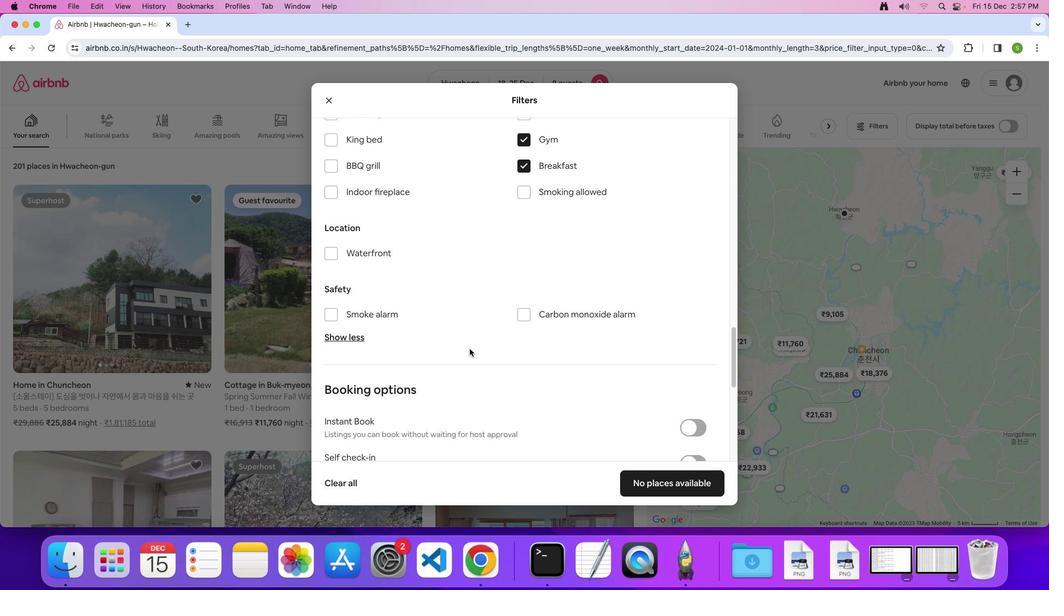 
Action: Mouse scrolled (469, 349) with delta (0, 0)
Screenshot: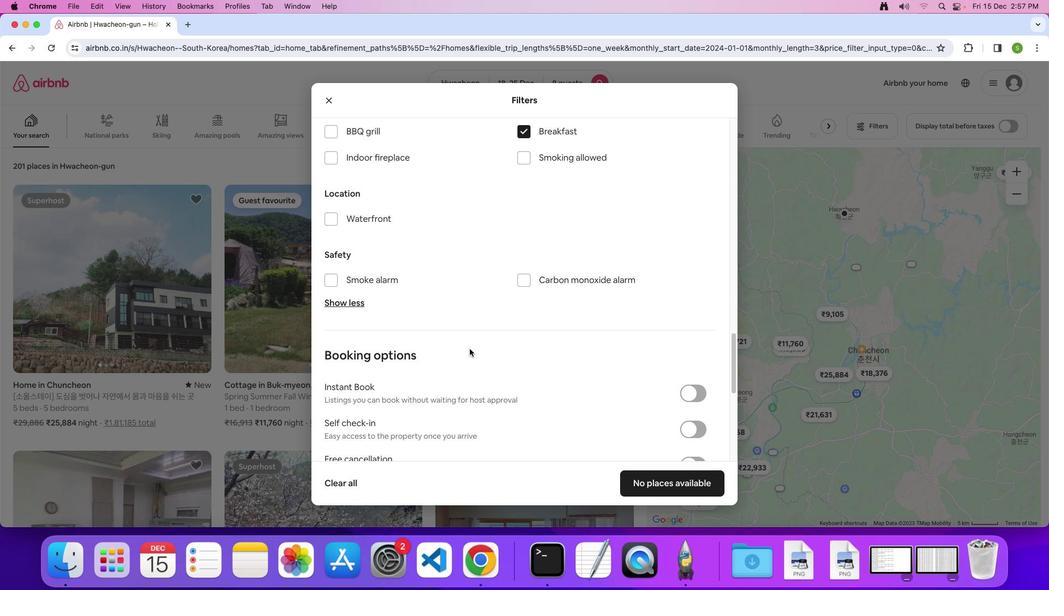 
Action: Mouse scrolled (469, 349) with delta (0, 0)
Screenshot: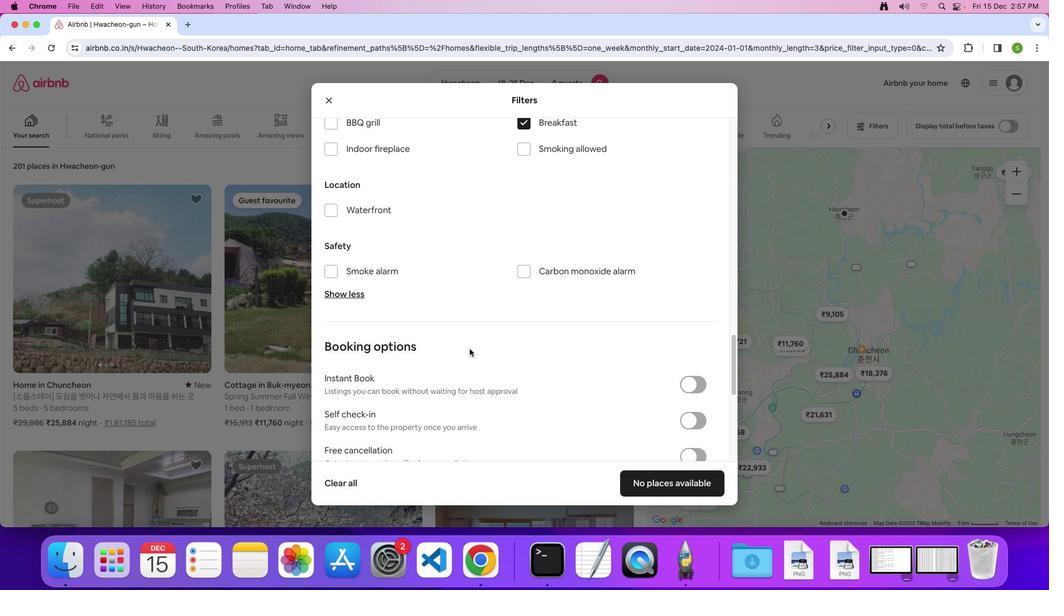 
Action: Mouse scrolled (469, 349) with delta (0, -1)
Screenshot: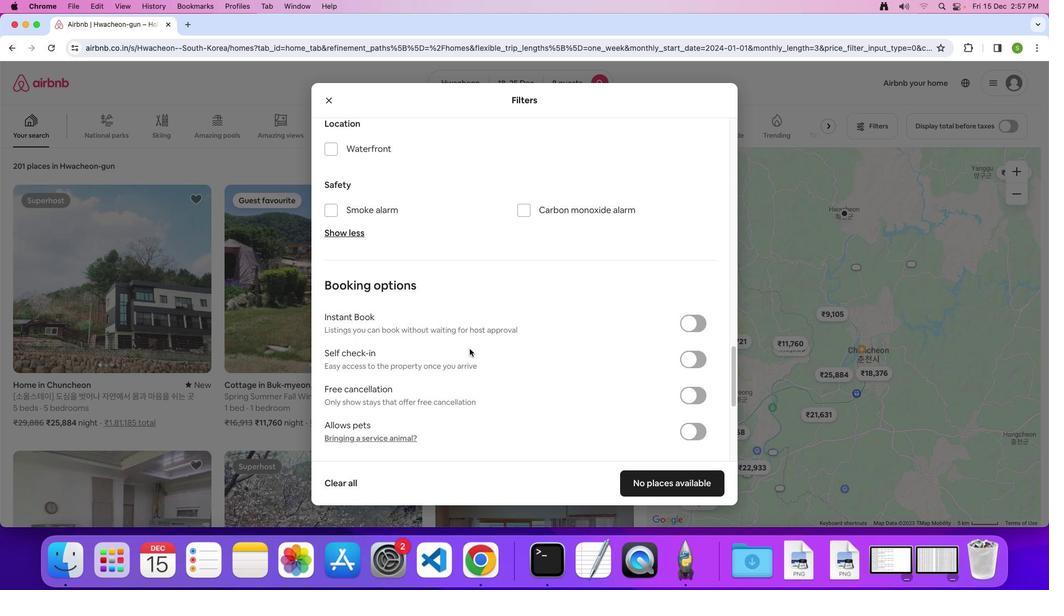 
Action: Mouse scrolled (469, 349) with delta (0, 0)
Screenshot: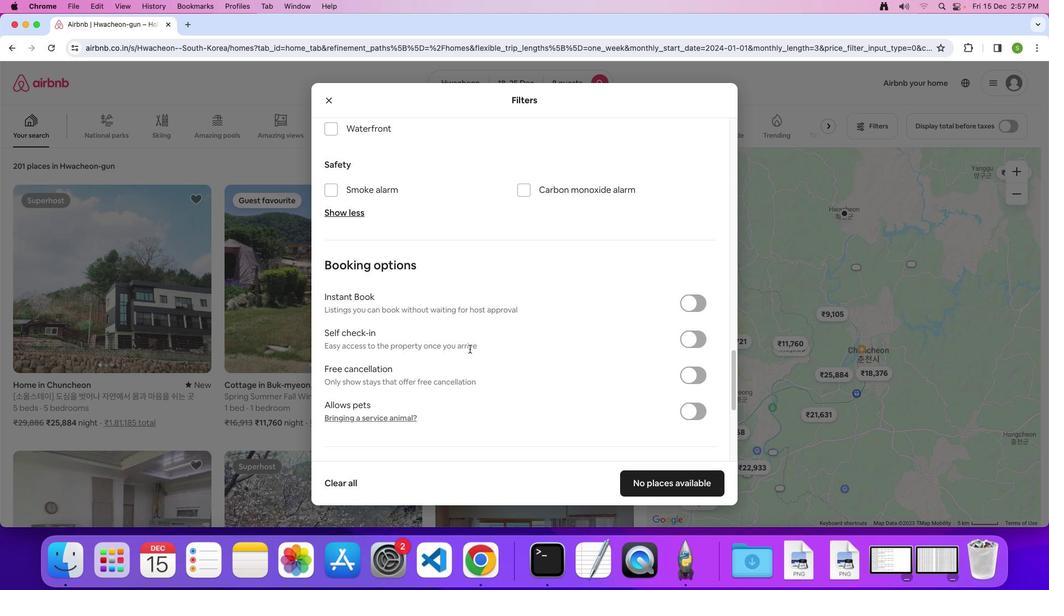 
Action: Mouse scrolled (469, 349) with delta (0, 0)
Screenshot: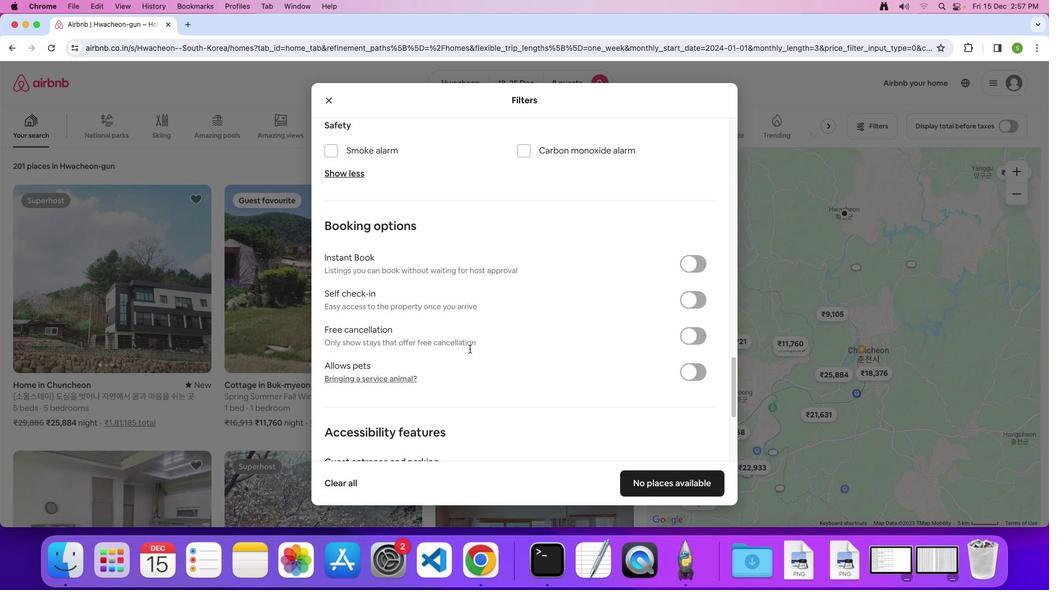 
Action: Mouse scrolled (469, 349) with delta (0, -1)
Screenshot: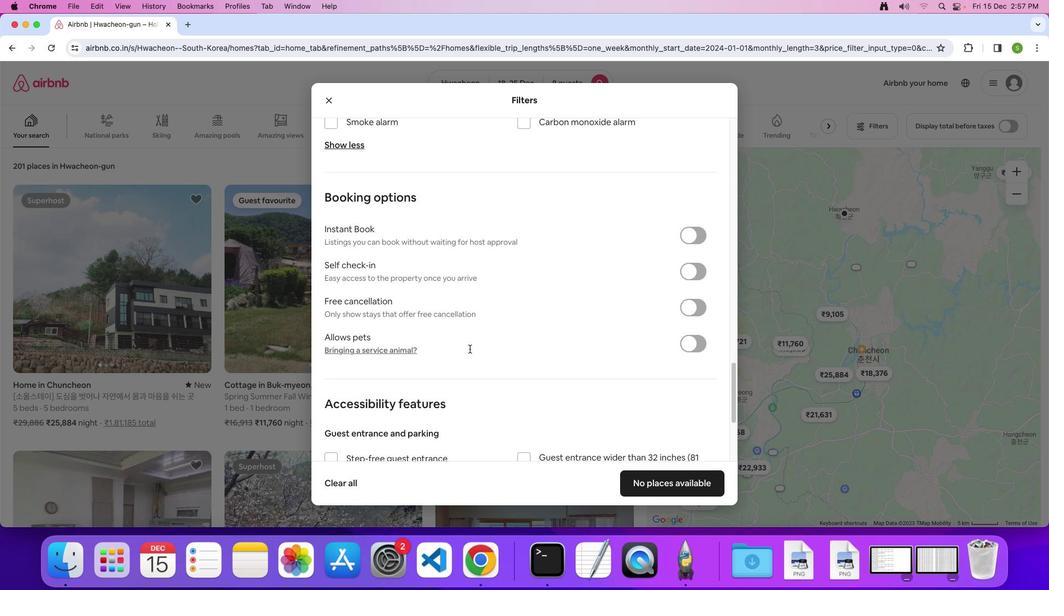 
Action: Mouse scrolled (469, 349) with delta (0, 0)
Screenshot: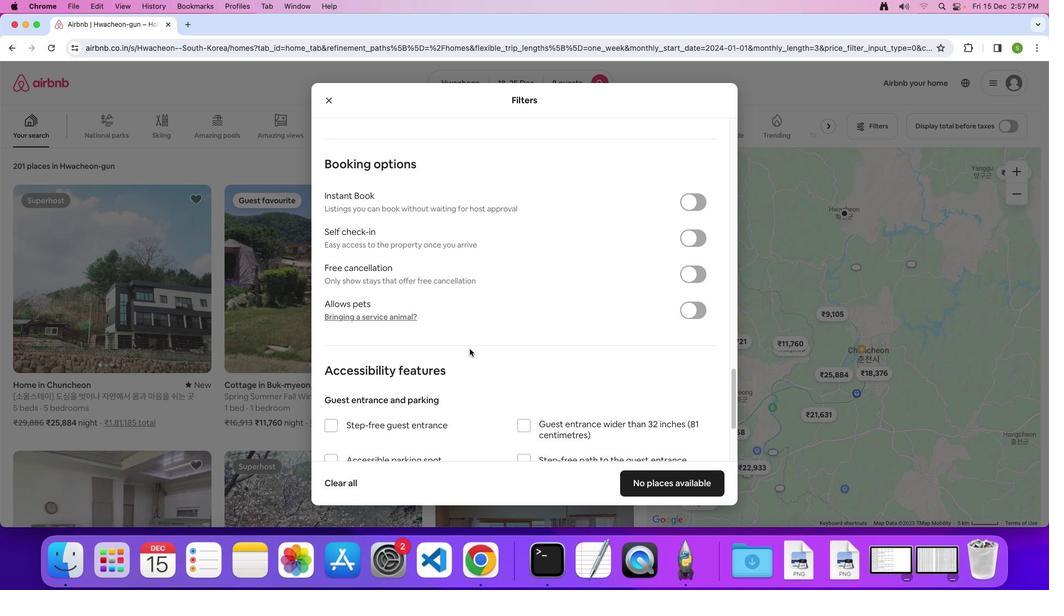 
Action: Mouse scrolled (469, 349) with delta (0, 0)
Screenshot: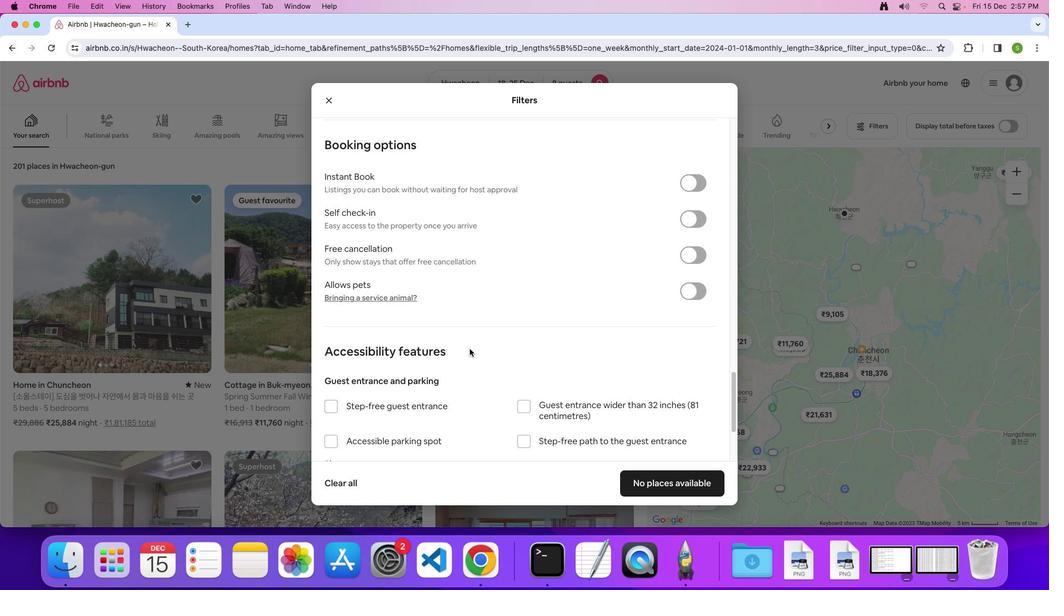 
Action: Mouse scrolled (469, 349) with delta (0, -1)
Screenshot: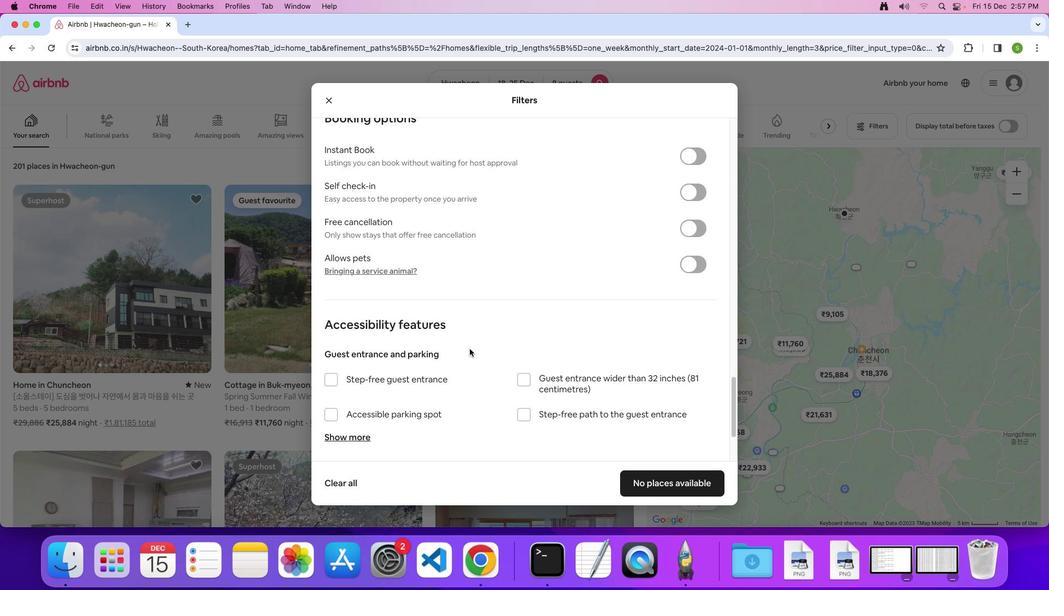 
Action: Mouse moved to (469, 348)
Screenshot: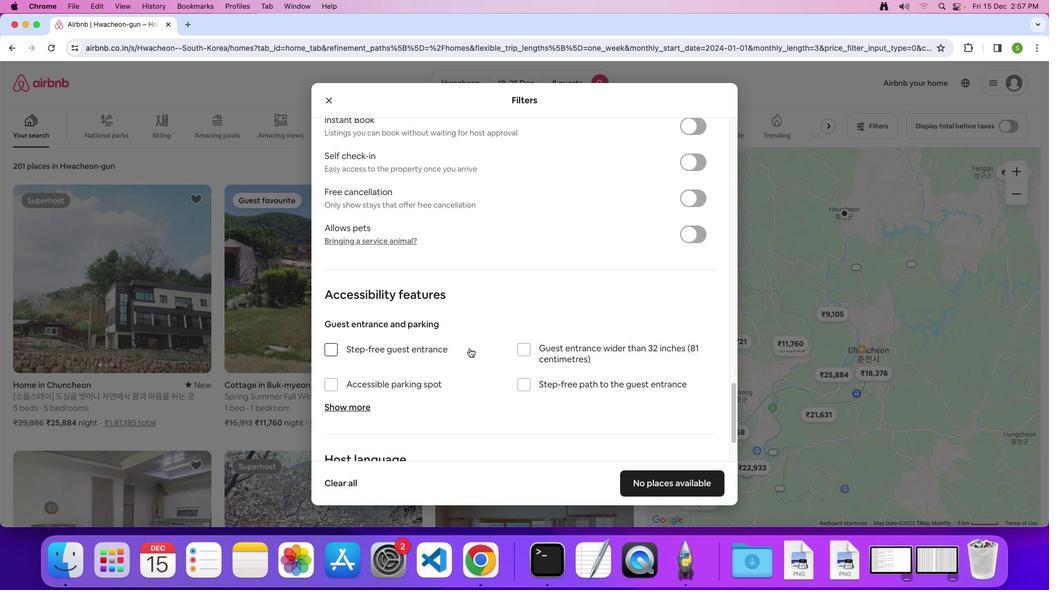 
Action: Mouse scrolled (469, 348) with delta (0, 0)
Screenshot: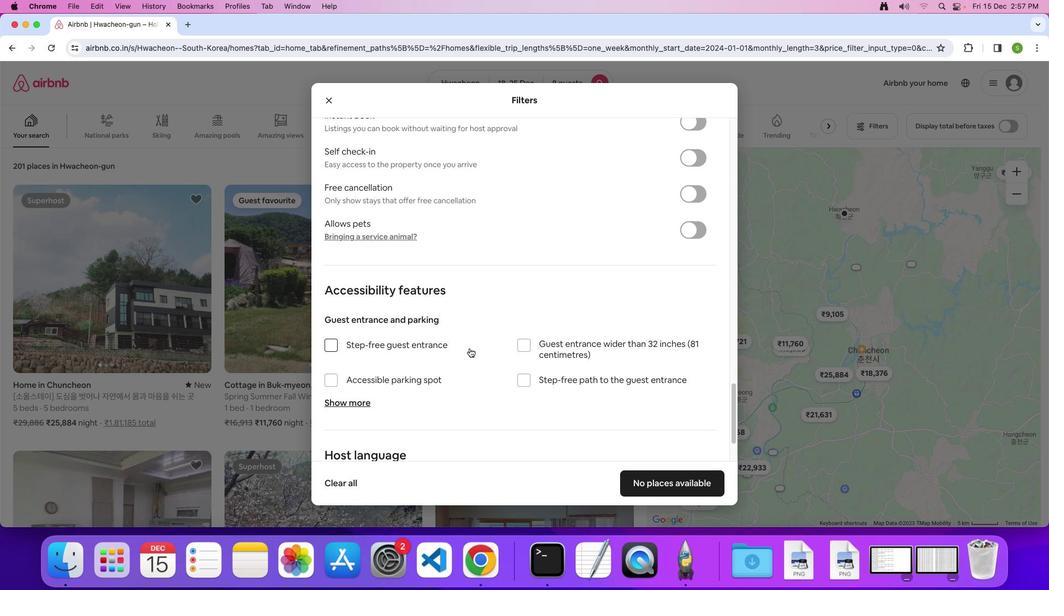 
Action: Mouse scrolled (469, 348) with delta (0, 0)
Screenshot: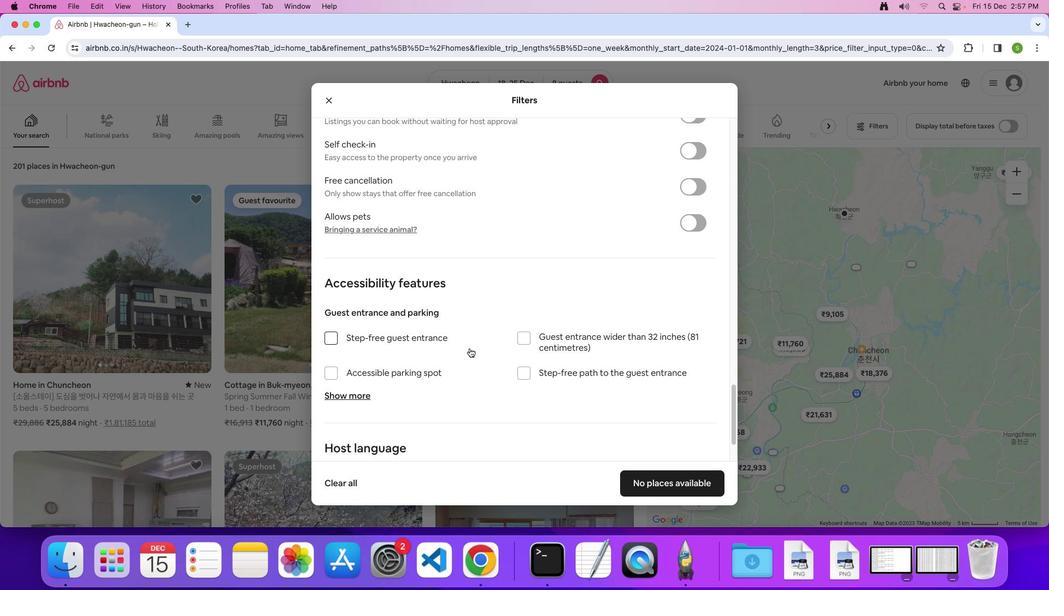 
Action: Mouse scrolled (469, 348) with delta (0, -1)
Screenshot: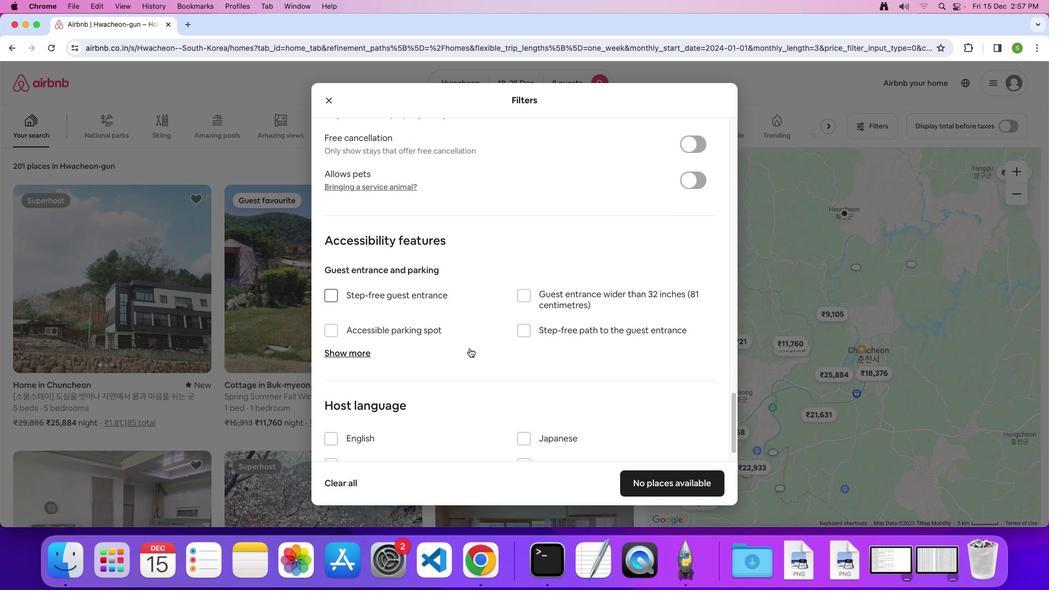 
Action: Mouse moved to (469, 348)
Screenshot: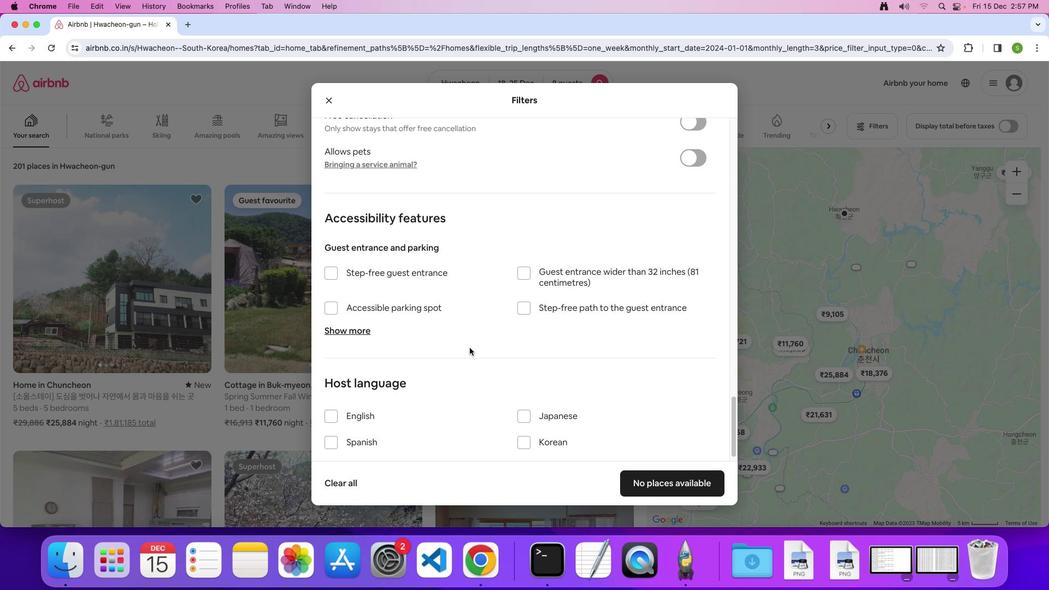 
Action: Mouse scrolled (469, 348) with delta (0, 0)
Screenshot: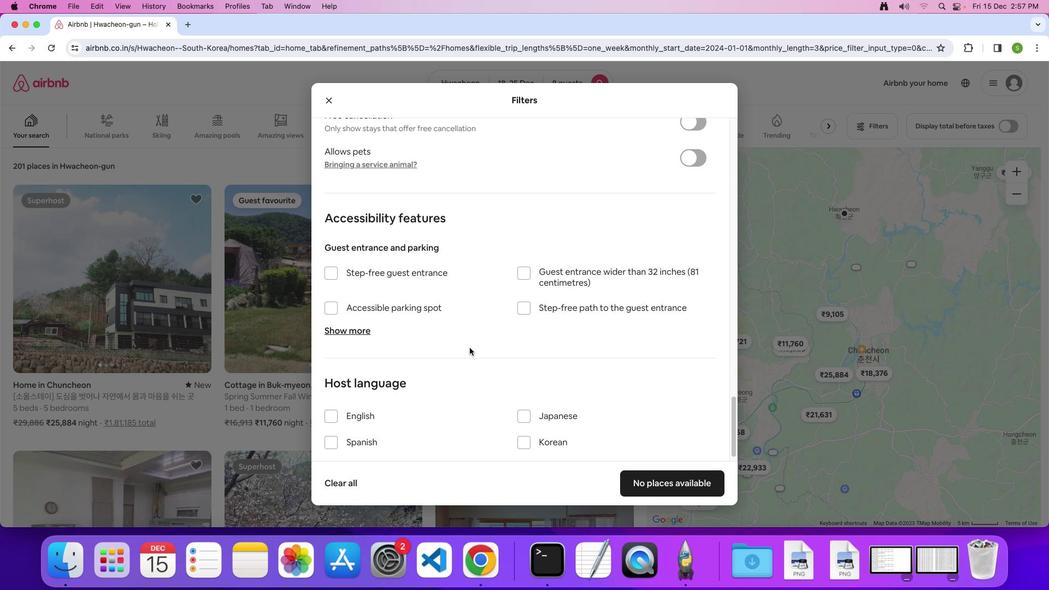 
Action: Mouse scrolled (469, 348) with delta (0, 0)
Screenshot: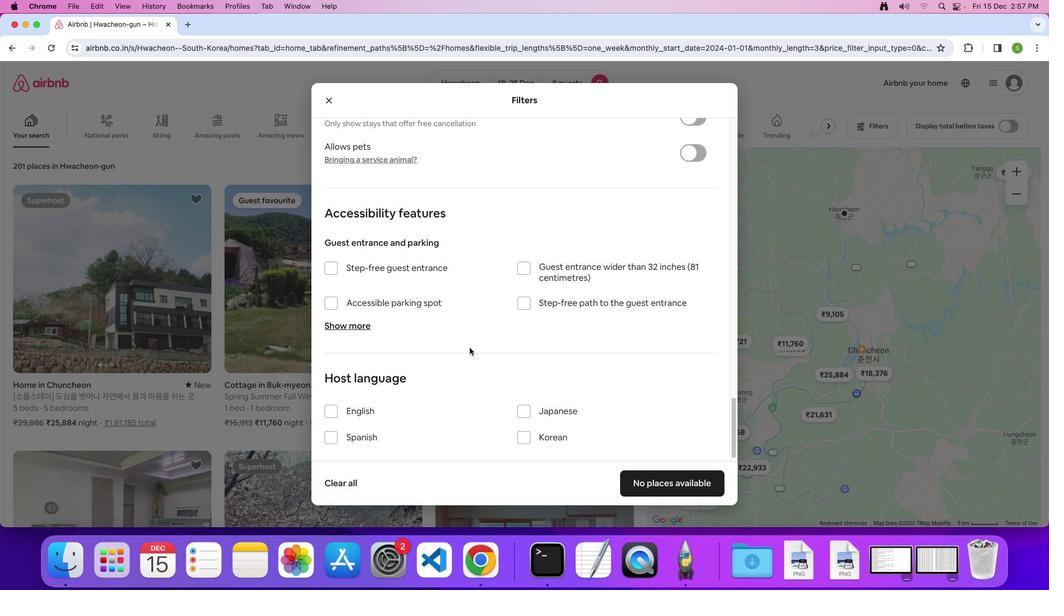 
Action: Mouse scrolled (469, 348) with delta (0, -1)
Screenshot: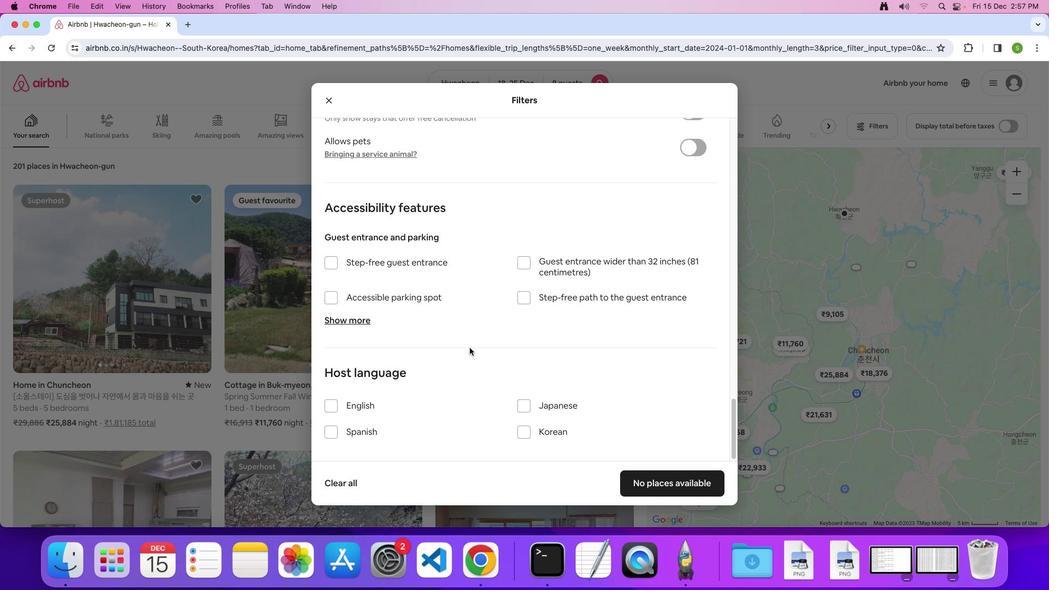
Action: Mouse moved to (480, 346)
Screenshot: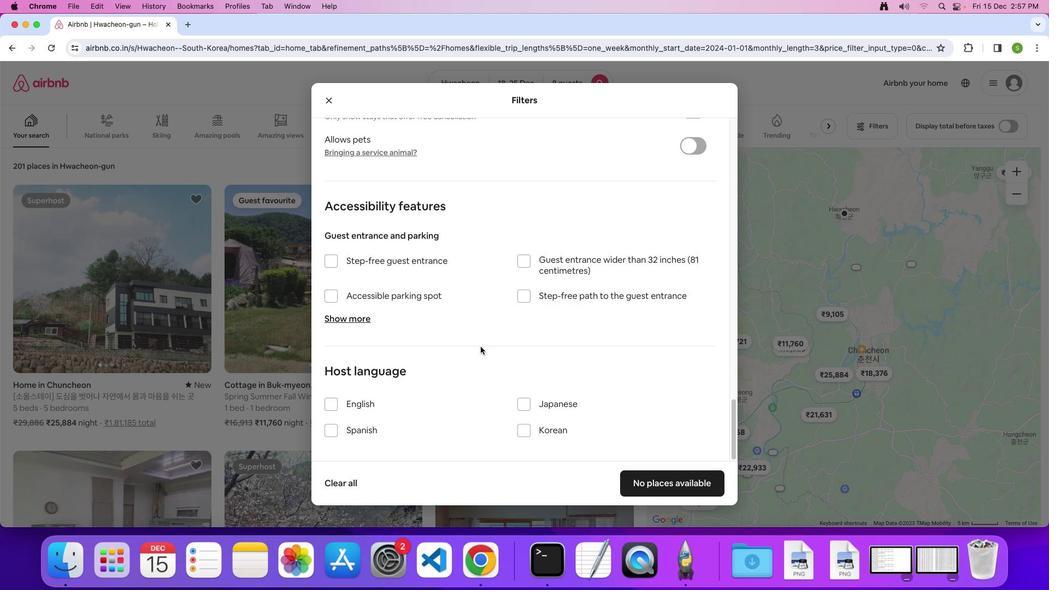 
Action: Mouse scrolled (480, 346) with delta (0, 0)
Screenshot: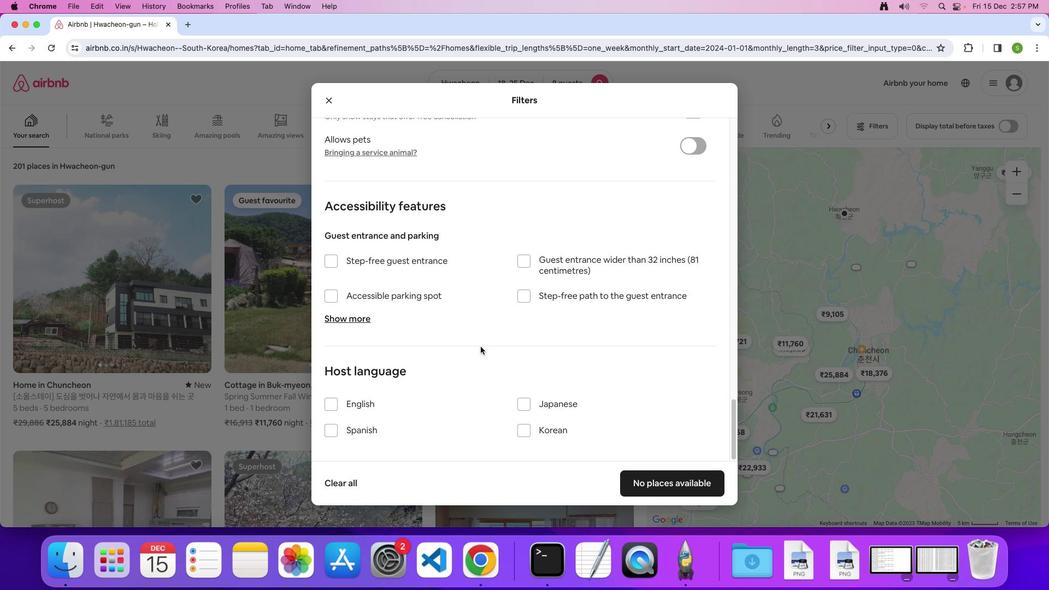 
Action: Mouse scrolled (480, 346) with delta (0, 0)
Screenshot: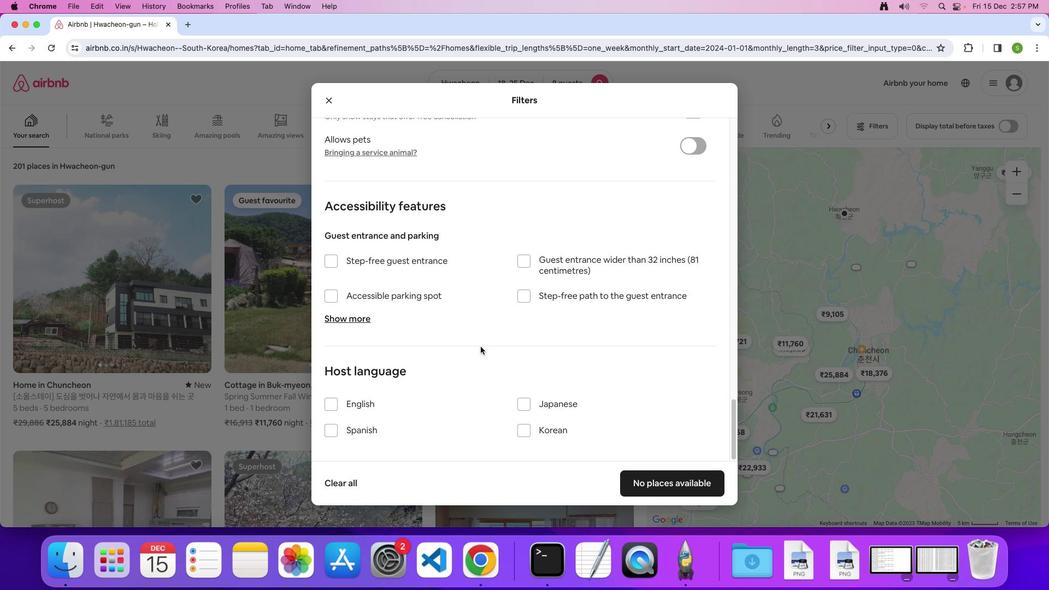 
Action: Mouse scrolled (480, 346) with delta (0, -1)
Screenshot: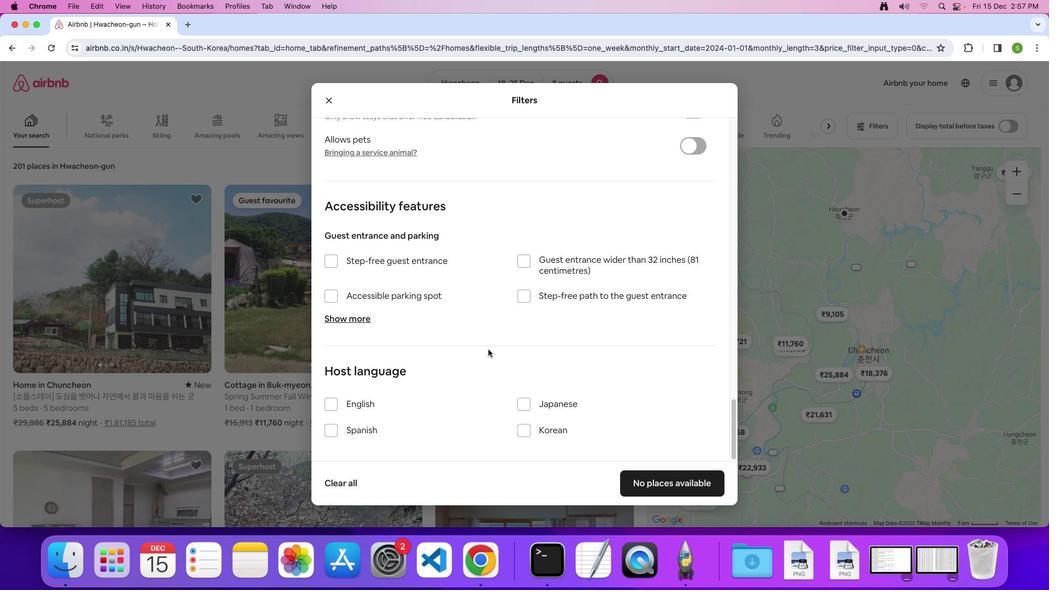 
Action: Mouse moved to (649, 477)
Screenshot: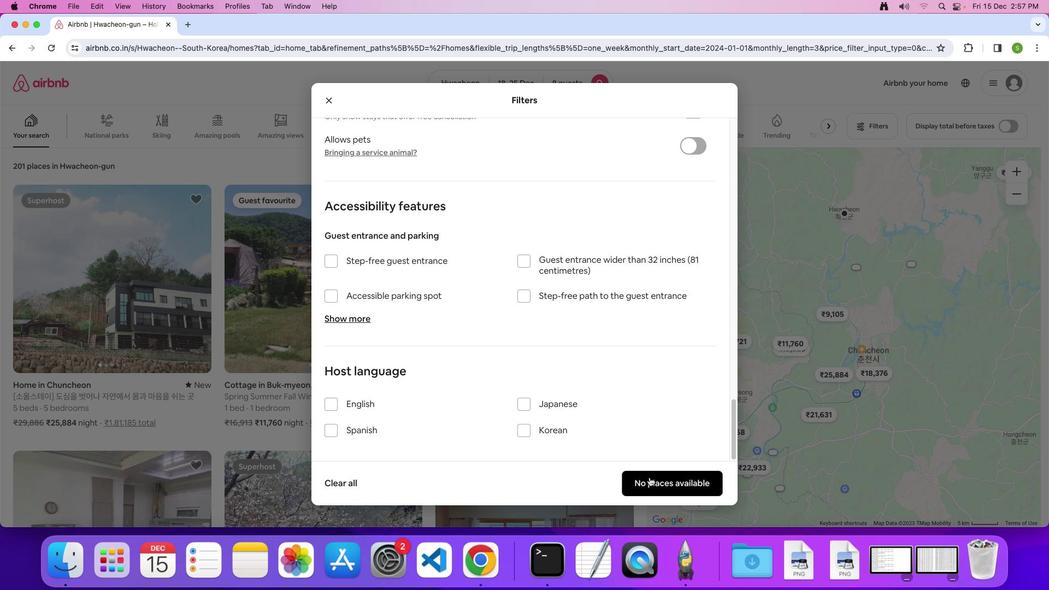 
Action: Mouse pressed left at (649, 477)
Screenshot: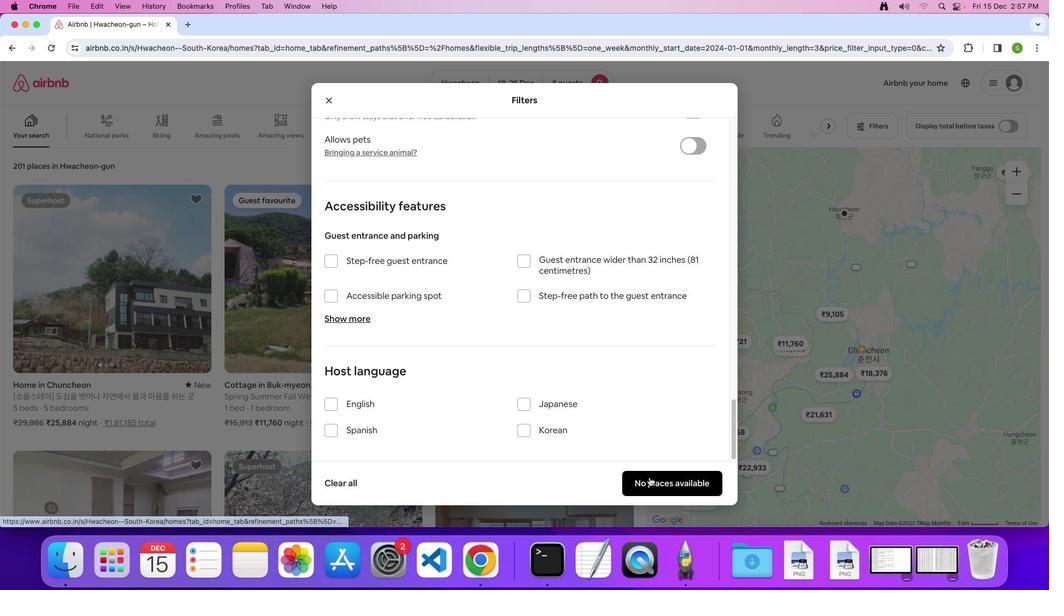 
Action: Mouse moved to (501, 311)
Screenshot: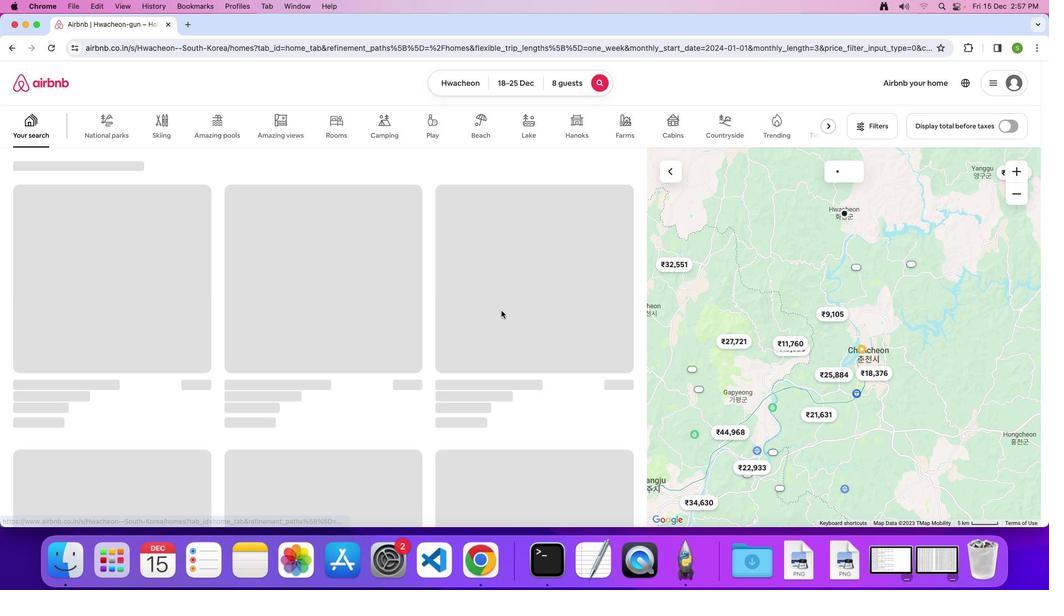 
